 Task: Find connections with filter location Sanming with filter topic #Brandwith filter profile language Potuguese with filter current company HealthKart with filter school Banasthali Vidyapith with filter industry Paper and Forest Product Manufacturing with filter service category HR Consulting with filter keywords title Sales Manager
Action: Mouse moved to (149, 227)
Screenshot: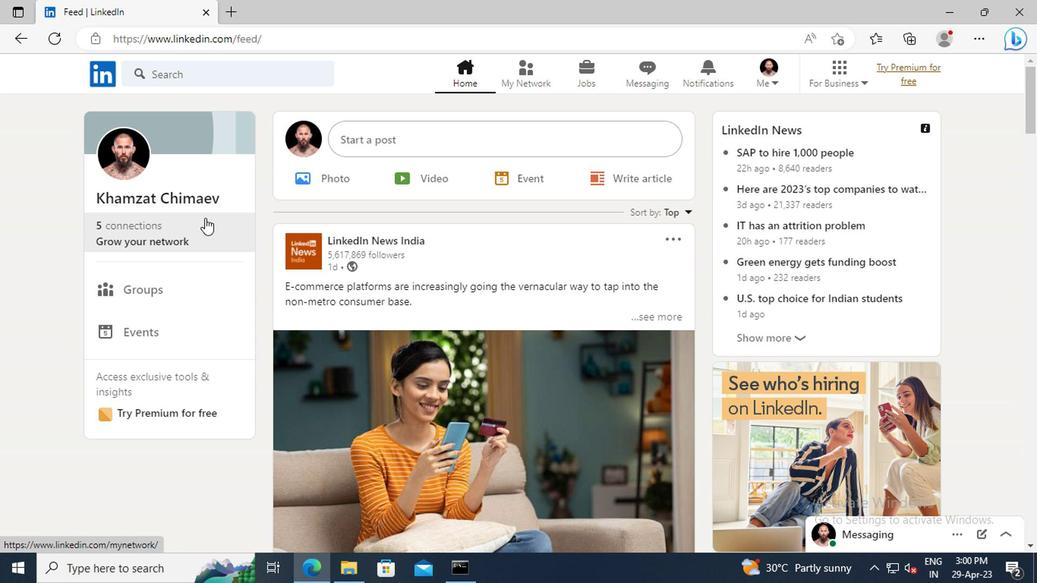 
Action: Mouse pressed left at (149, 227)
Screenshot: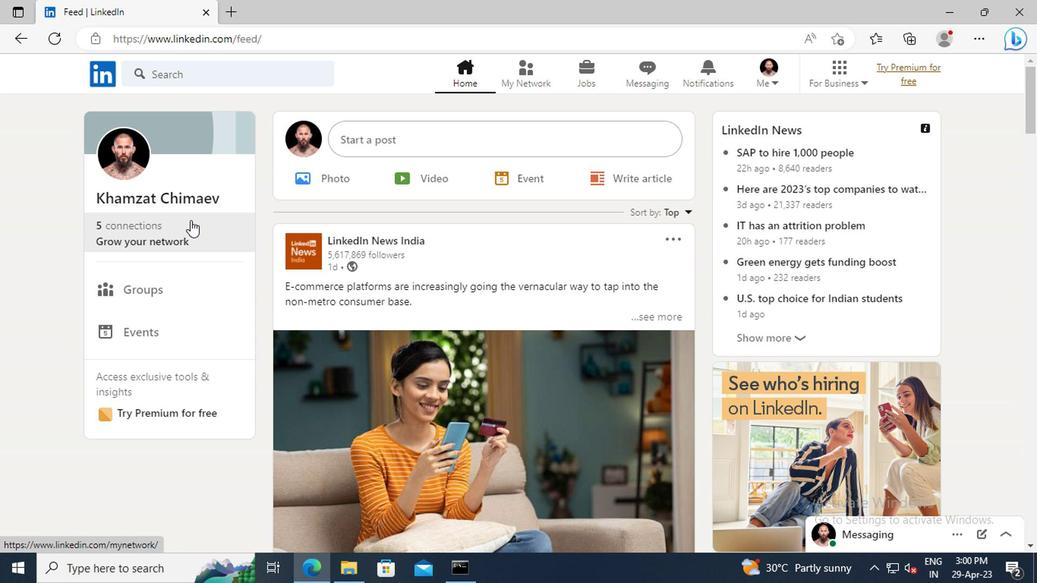 
Action: Mouse moved to (152, 161)
Screenshot: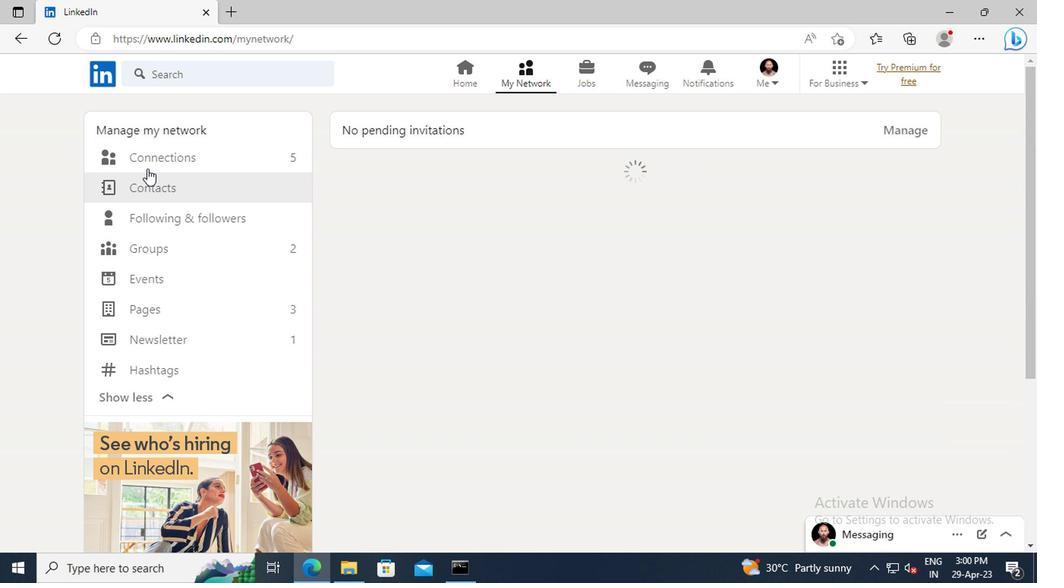 
Action: Mouse pressed left at (152, 161)
Screenshot: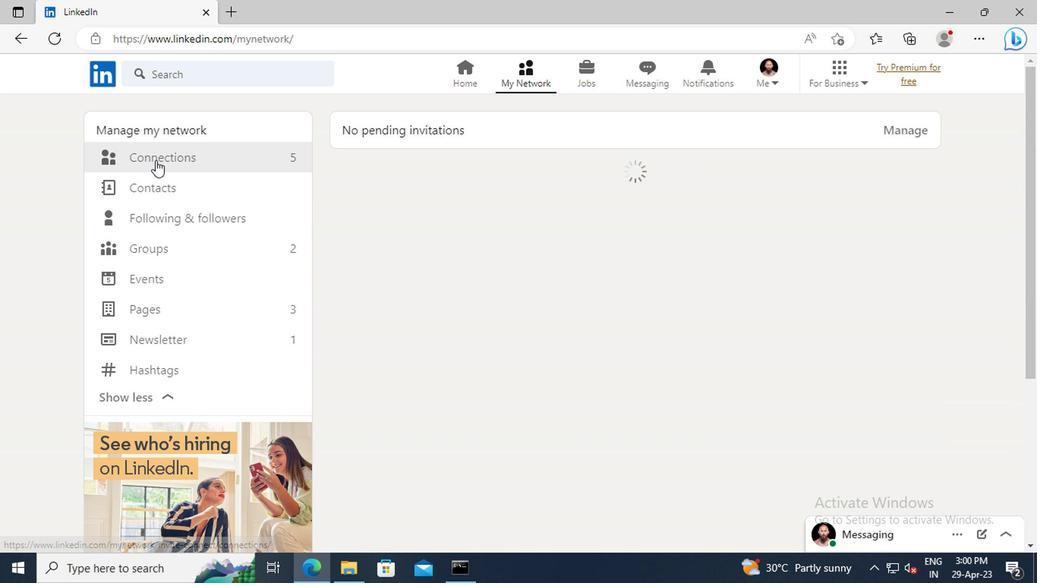 
Action: Mouse moved to (610, 164)
Screenshot: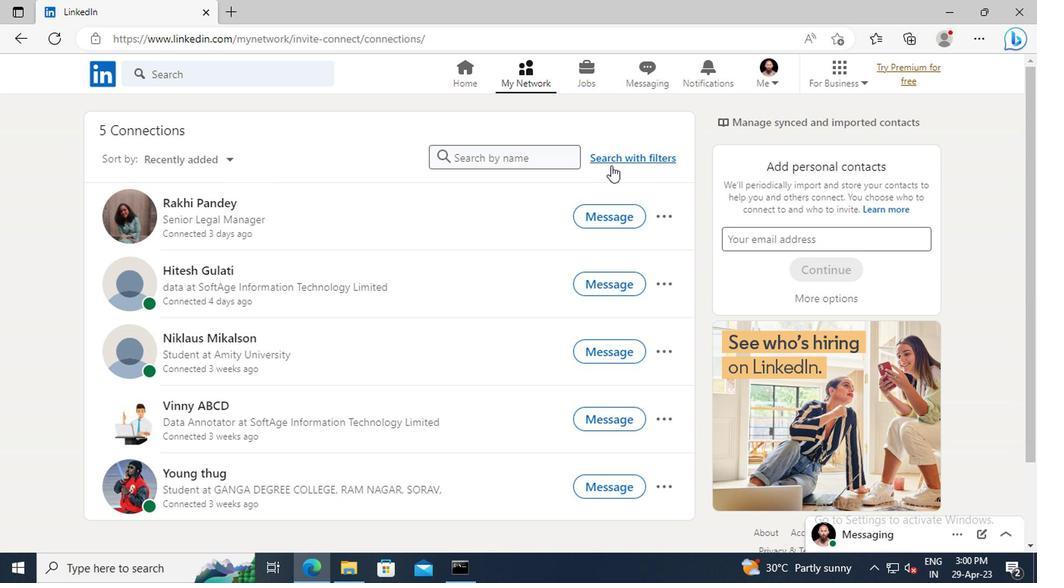 
Action: Mouse pressed left at (610, 164)
Screenshot: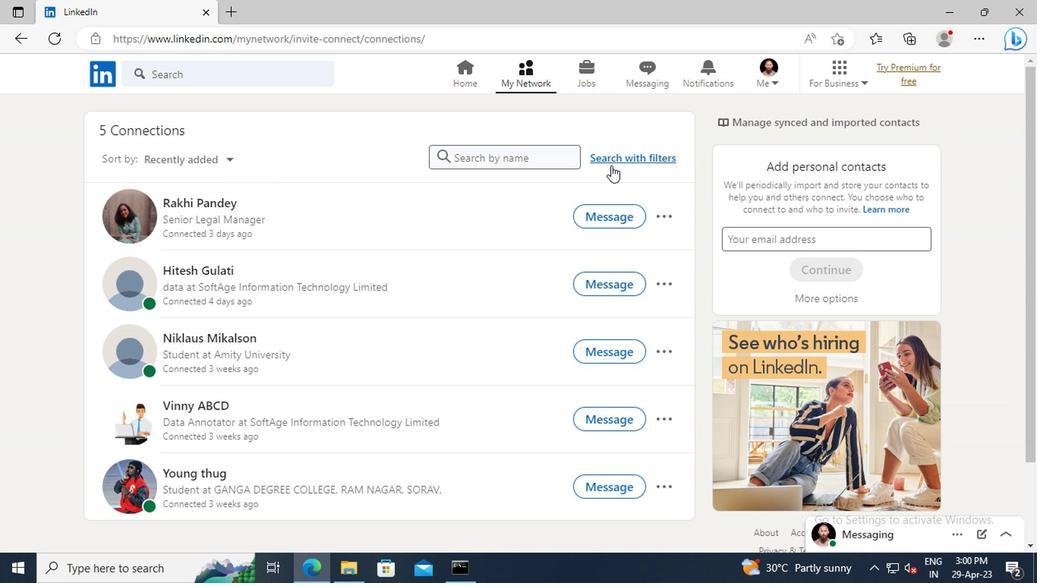 
Action: Mouse moved to (575, 119)
Screenshot: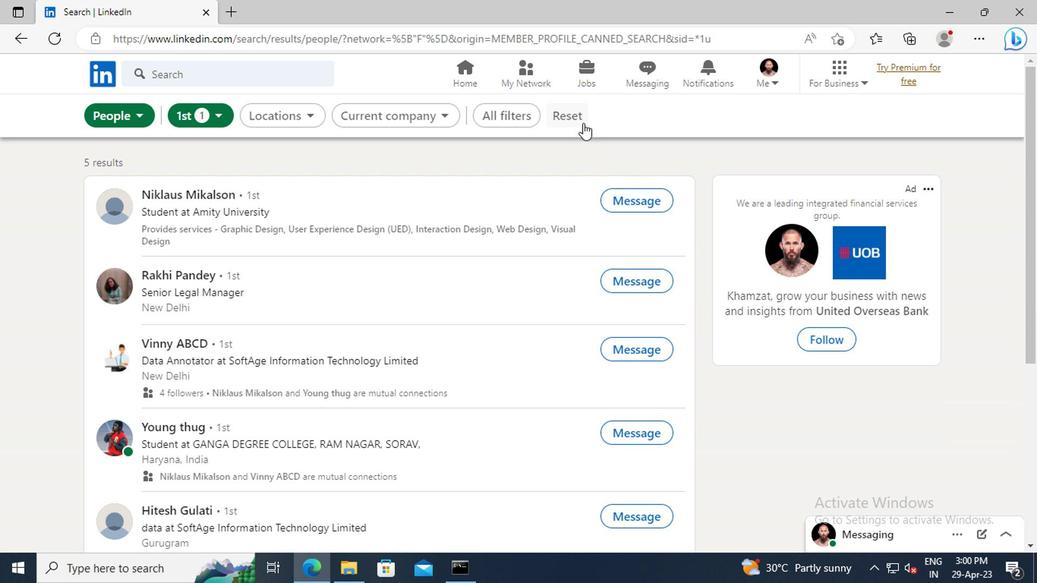 
Action: Mouse pressed left at (575, 119)
Screenshot: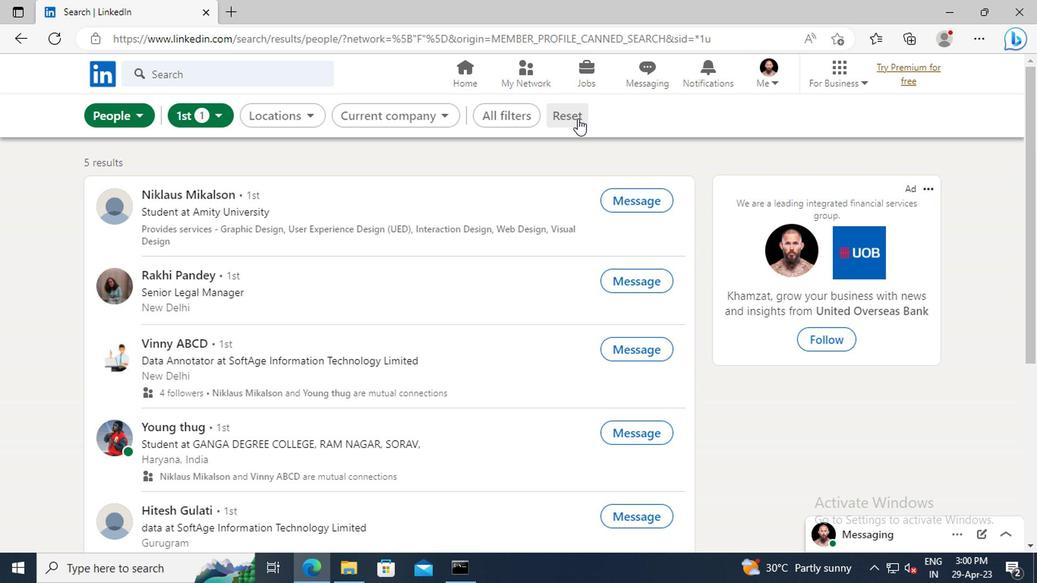 
Action: Mouse moved to (549, 119)
Screenshot: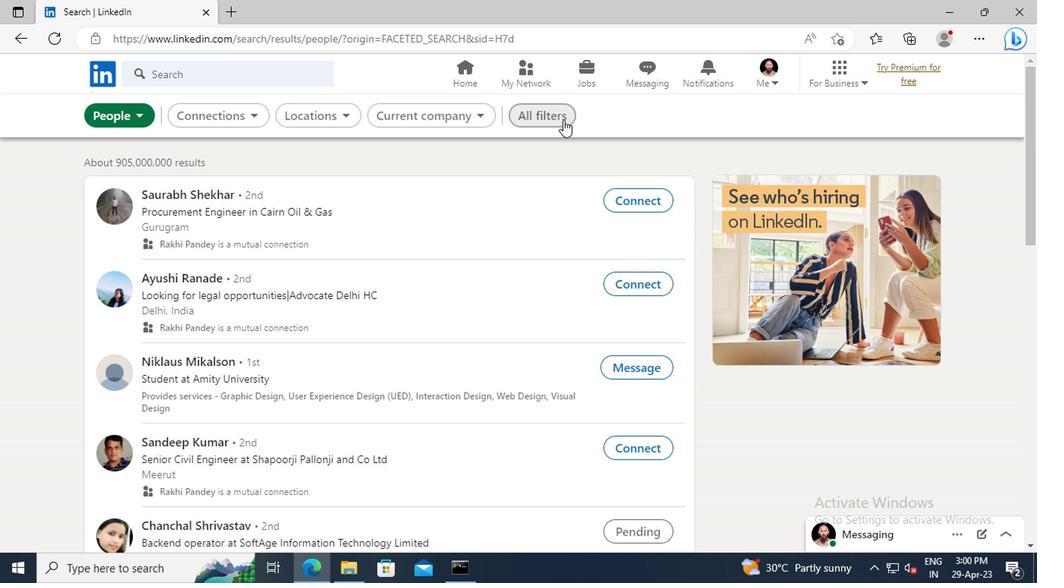 
Action: Mouse pressed left at (549, 119)
Screenshot: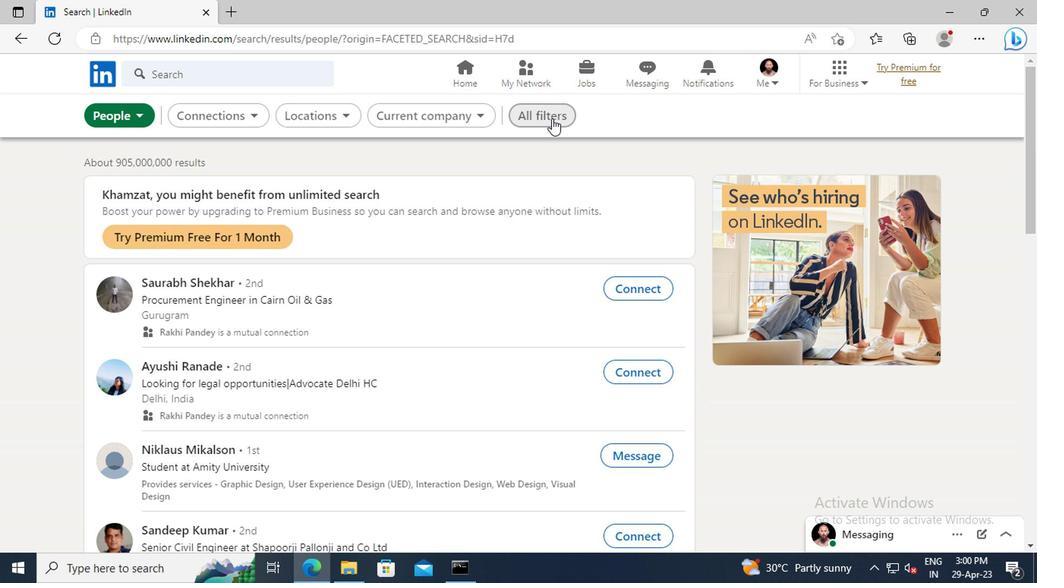 
Action: Mouse moved to (859, 264)
Screenshot: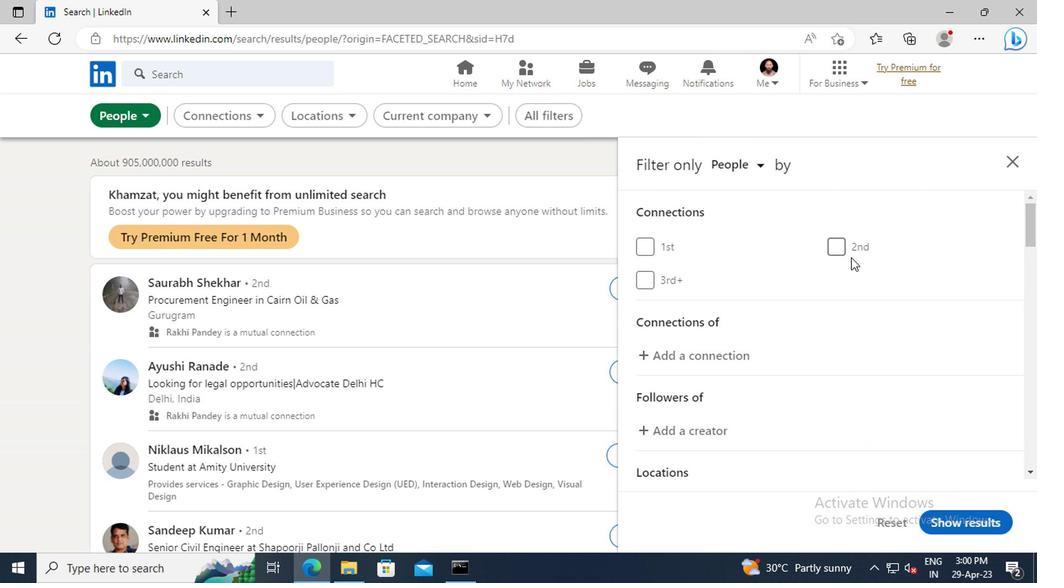 
Action: Mouse scrolled (859, 264) with delta (0, 0)
Screenshot: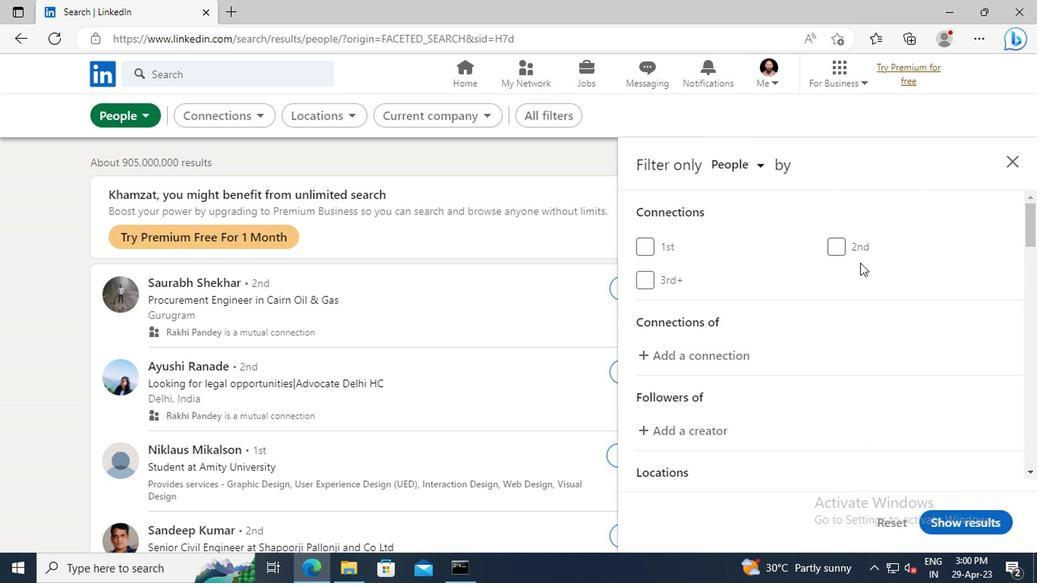 
Action: Mouse scrolled (859, 264) with delta (0, 0)
Screenshot: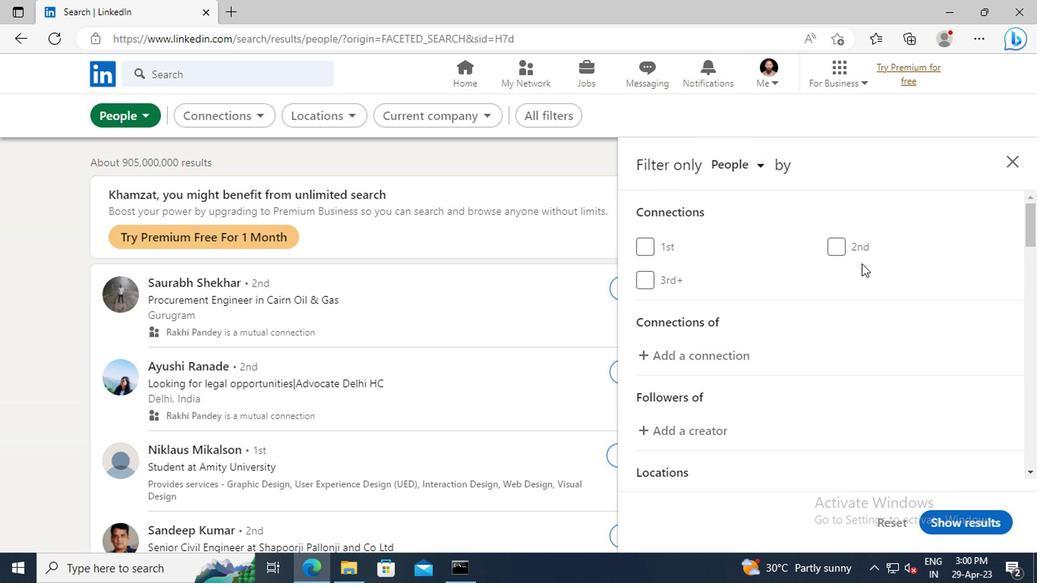 
Action: Mouse scrolled (859, 264) with delta (0, 0)
Screenshot: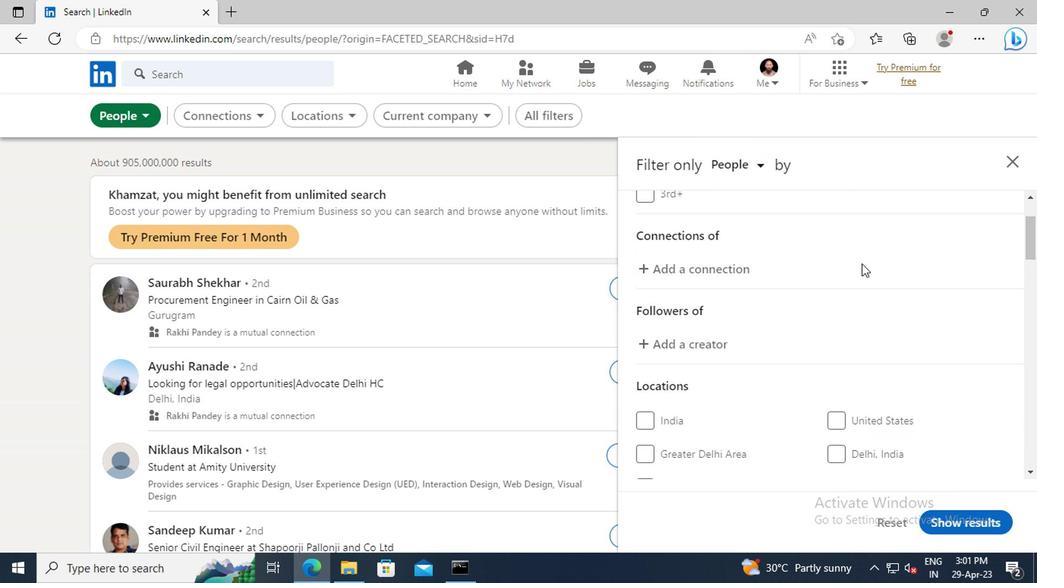
Action: Mouse scrolled (859, 264) with delta (0, 0)
Screenshot: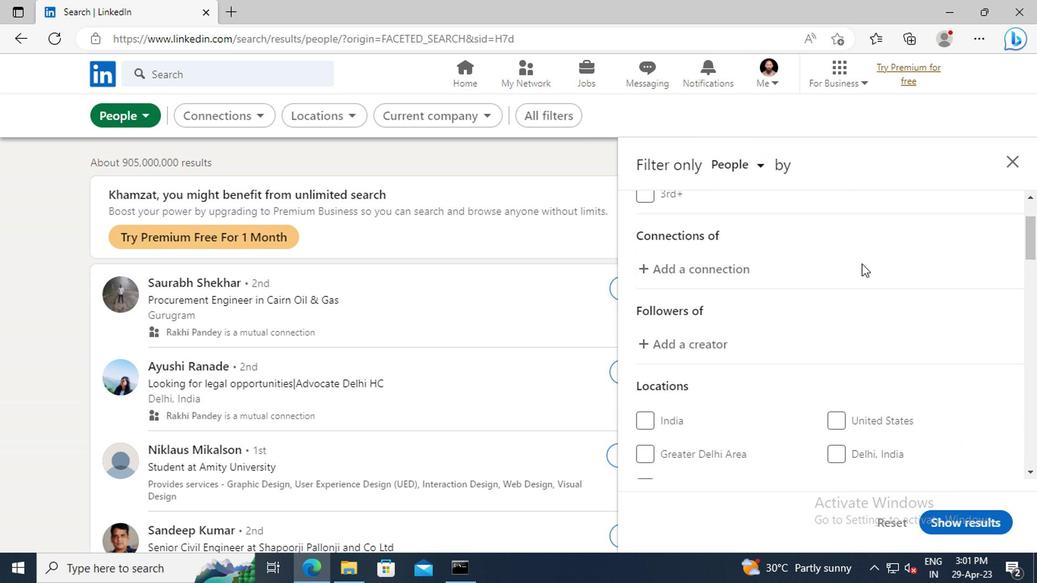 
Action: Mouse scrolled (859, 264) with delta (0, 0)
Screenshot: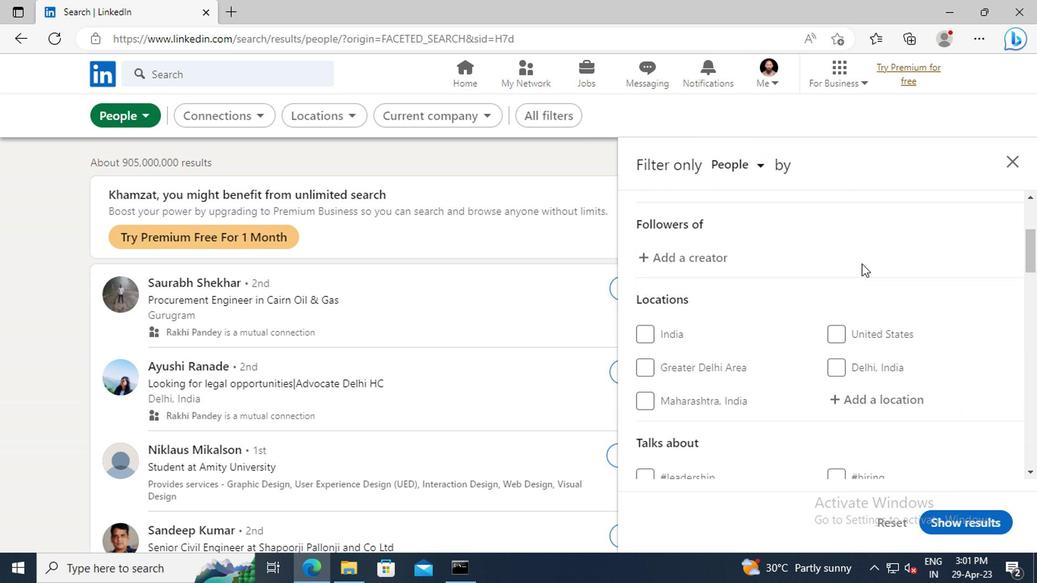 
Action: Mouse scrolled (859, 264) with delta (0, 0)
Screenshot: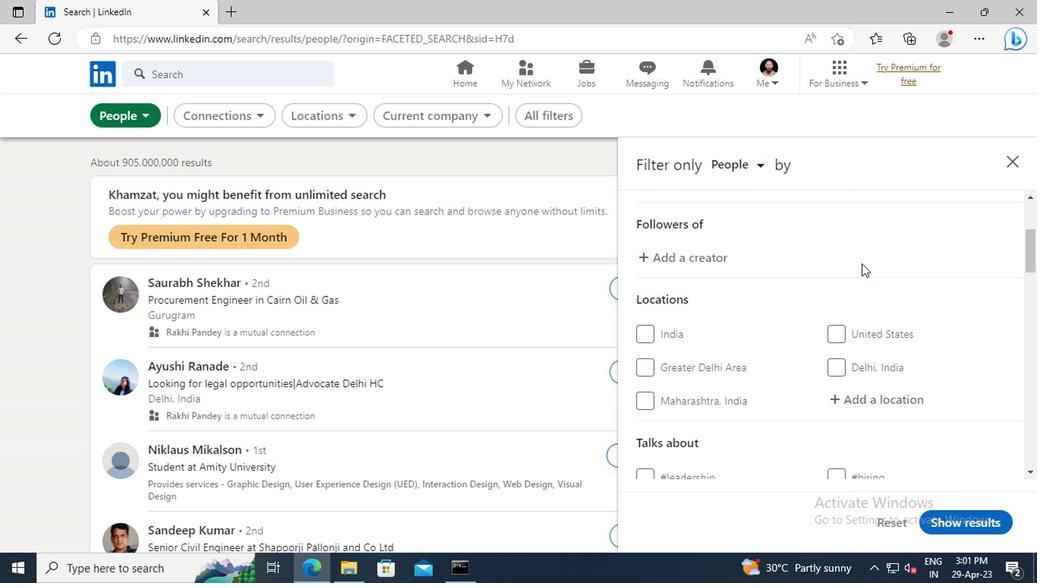 
Action: Mouse moved to (856, 309)
Screenshot: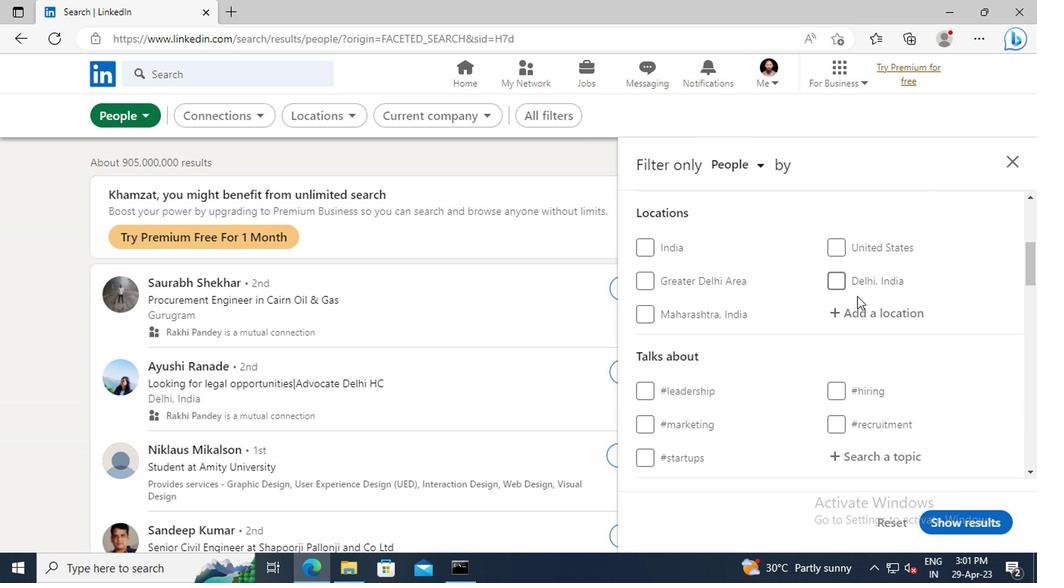 
Action: Mouse pressed left at (856, 309)
Screenshot: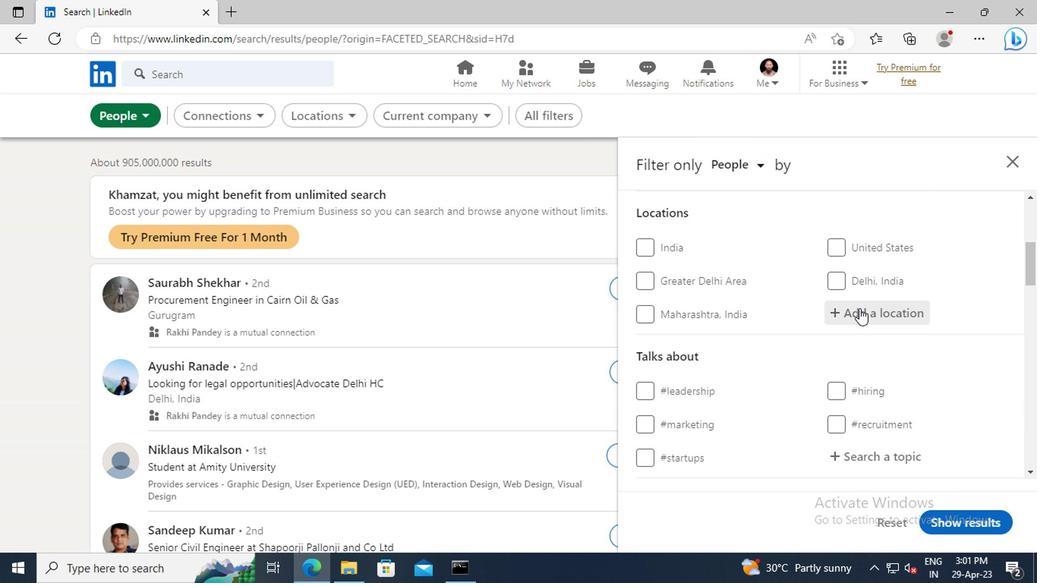 
Action: Mouse moved to (857, 310)
Screenshot: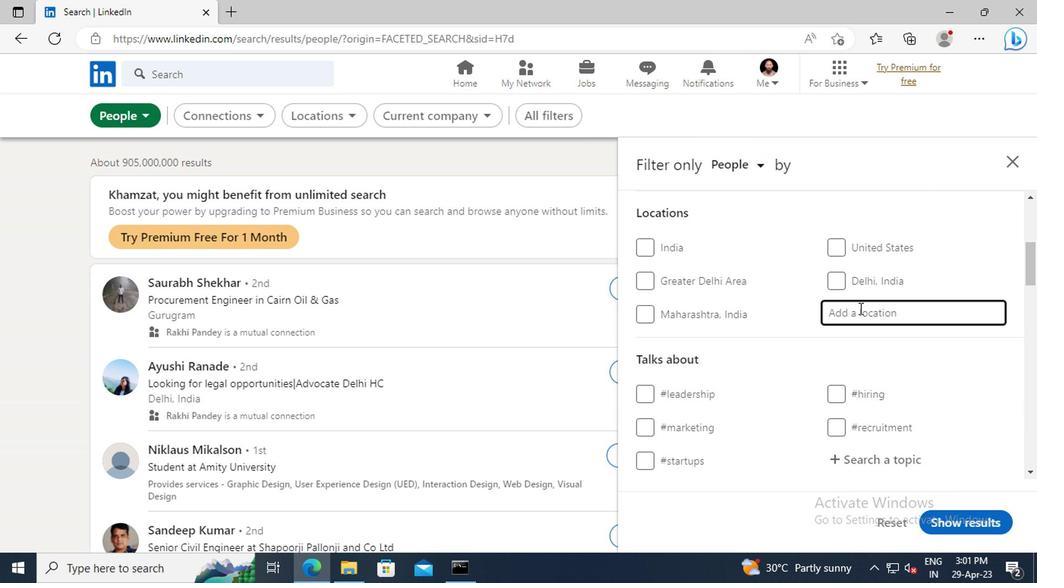 
Action: Key pressed <Key.shift>SANMING
Screenshot: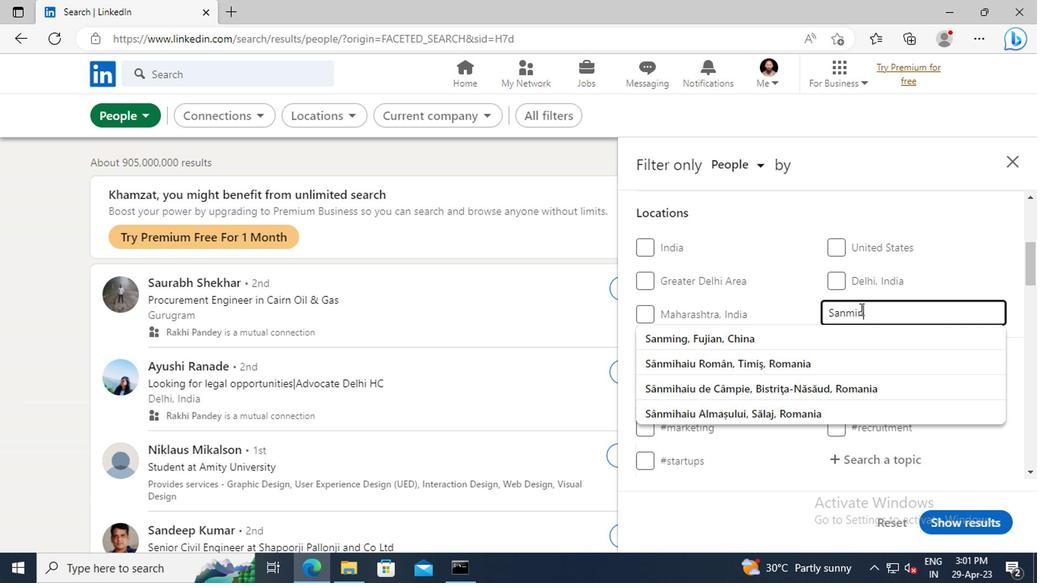 
Action: Mouse moved to (844, 334)
Screenshot: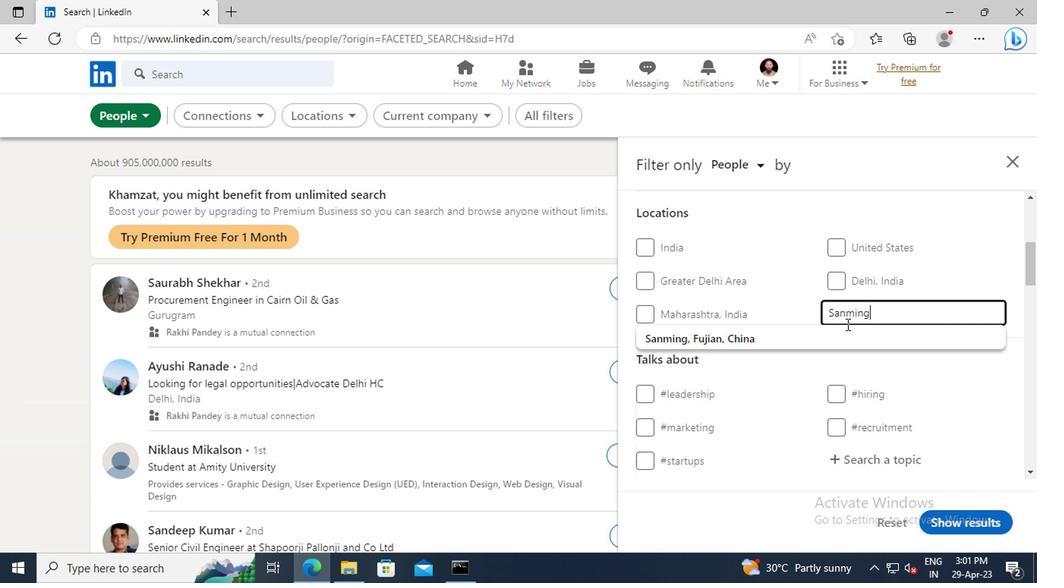 
Action: Mouse pressed left at (844, 334)
Screenshot: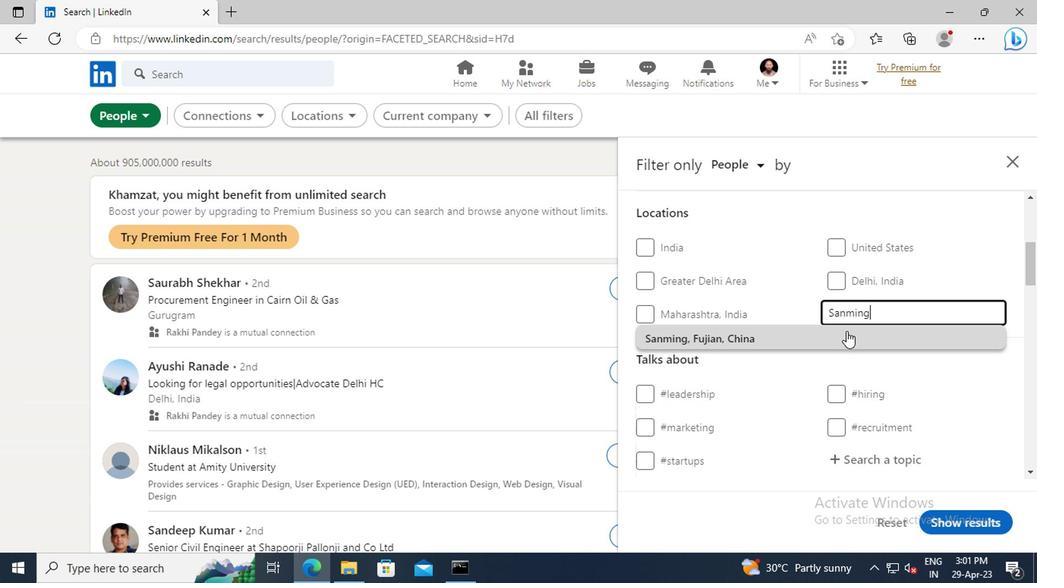 
Action: Mouse scrolled (844, 332) with delta (0, -1)
Screenshot: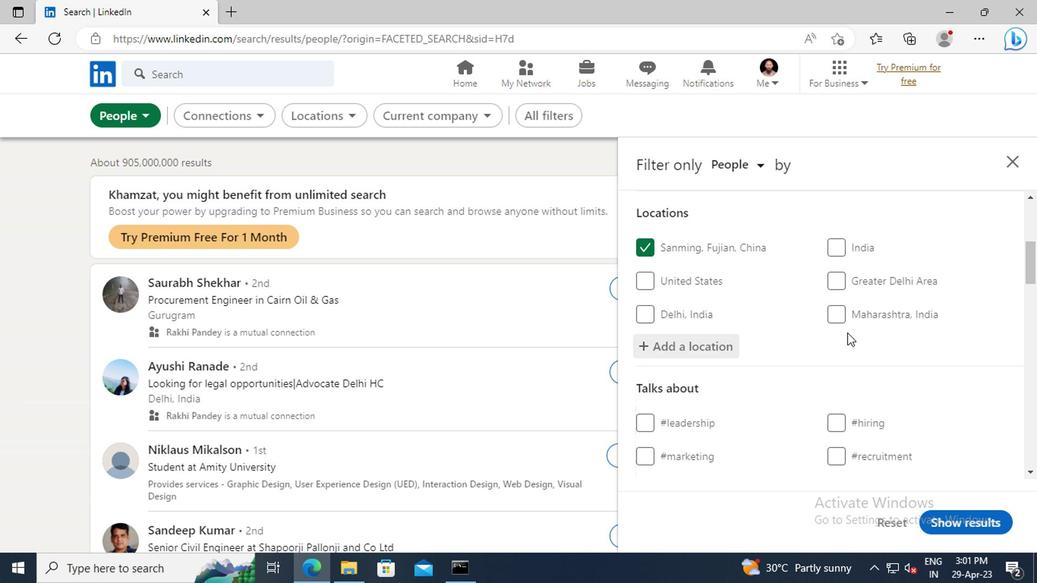 
Action: Mouse scrolled (844, 332) with delta (0, -1)
Screenshot: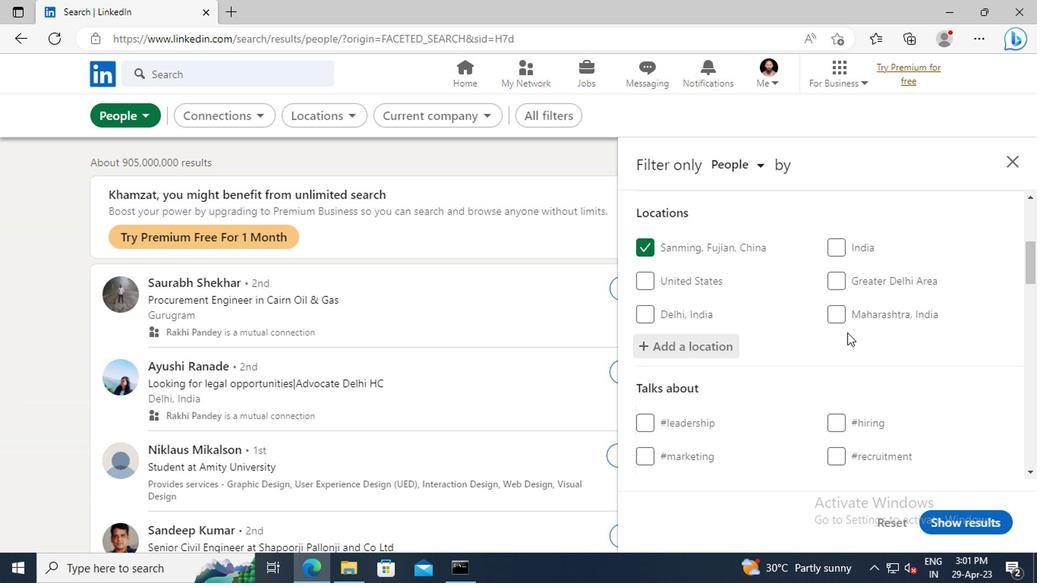 
Action: Mouse scrolled (844, 332) with delta (0, -1)
Screenshot: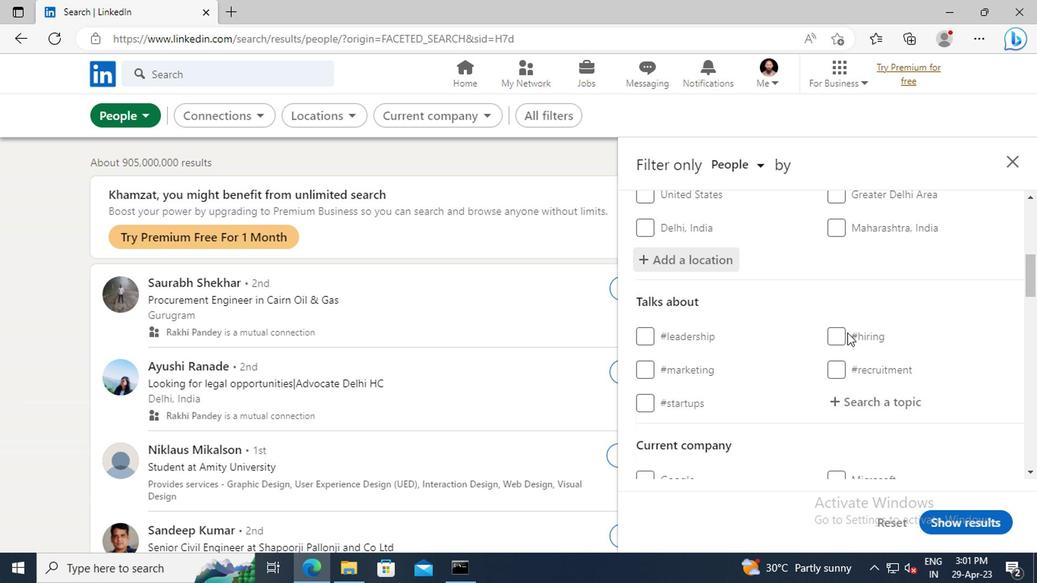 
Action: Mouse moved to (844, 355)
Screenshot: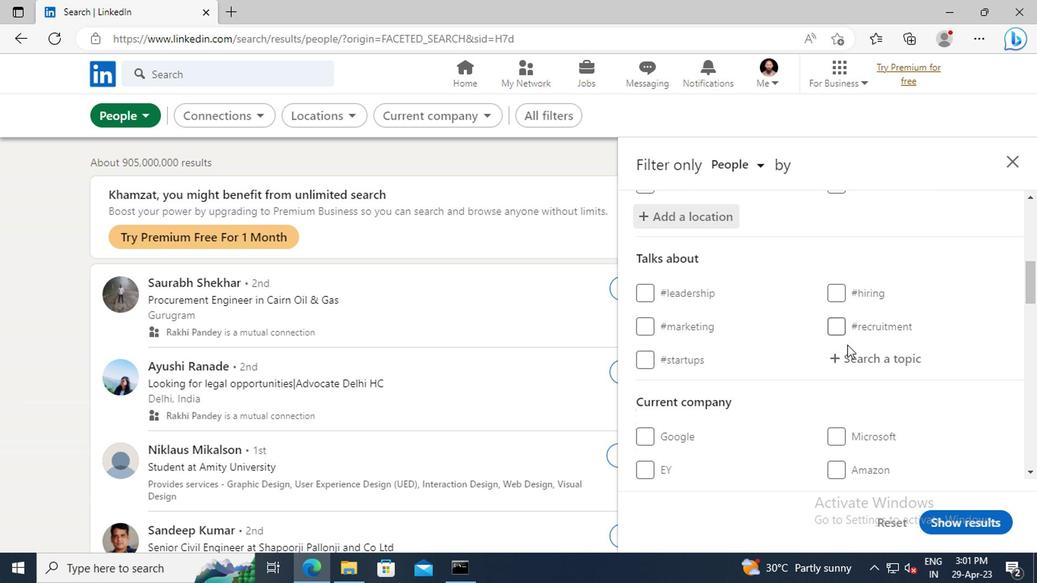 
Action: Mouse pressed left at (844, 355)
Screenshot: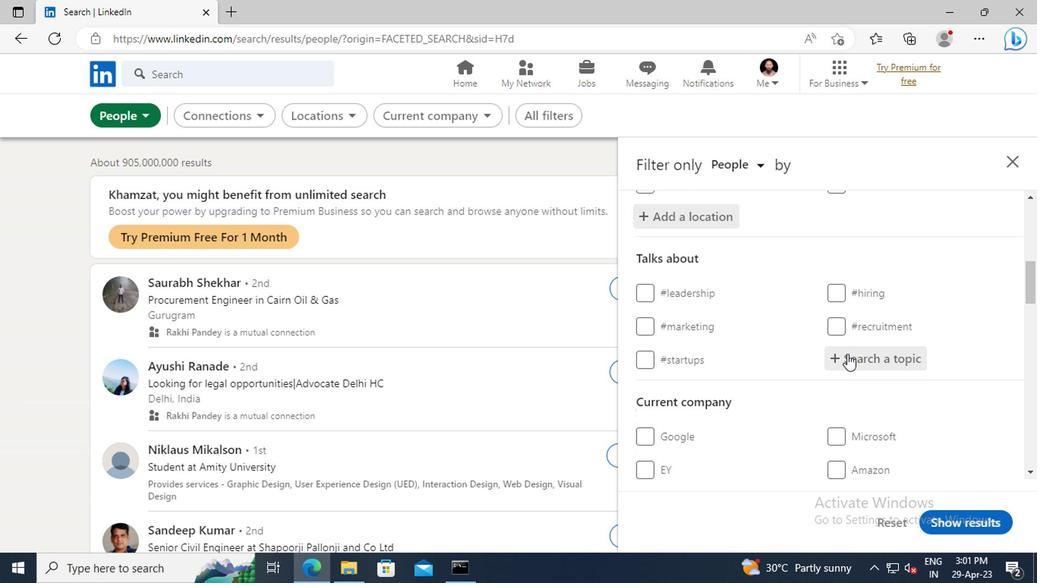 
Action: Key pressed <Key.shift>BRAND
Screenshot: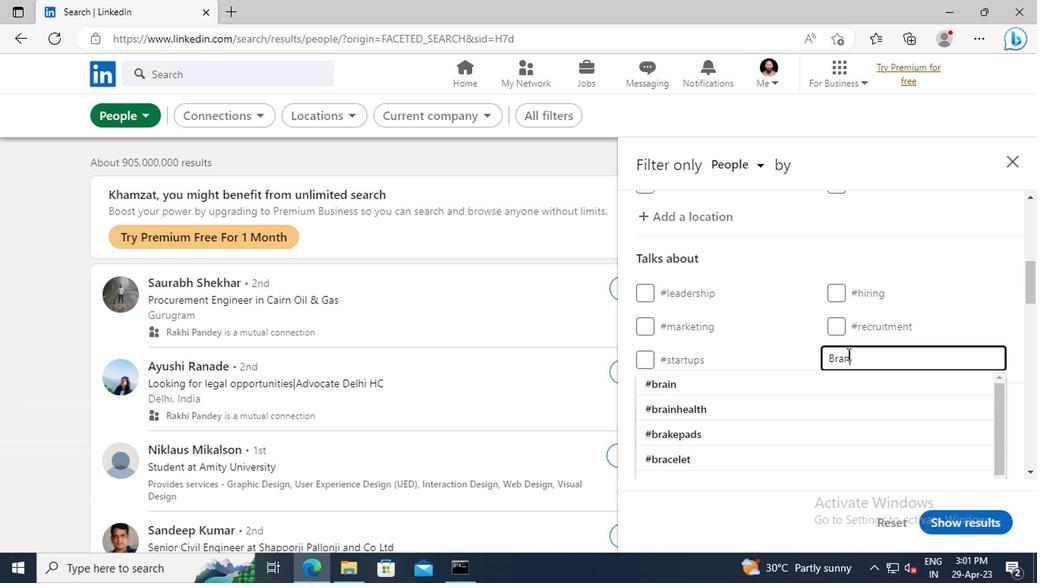 
Action: Mouse moved to (838, 401)
Screenshot: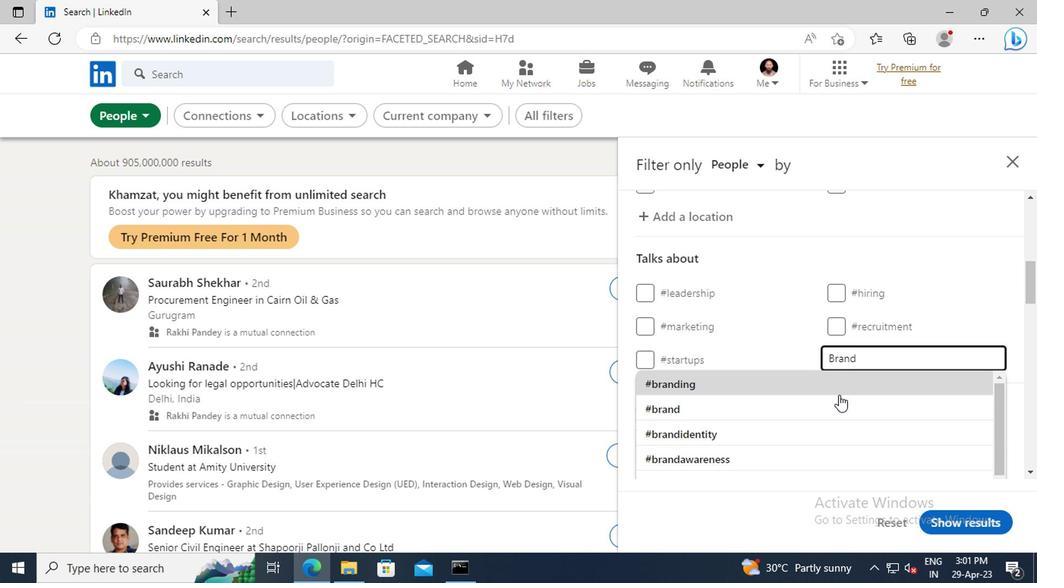 
Action: Mouse pressed left at (838, 401)
Screenshot: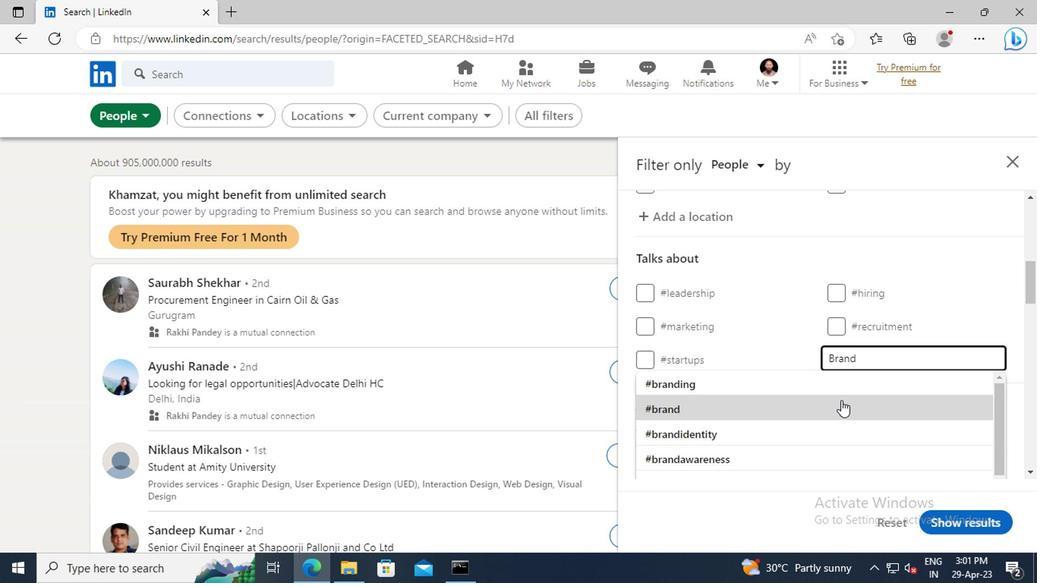 
Action: Mouse scrolled (838, 400) with delta (0, 0)
Screenshot: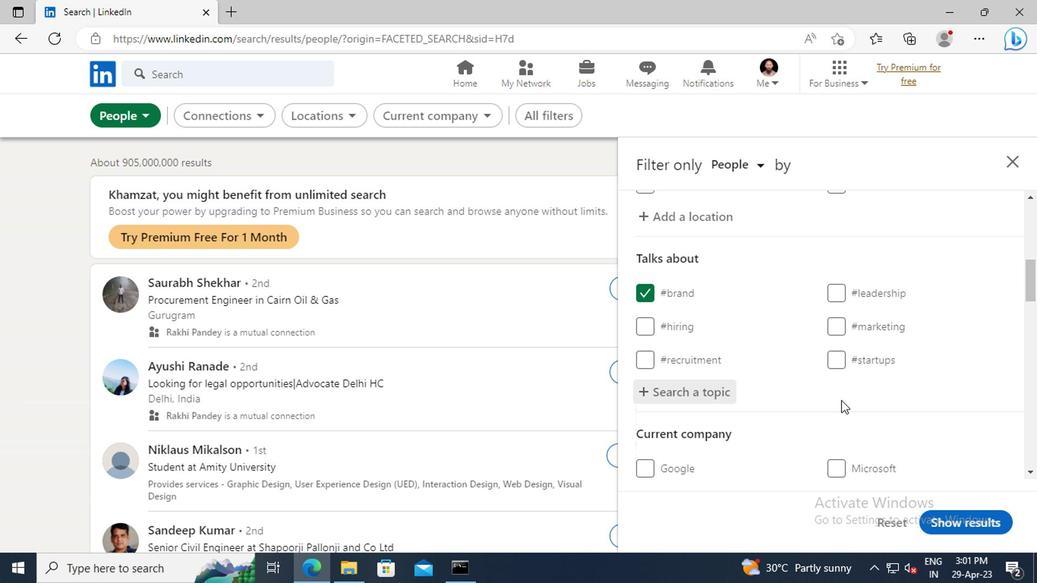 
Action: Mouse scrolled (838, 400) with delta (0, 0)
Screenshot: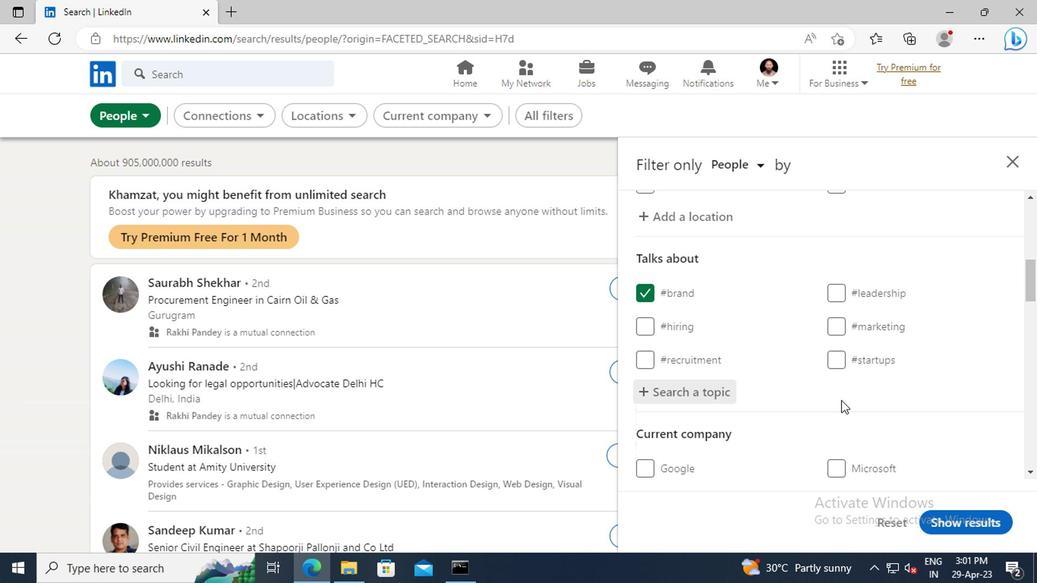 
Action: Mouse moved to (839, 389)
Screenshot: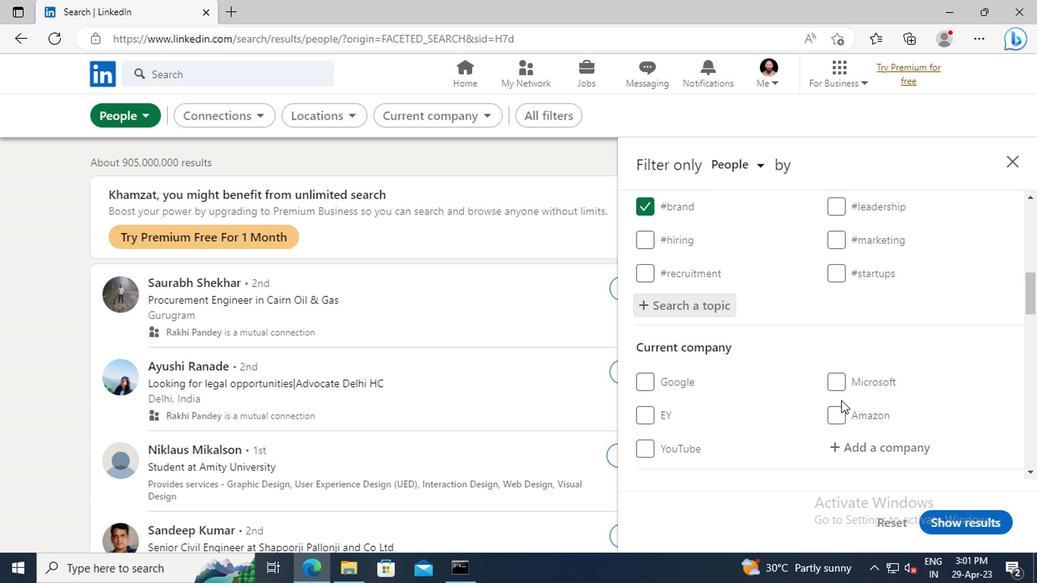 
Action: Mouse scrolled (839, 388) with delta (0, 0)
Screenshot: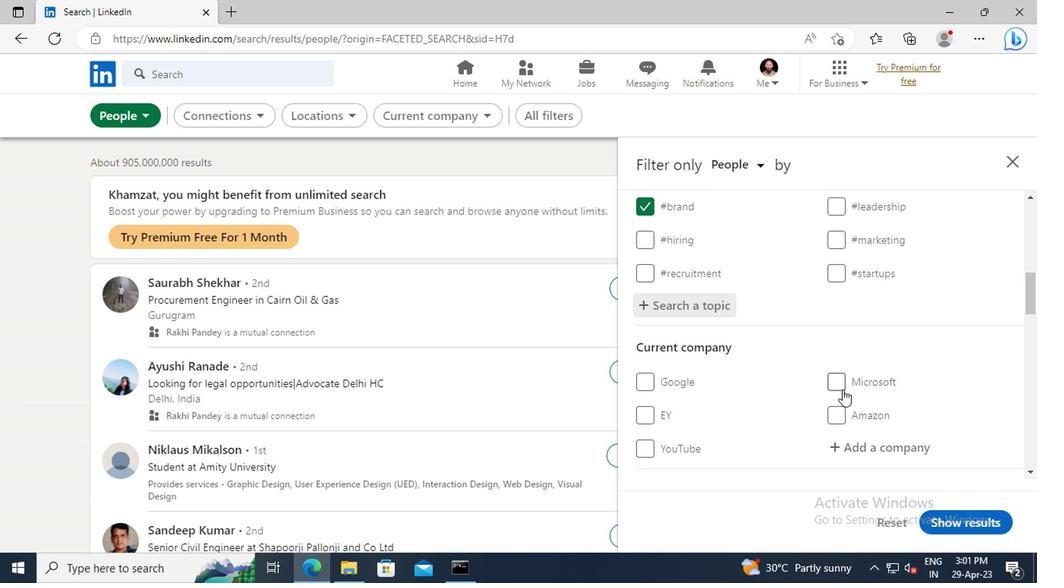 
Action: Mouse scrolled (839, 388) with delta (0, 0)
Screenshot: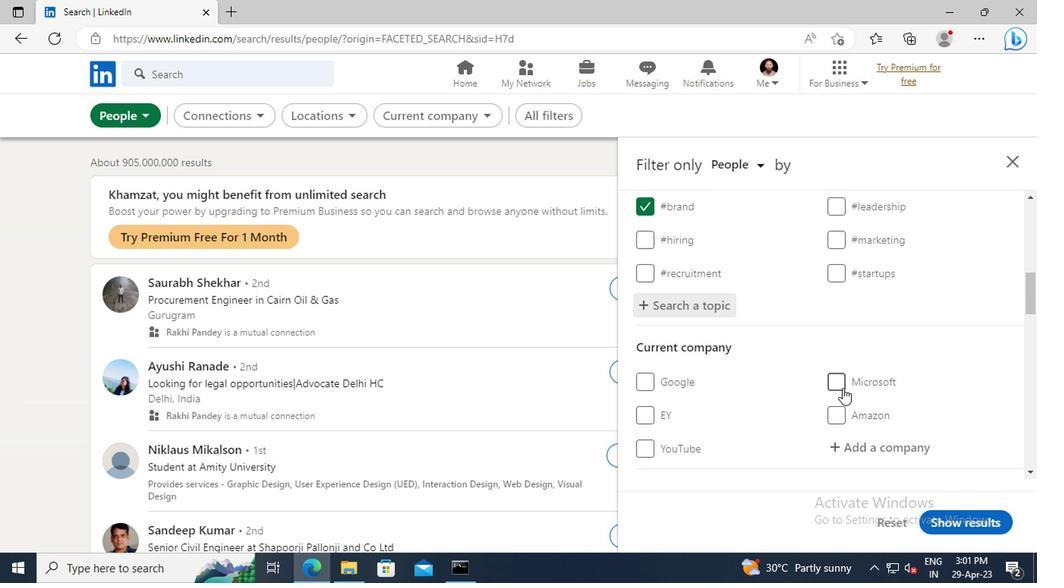 
Action: Mouse scrolled (839, 388) with delta (0, 0)
Screenshot: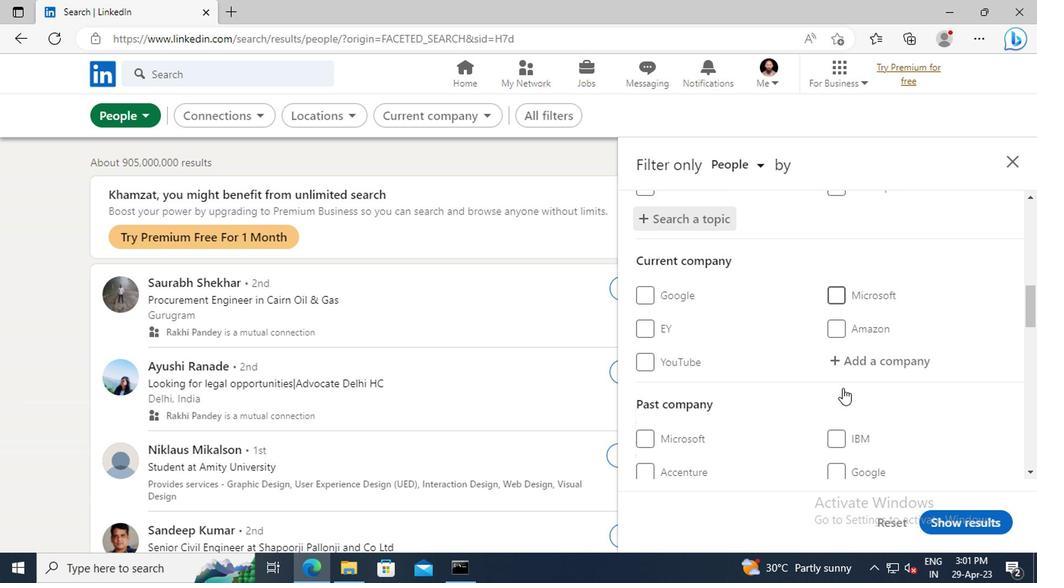 
Action: Mouse scrolled (839, 388) with delta (0, 0)
Screenshot: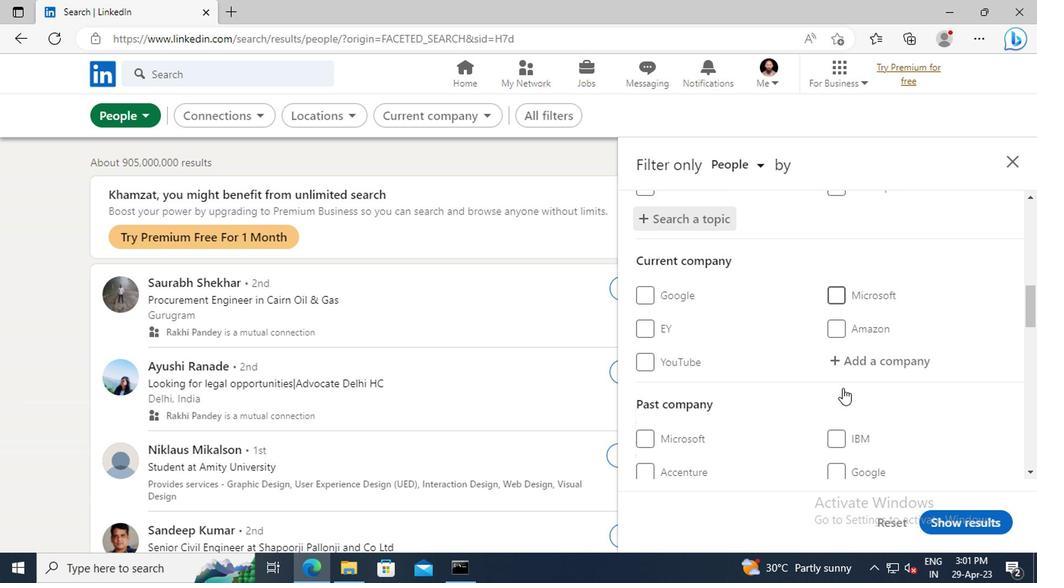 
Action: Mouse scrolled (839, 388) with delta (0, 0)
Screenshot: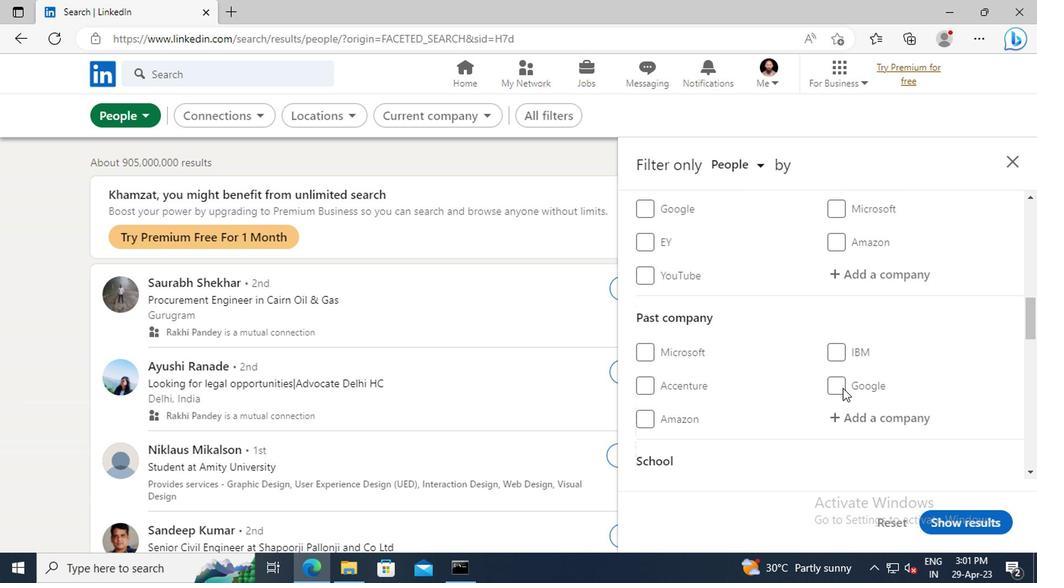 
Action: Mouse scrolled (839, 388) with delta (0, 0)
Screenshot: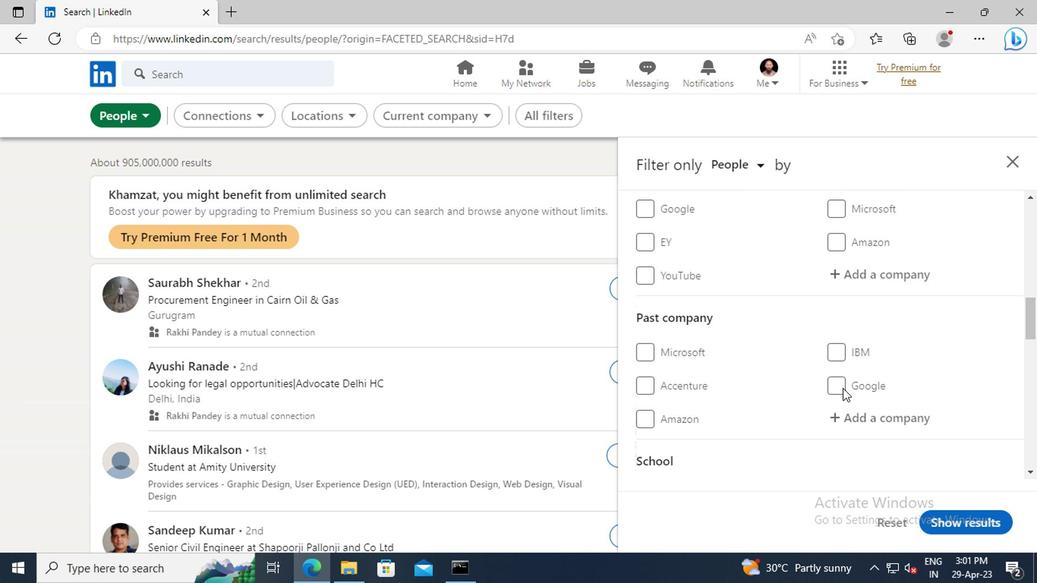 
Action: Mouse scrolled (839, 388) with delta (0, 0)
Screenshot: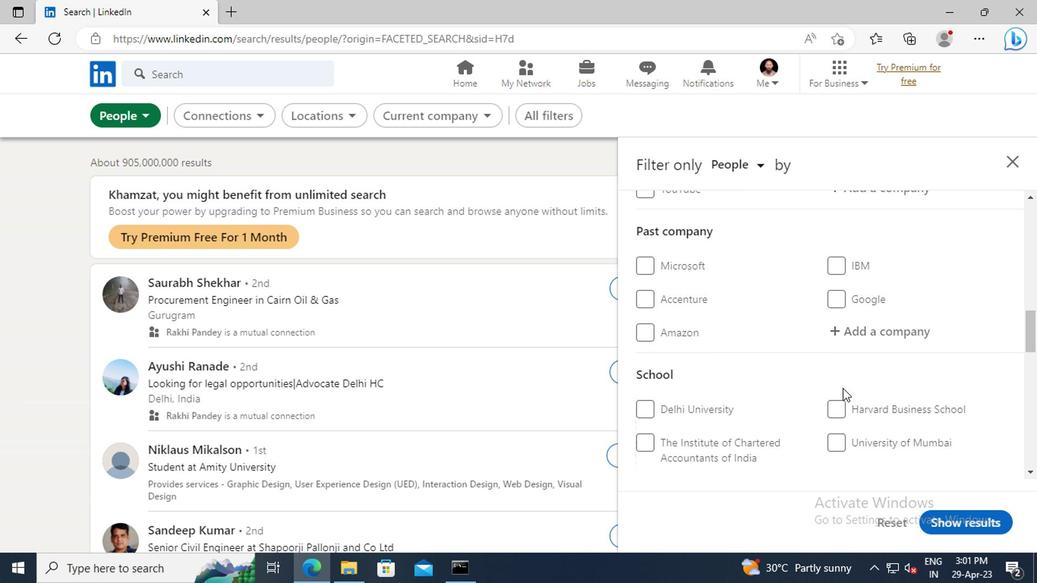 
Action: Mouse scrolled (839, 388) with delta (0, 0)
Screenshot: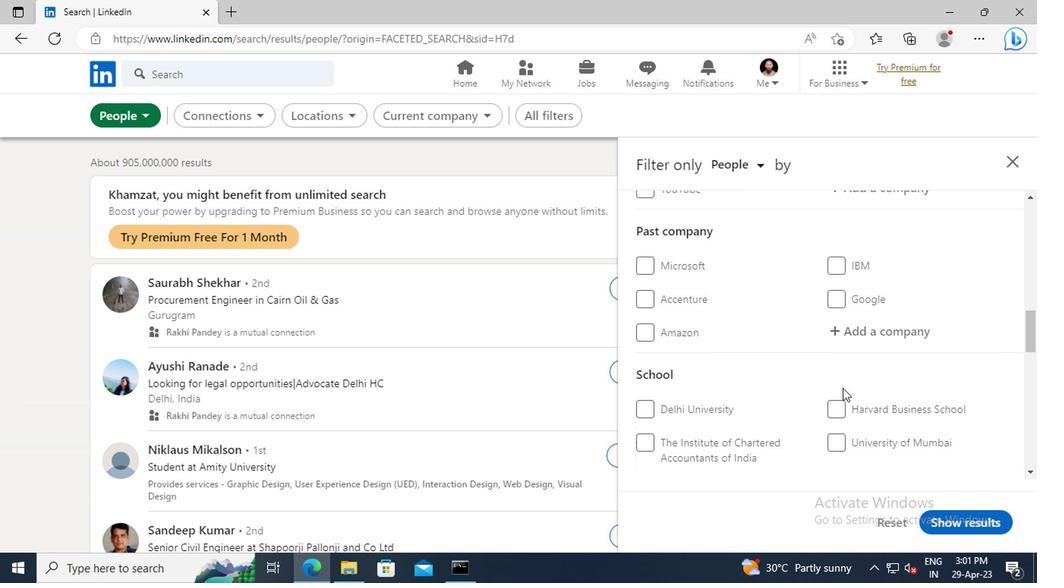 
Action: Mouse scrolled (839, 388) with delta (0, 0)
Screenshot: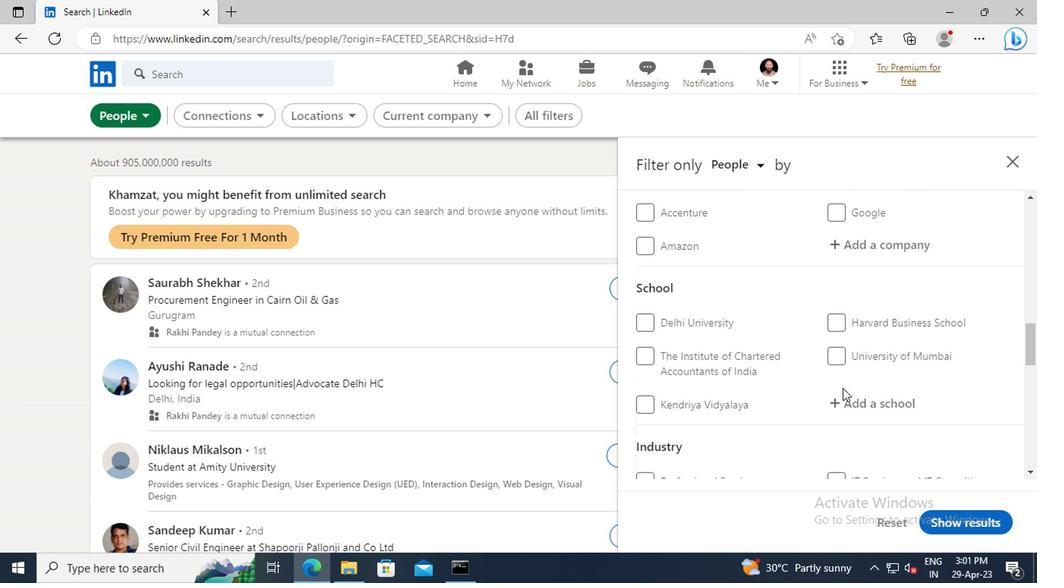 
Action: Mouse scrolled (839, 388) with delta (0, 0)
Screenshot: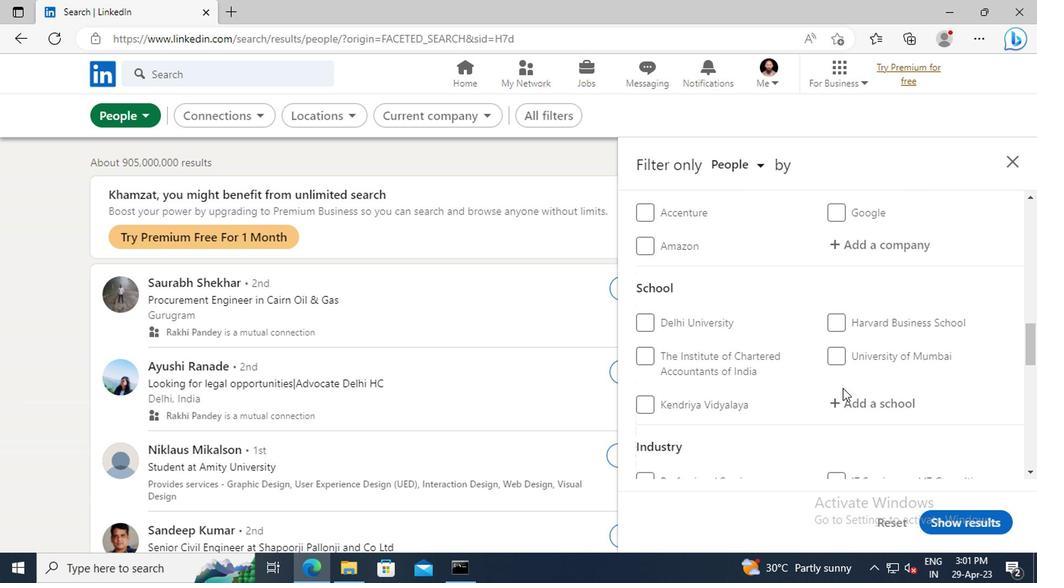 
Action: Mouse scrolled (839, 388) with delta (0, 0)
Screenshot: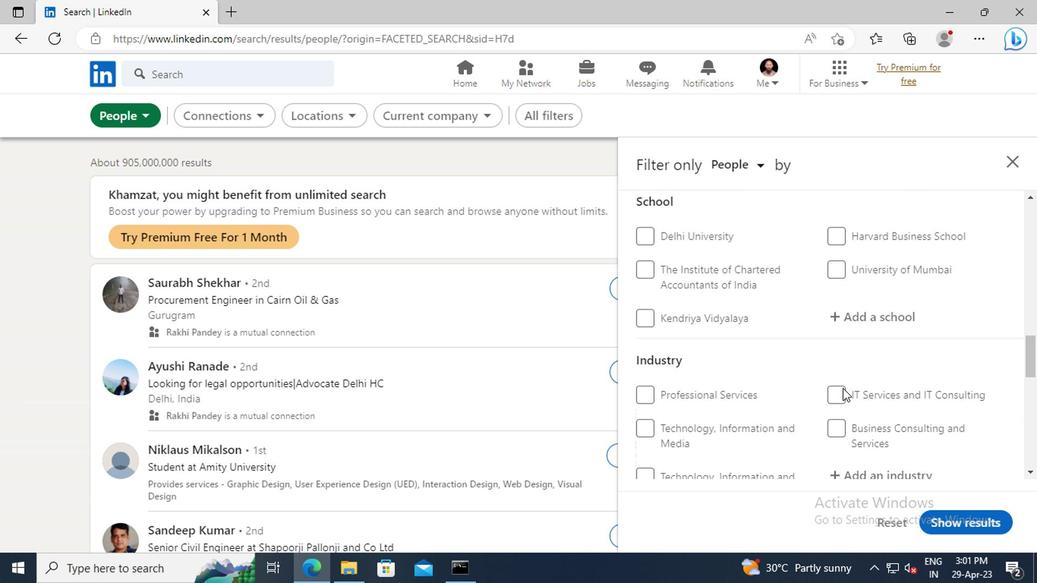 
Action: Mouse scrolled (839, 388) with delta (0, 0)
Screenshot: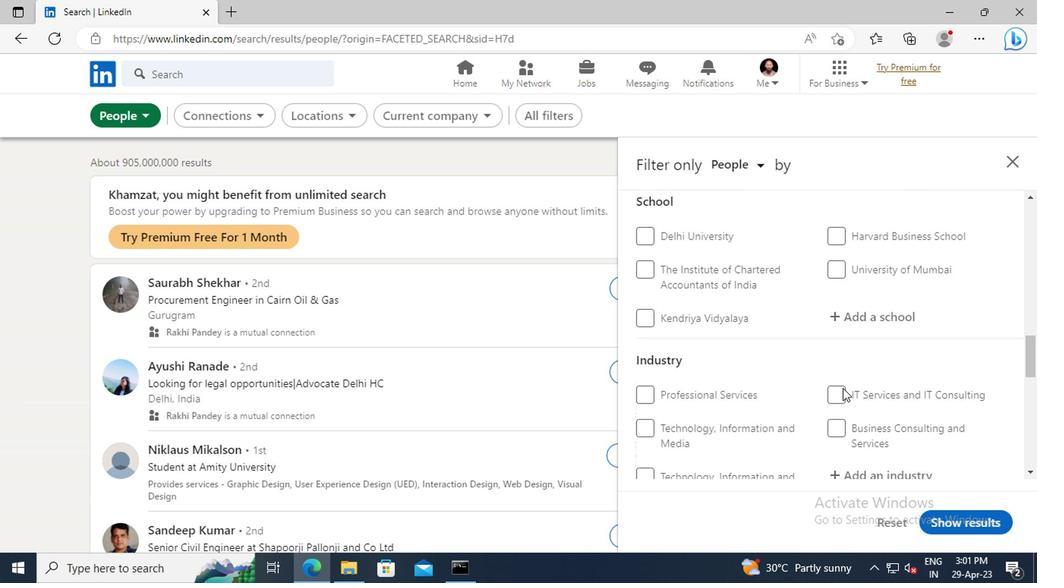 
Action: Mouse scrolled (839, 388) with delta (0, 0)
Screenshot: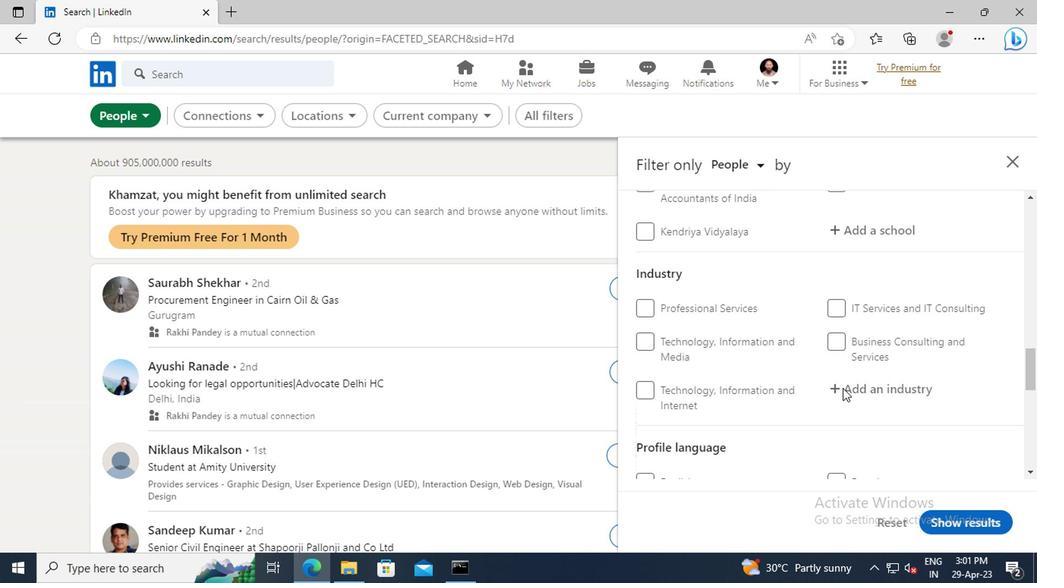 
Action: Mouse scrolled (839, 388) with delta (0, 0)
Screenshot: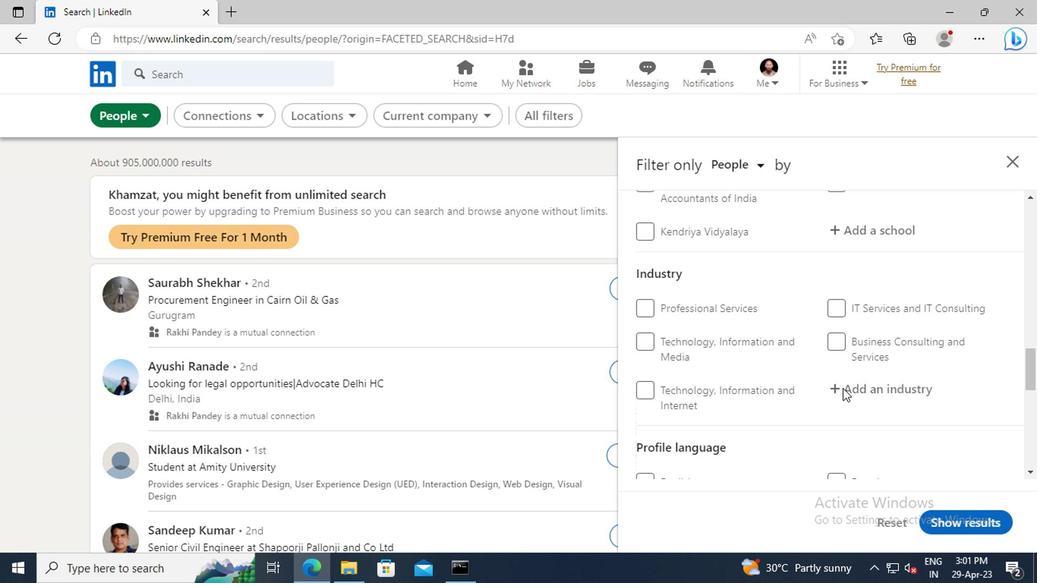 
Action: Mouse moved to (835, 432)
Screenshot: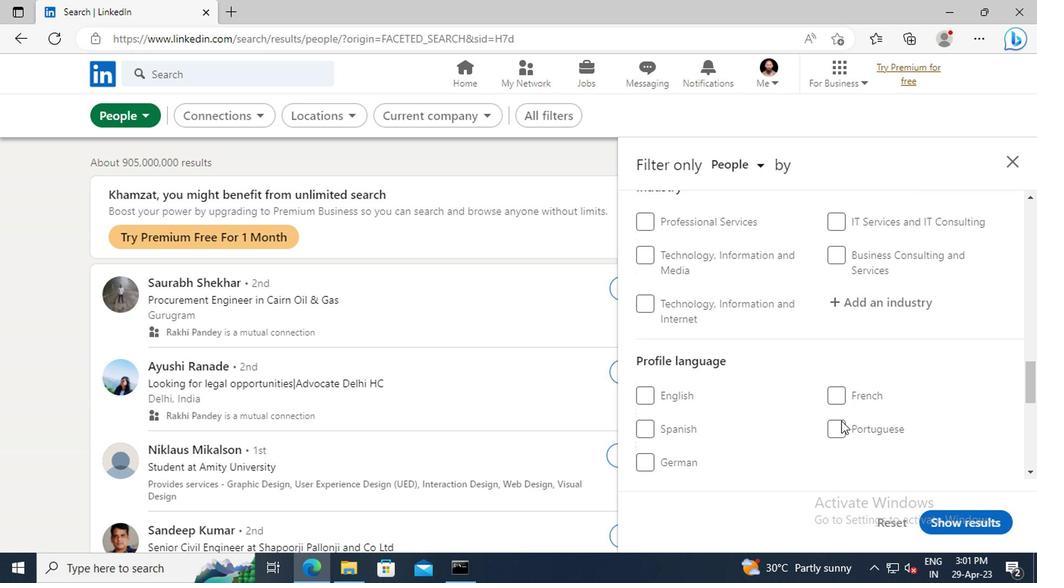 
Action: Mouse pressed left at (835, 432)
Screenshot: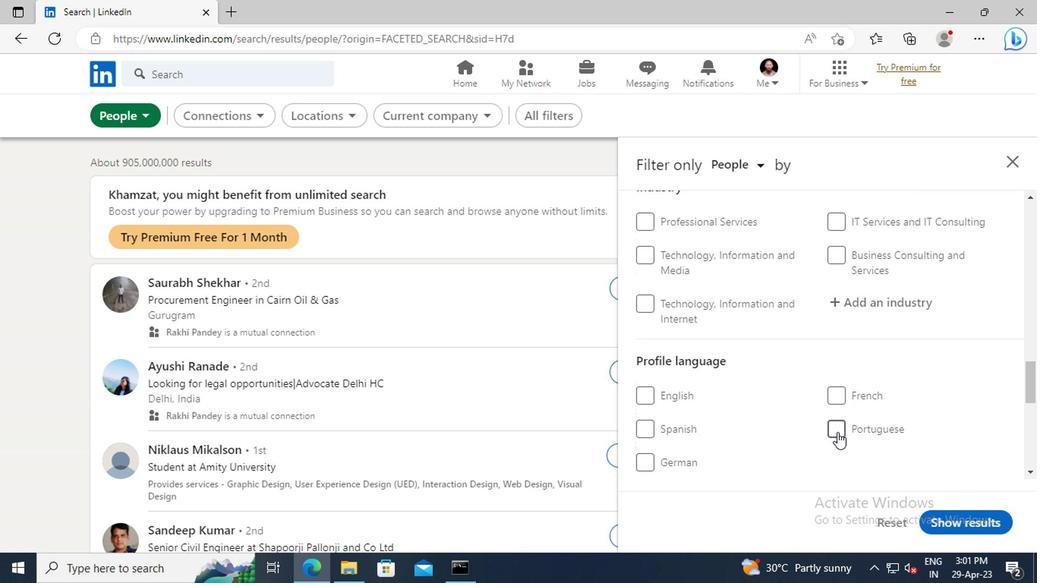 
Action: Mouse moved to (849, 387)
Screenshot: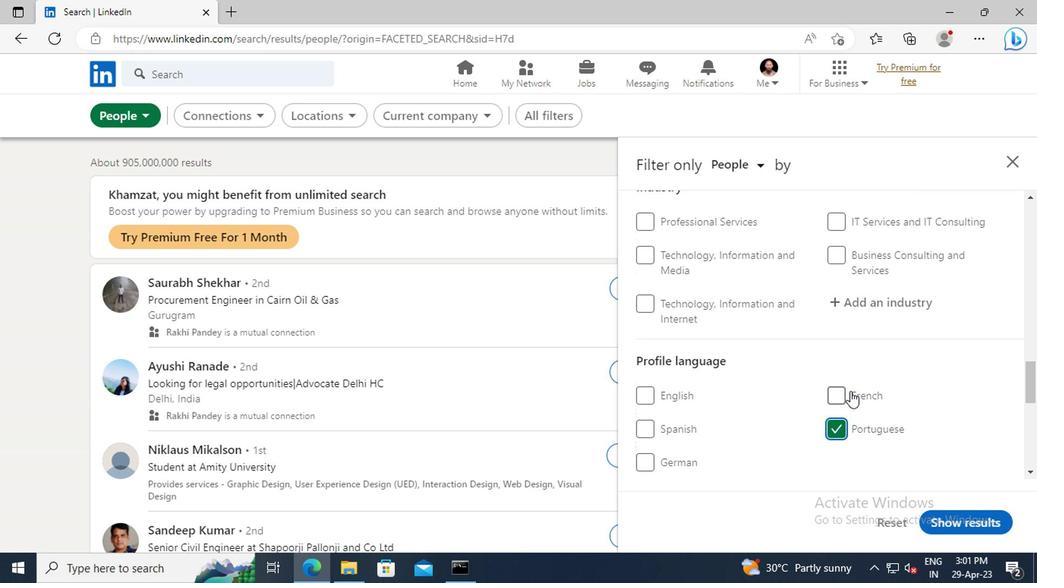 
Action: Mouse scrolled (849, 388) with delta (0, 1)
Screenshot: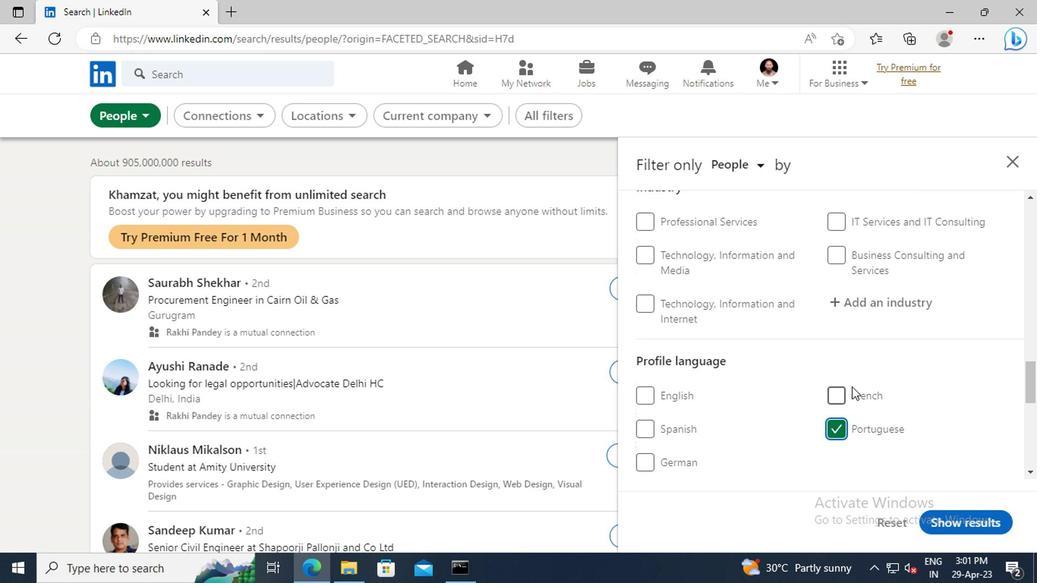 
Action: Mouse scrolled (849, 388) with delta (0, 1)
Screenshot: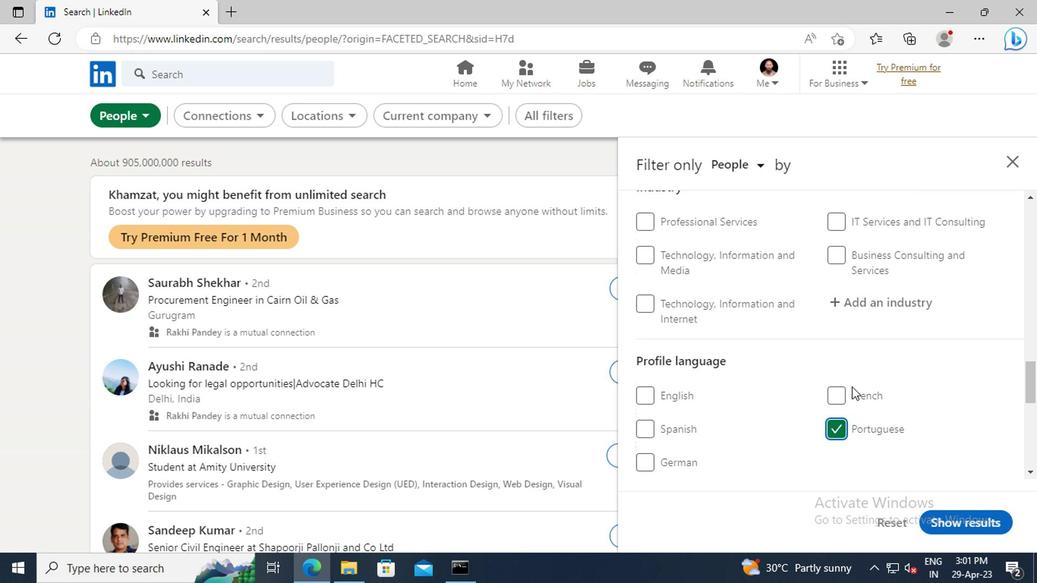 
Action: Mouse scrolled (849, 388) with delta (0, 1)
Screenshot: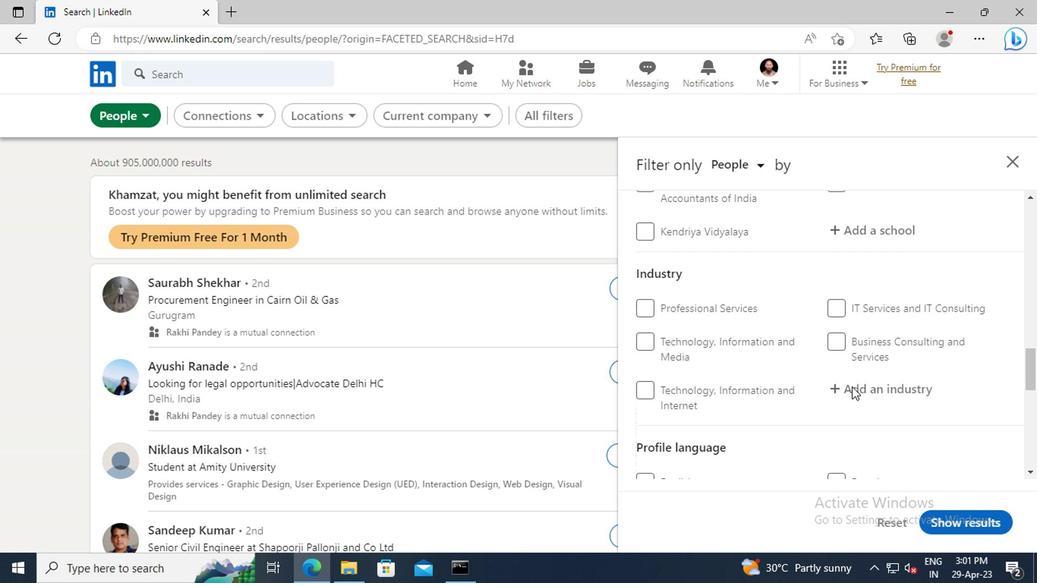 
Action: Mouse scrolled (849, 388) with delta (0, 1)
Screenshot: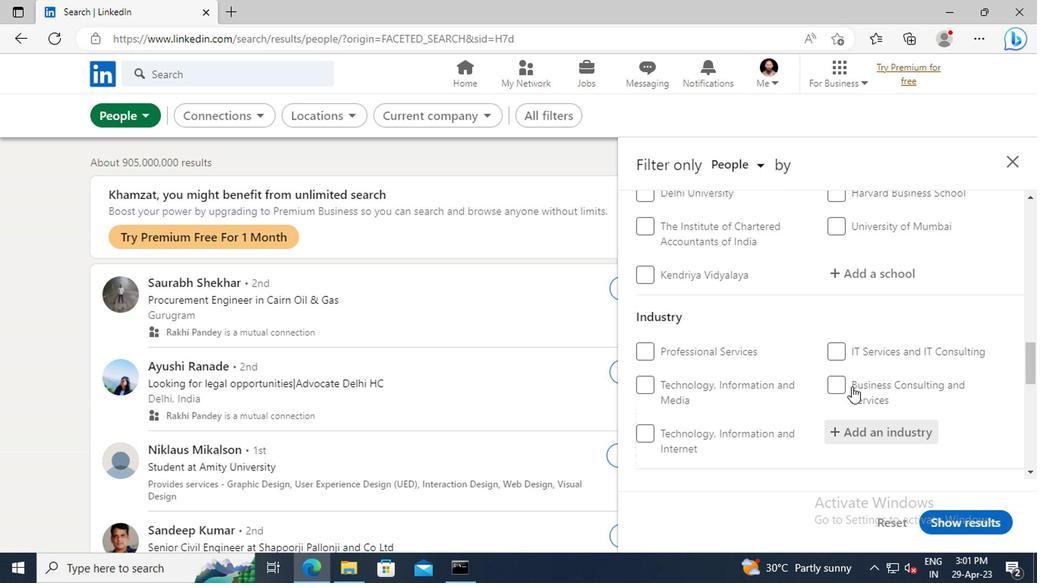 
Action: Mouse scrolled (849, 388) with delta (0, 1)
Screenshot: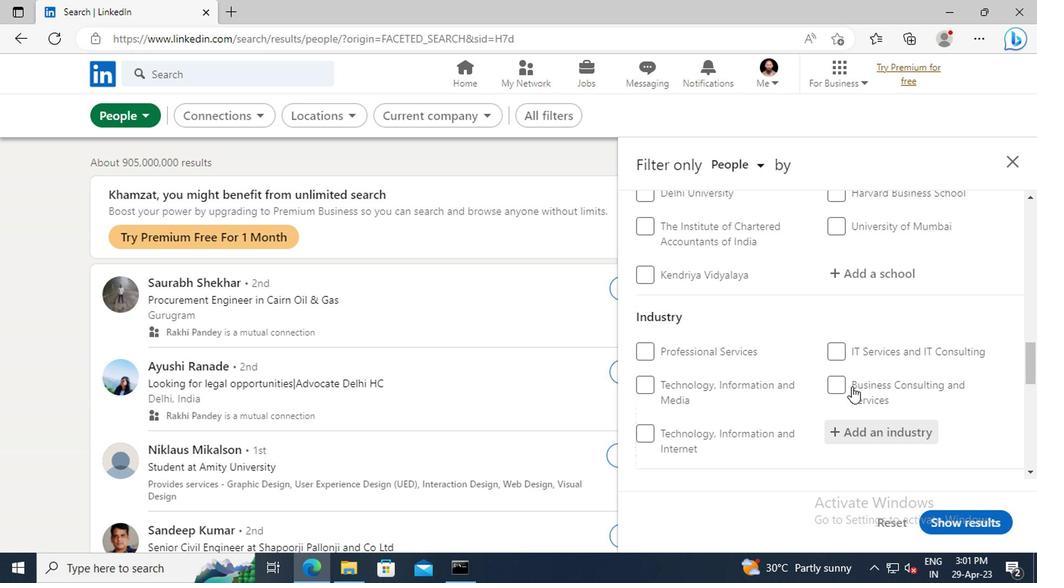
Action: Mouse scrolled (849, 388) with delta (0, 1)
Screenshot: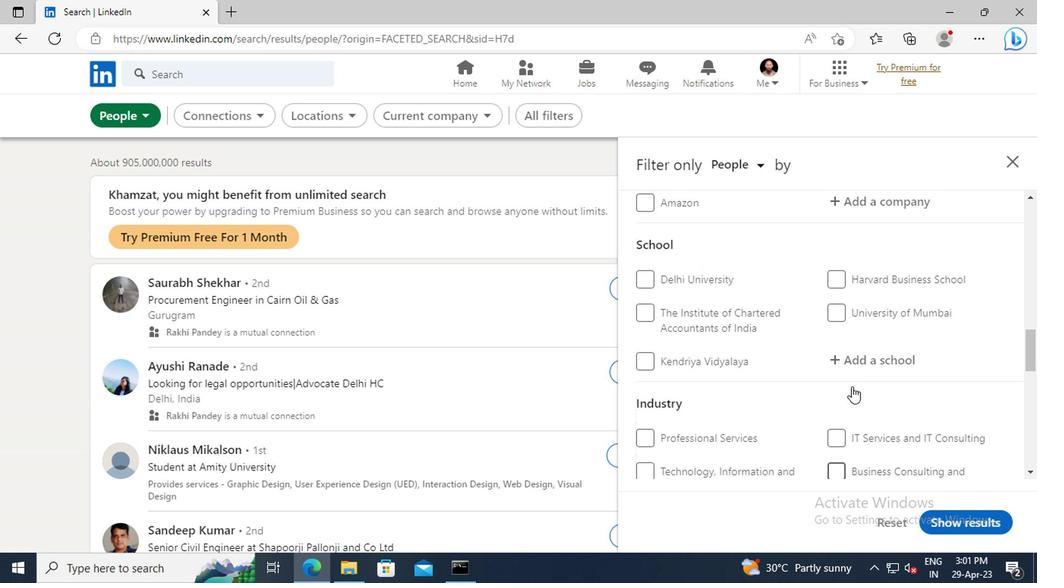 
Action: Mouse scrolled (849, 388) with delta (0, 1)
Screenshot: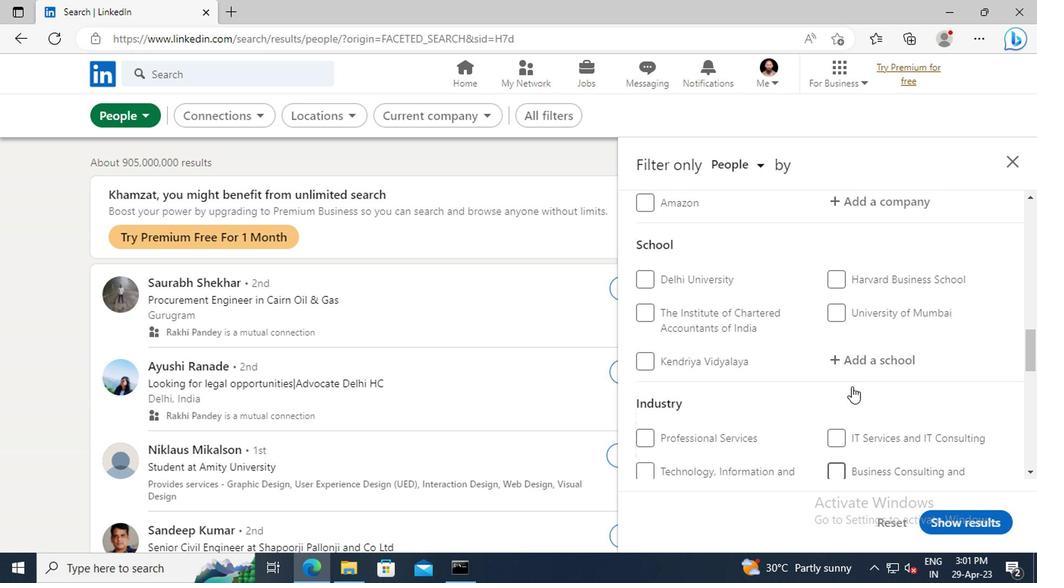 
Action: Mouse scrolled (849, 388) with delta (0, 1)
Screenshot: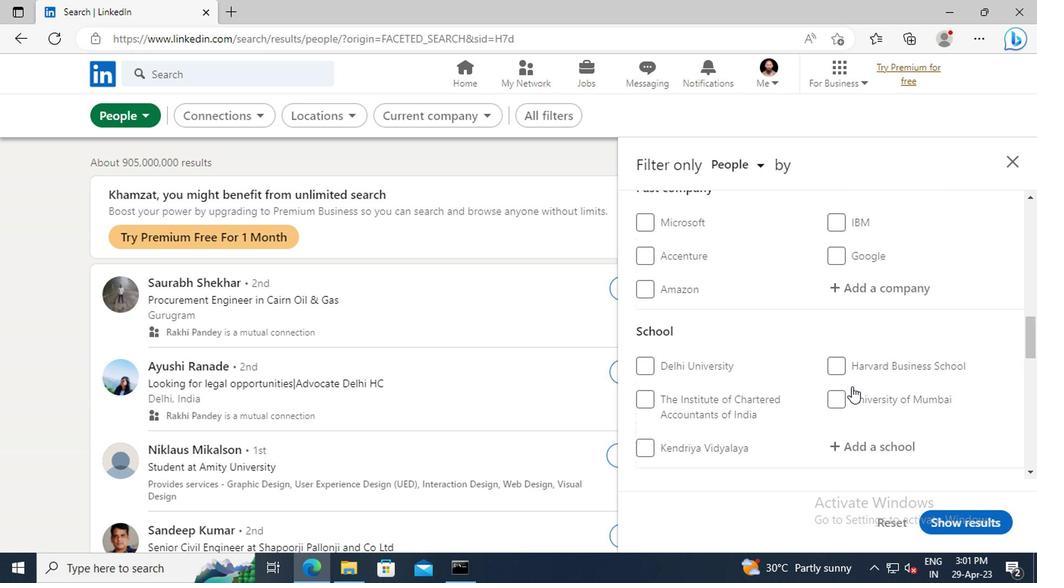 
Action: Mouse scrolled (849, 388) with delta (0, 1)
Screenshot: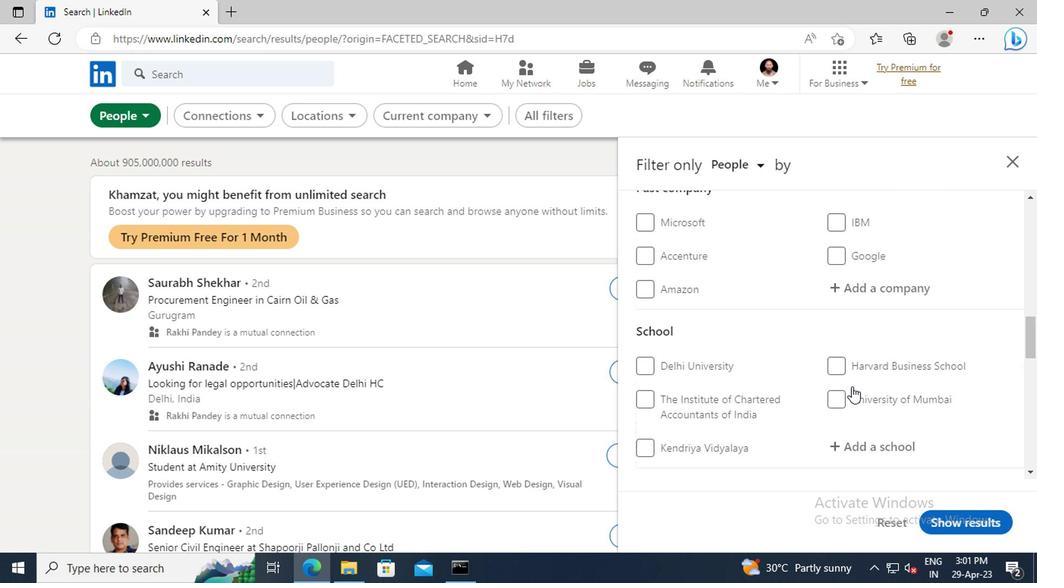 
Action: Mouse scrolled (849, 388) with delta (0, 1)
Screenshot: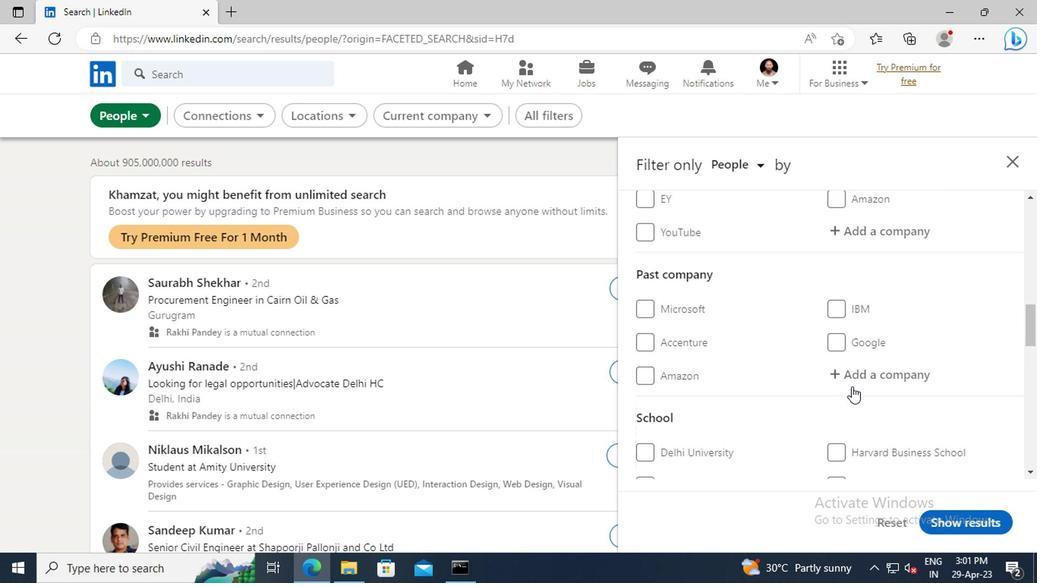 
Action: Mouse scrolled (849, 388) with delta (0, 1)
Screenshot: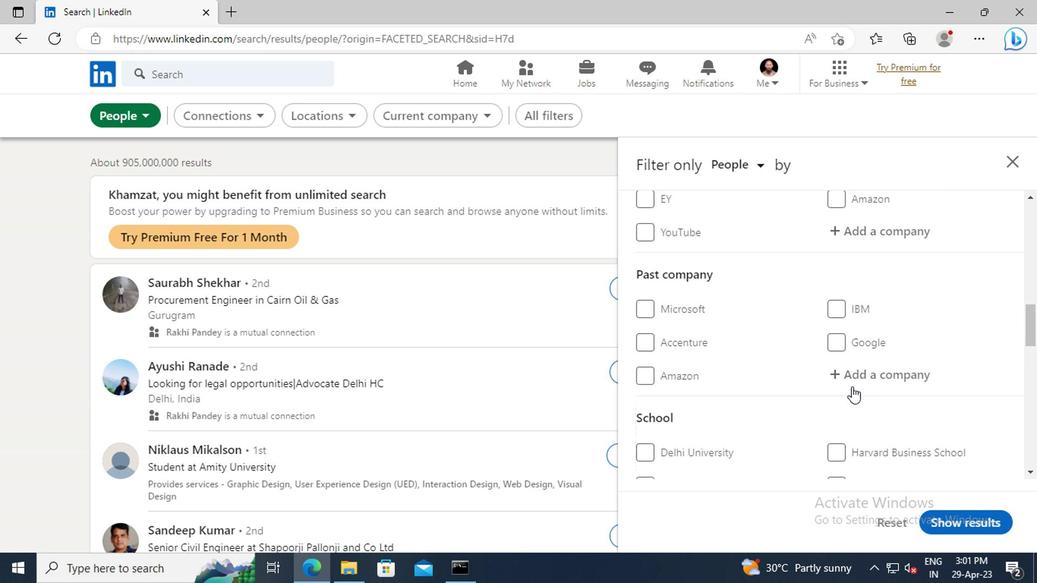 
Action: Mouse moved to (847, 323)
Screenshot: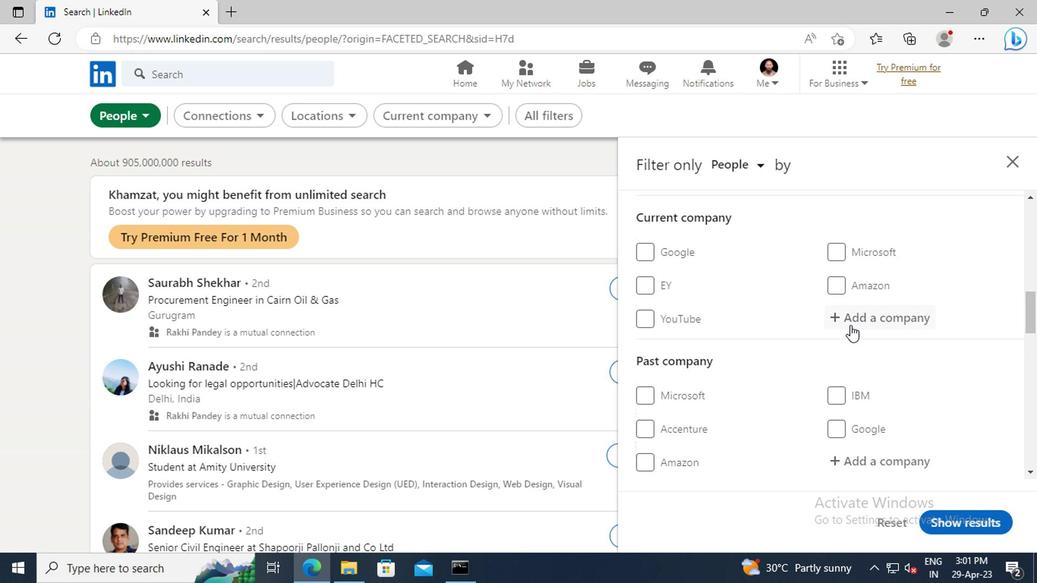 
Action: Mouse pressed left at (847, 323)
Screenshot: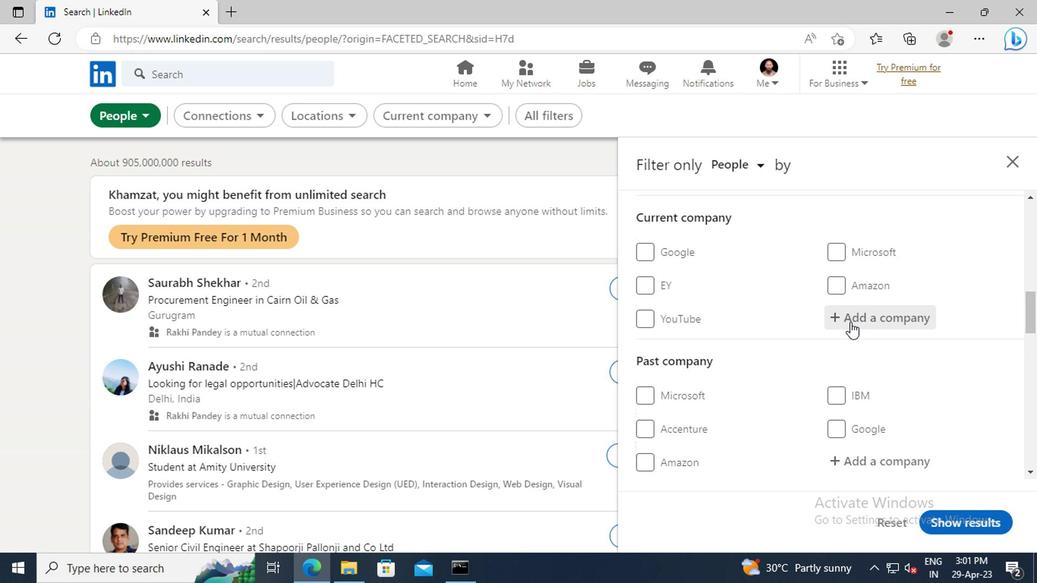 
Action: Key pressed <Key.shift>HEALTH<Key.shift>KART
Screenshot: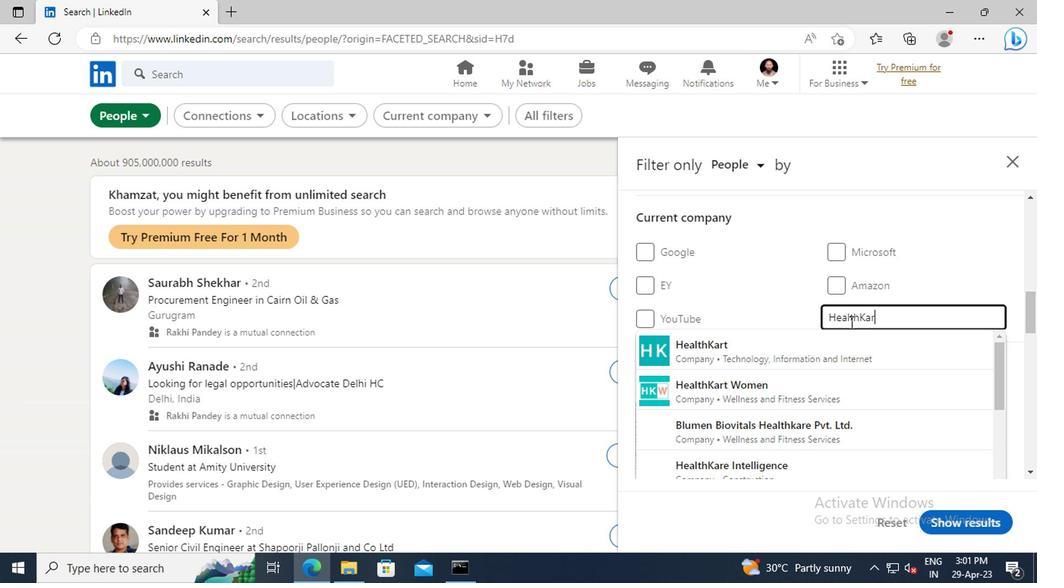 
Action: Mouse moved to (823, 338)
Screenshot: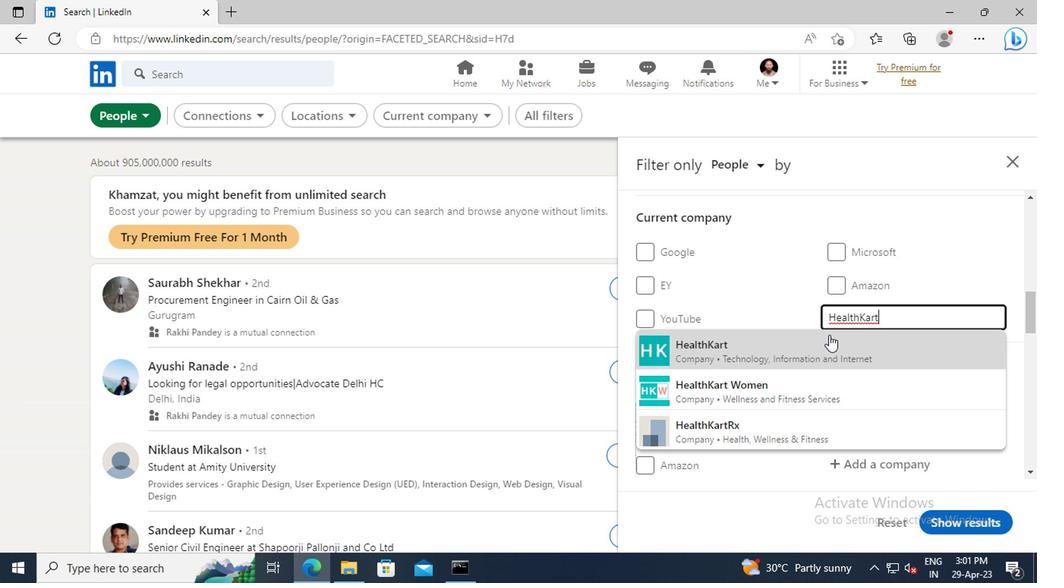 
Action: Mouse pressed left at (823, 338)
Screenshot: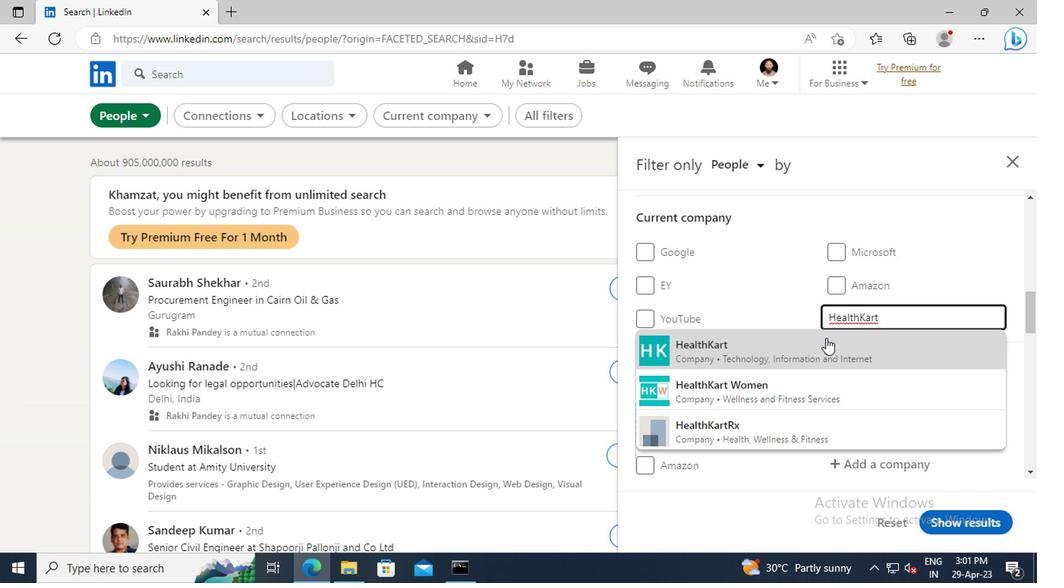 
Action: Mouse scrolled (823, 338) with delta (0, 0)
Screenshot: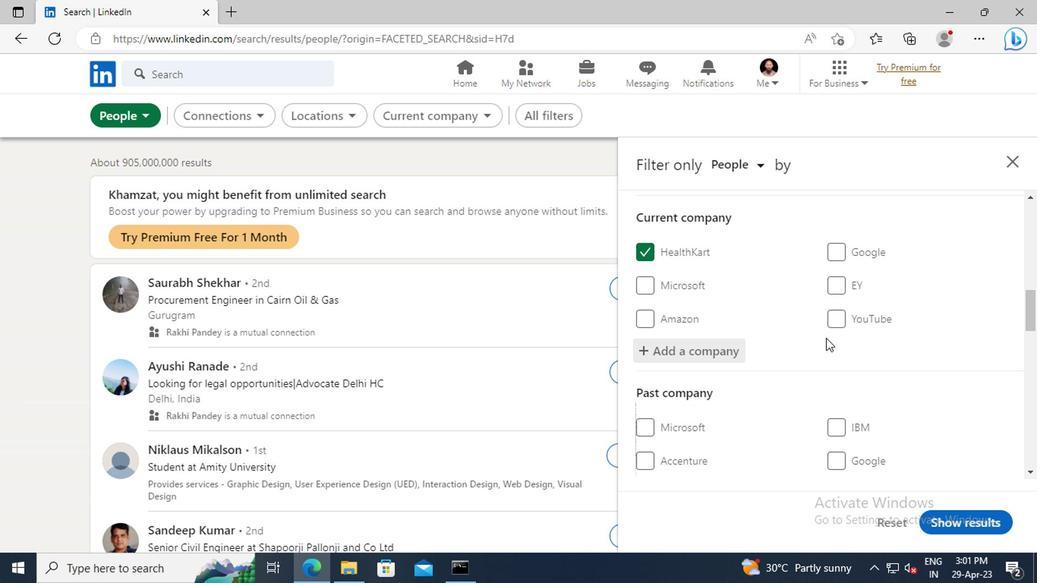 
Action: Mouse scrolled (823, 338) with delta (0, 0)
Screenshot: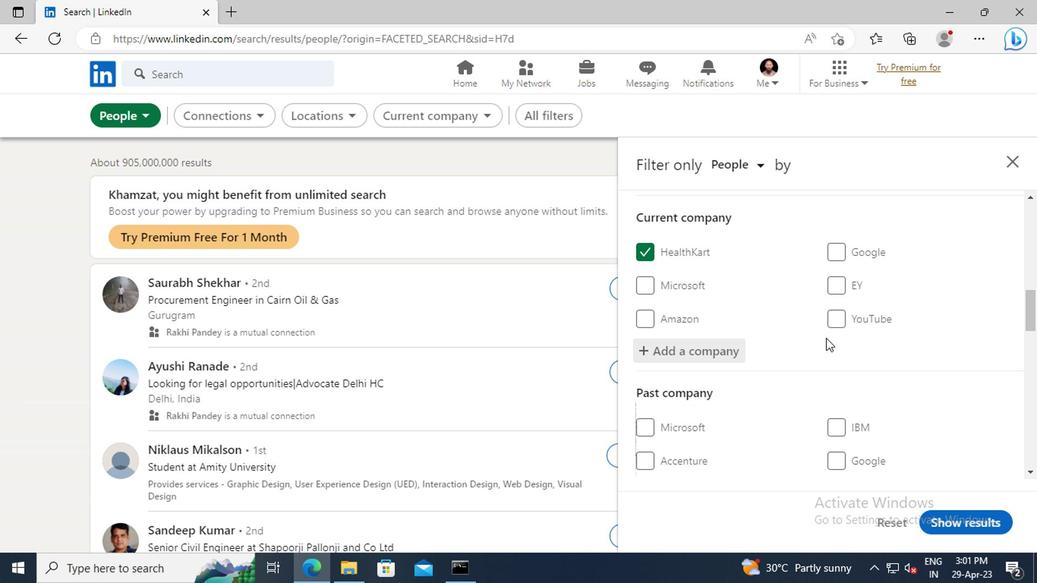 
Action: Mouse scrolled (823, 338) with delta (0, 0)
Screenshot: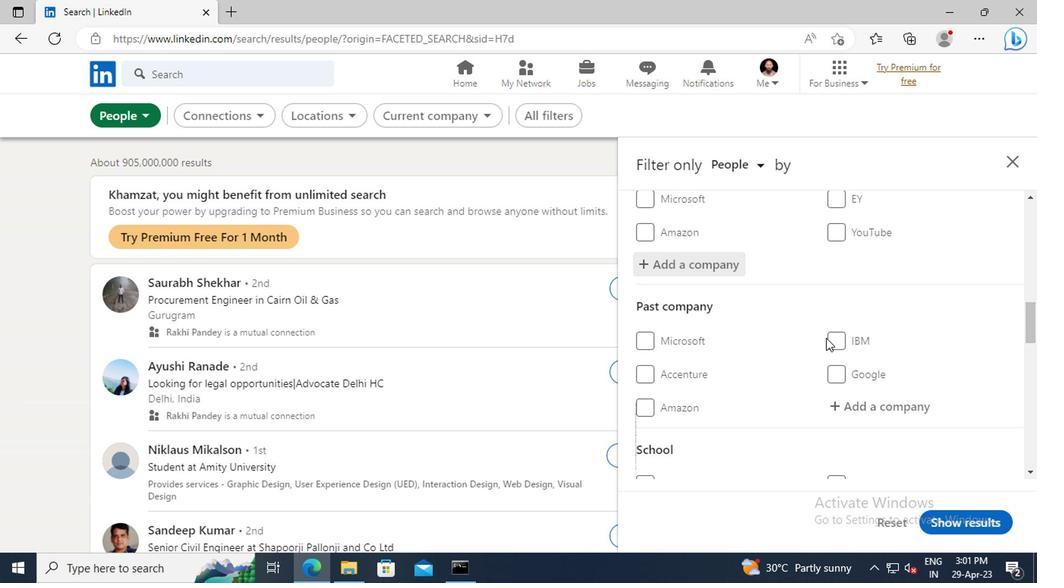
Action: Mouse scrolled (823, 338) with delta (0, 0)
Screenshot: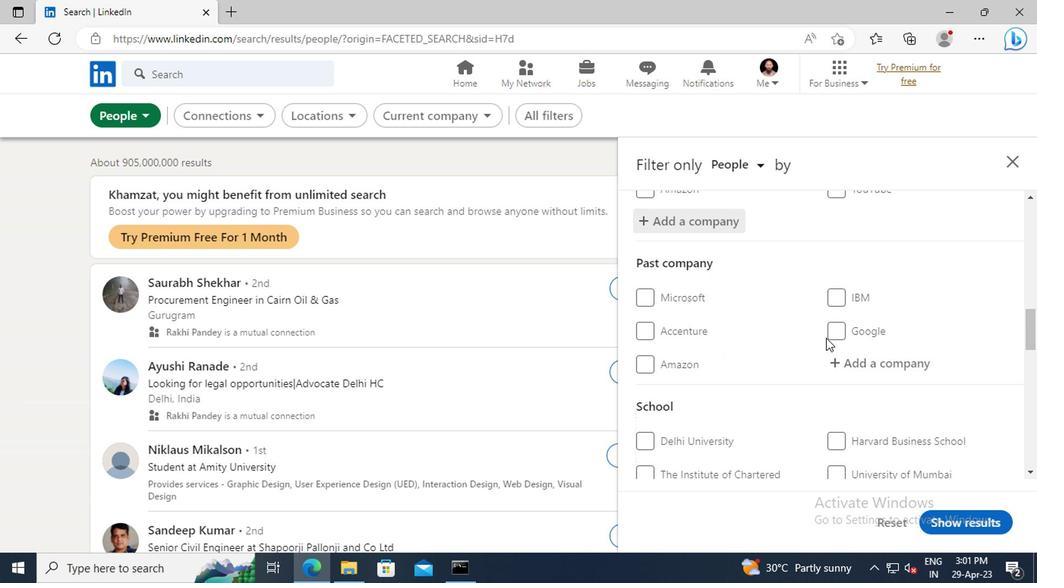 
Action: Mouse scrolled (823, 338) with delta (0, 0)
Screenshot: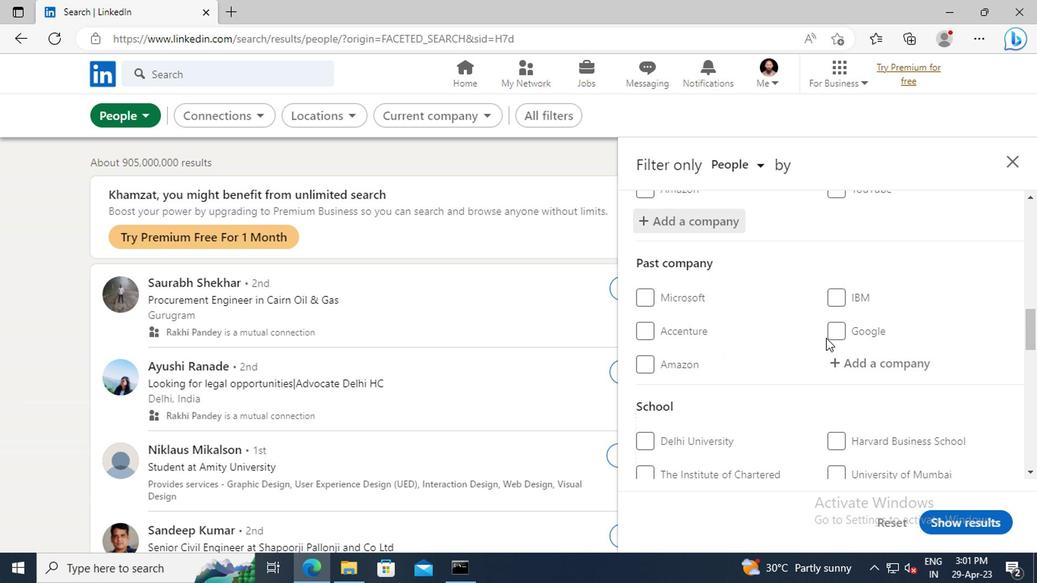 
Action: Mouse scrolled (823, 338) with delta (0, 0)
Screenshot: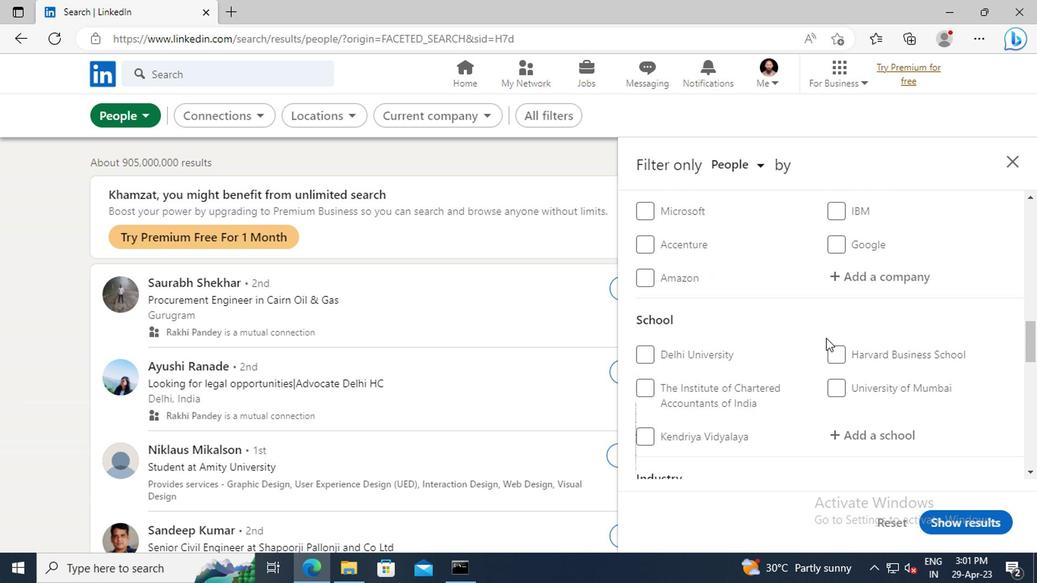 
Action: Mouse scrolled (823, 338) with delta (0, 0)
Screenshot: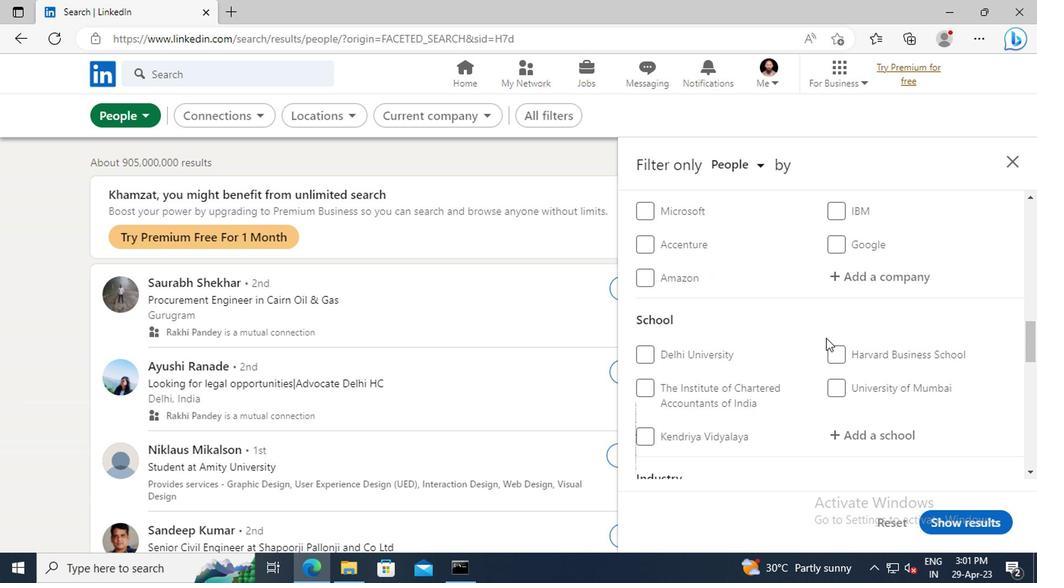
Action: Mouse moved to (835, 348)
Screenshot: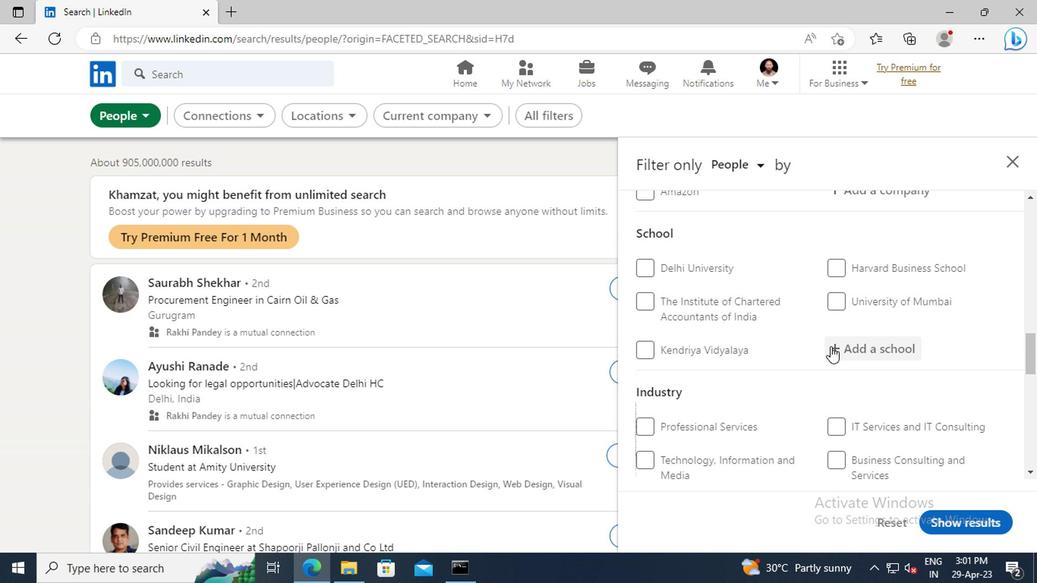 
Action: Mouse pressed left at (835, 348)
Screenshot: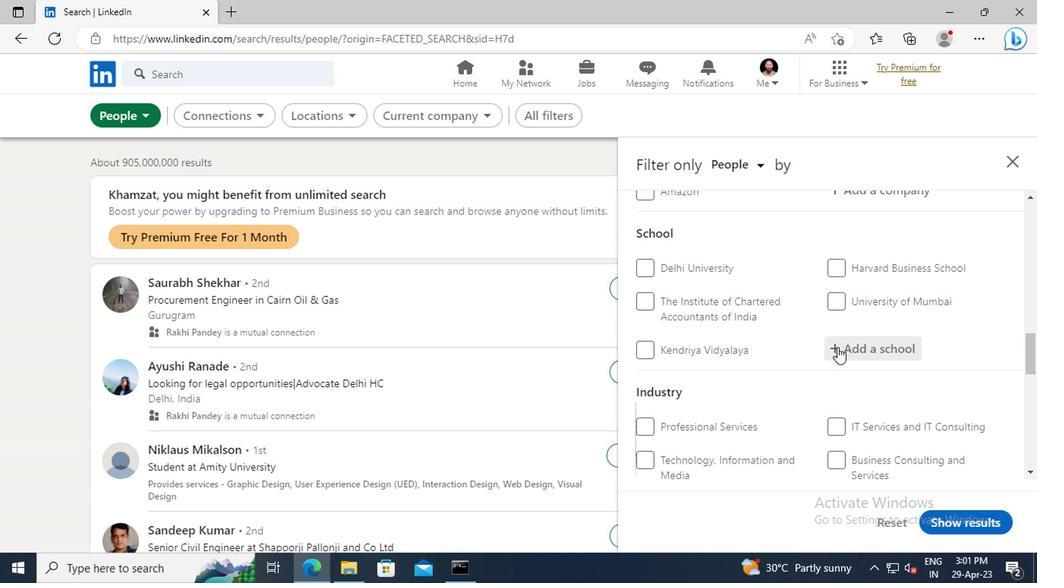 
Action: Key pressed <Key.shift>BANASTHALI<Key.space><Key.shift>V
Screenshot: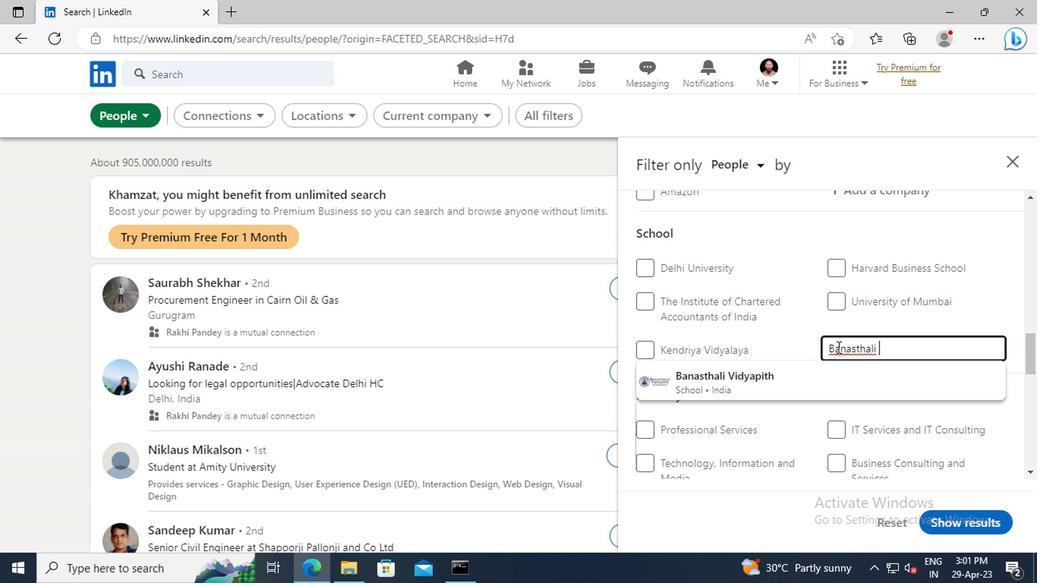 
Action: Mouse moved to (828, 374)
Screenshot: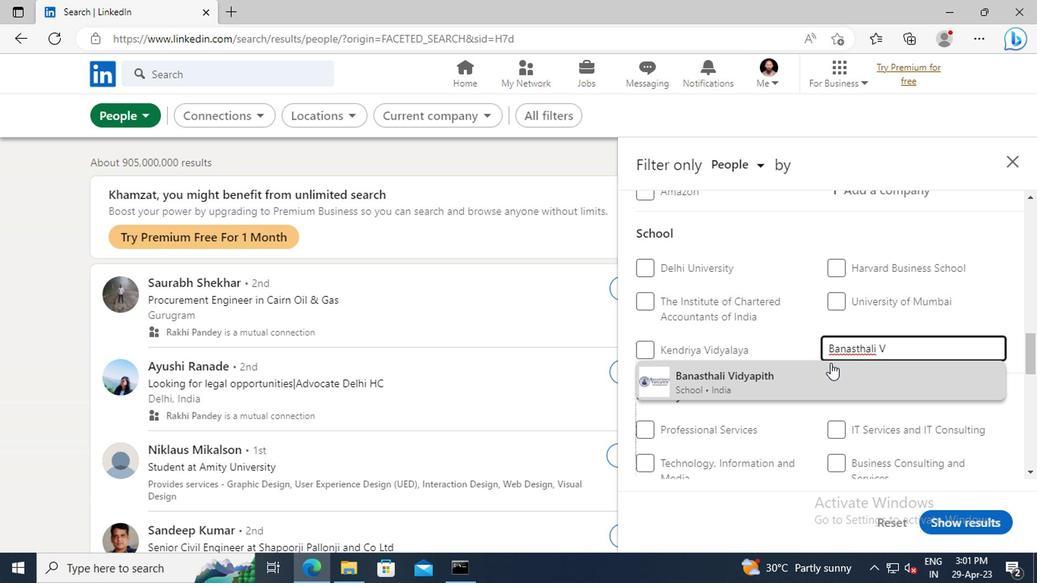 
Action: Mouse pressed left at (828, 374)
Screenshot: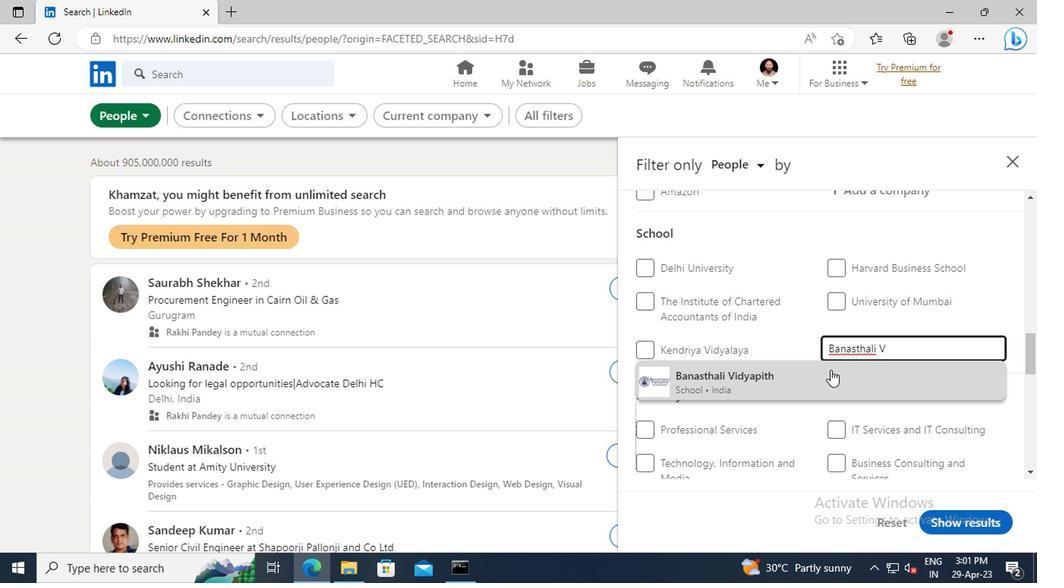 
Action: Mouse scrolled (828, 374) with delta (0, 0)
Screenshot: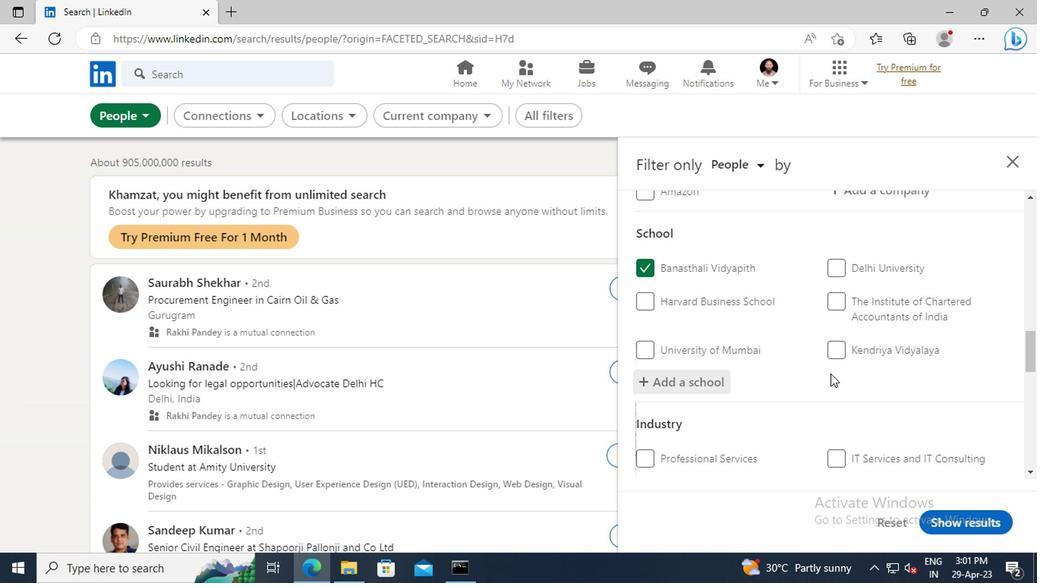 
Action: Mouse scrolled (828, 374) with delta (0, 0)
Screenshot: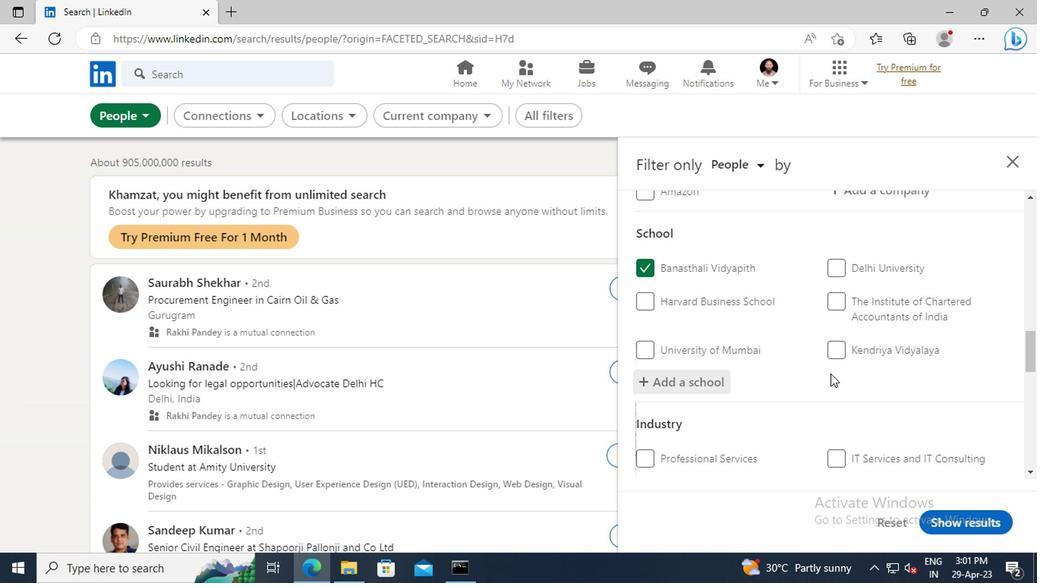 
Action: Mouse scrolled (828, 374) with delta (0, 0)
Screenshot: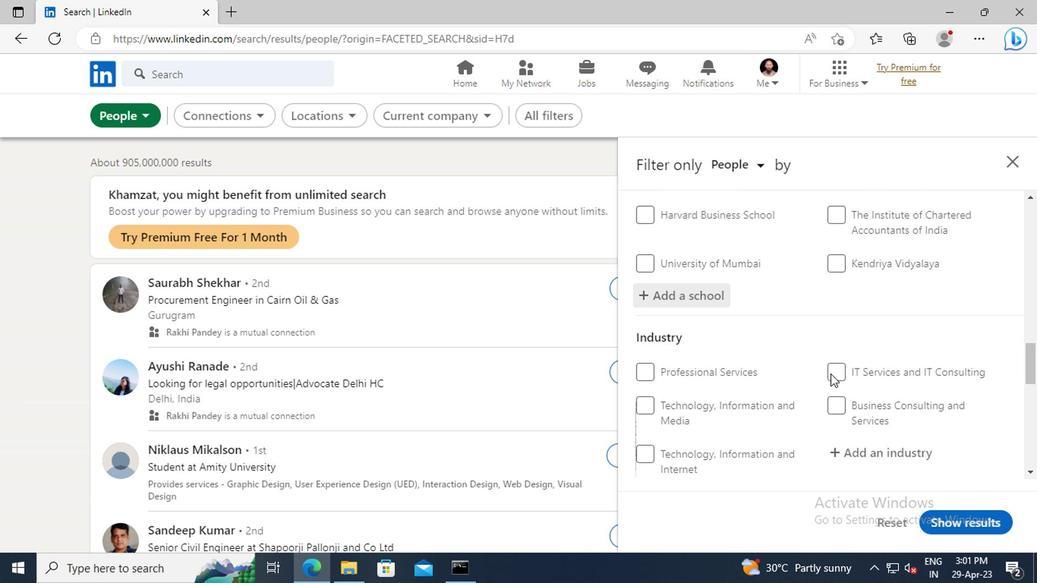 
Action: Mouse moved to (833, 406)
Screenshot: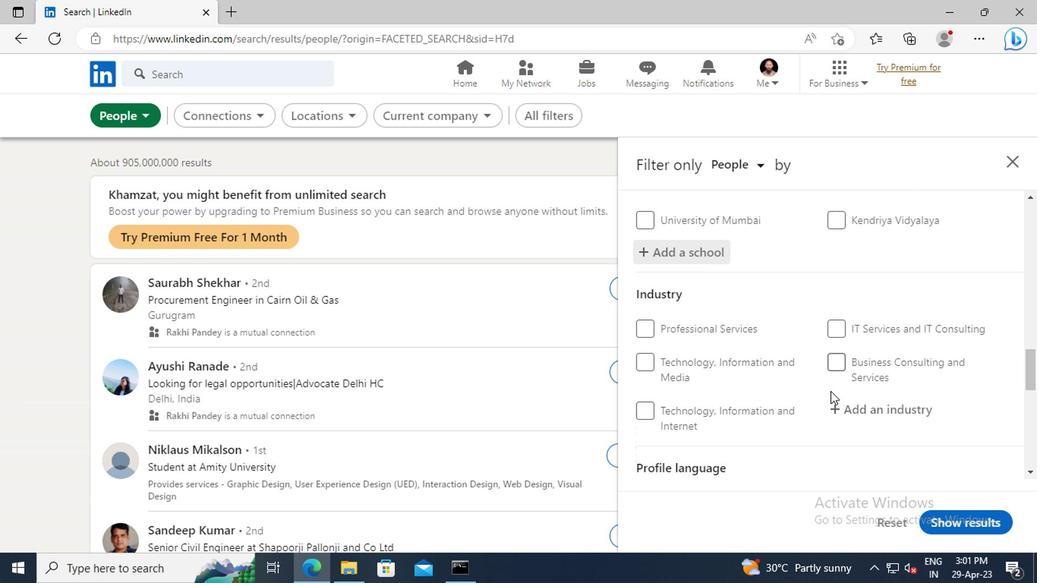 
Action: Mouse pressed left at (833, 406)
Screenshot: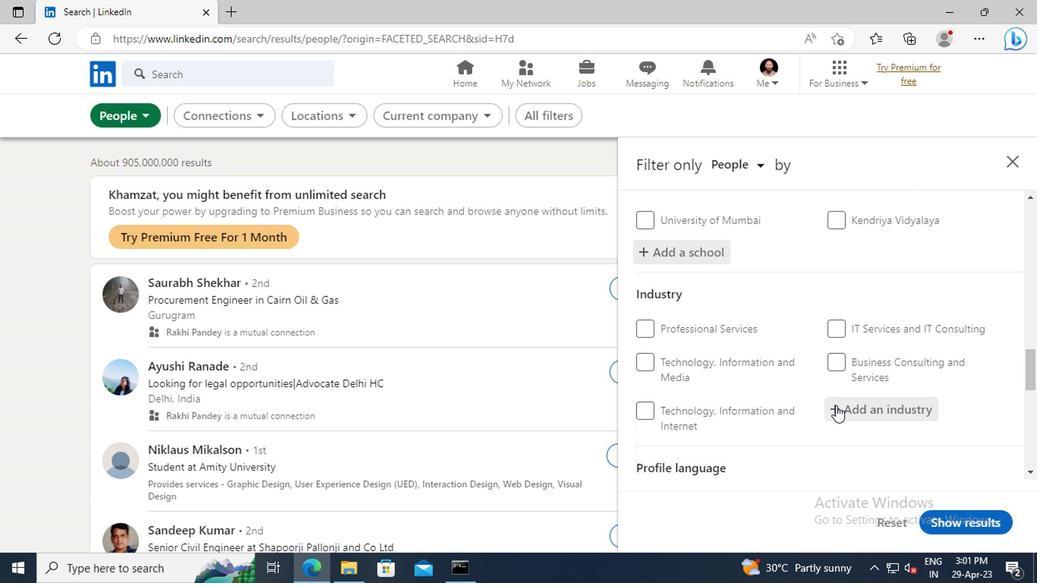 
Action: Key pressed <Key.shift>PAPER<Key.space>AND
Screenshot: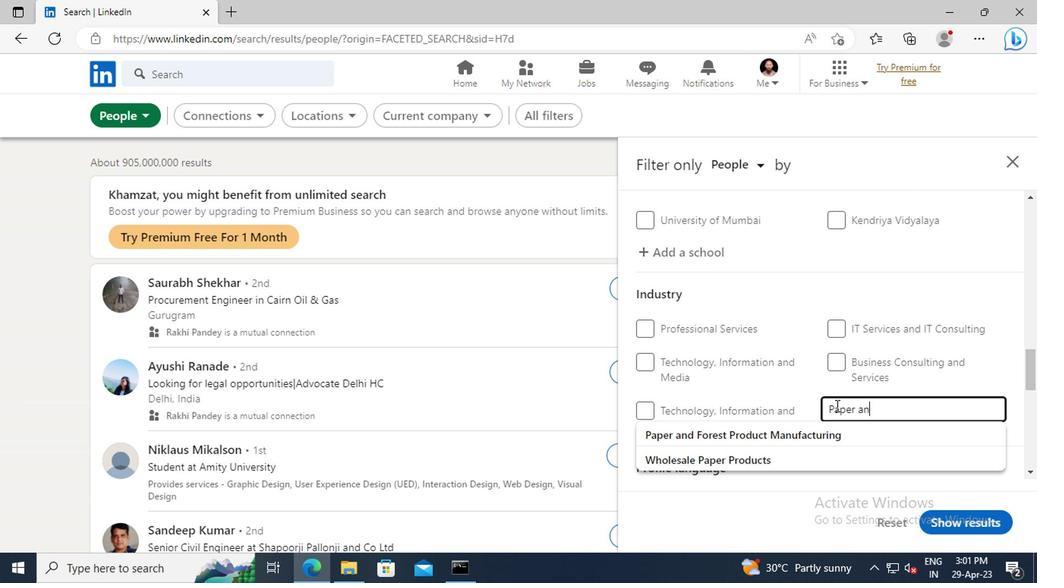 
Action: Mouse moved to (818, 432)
Screenshot: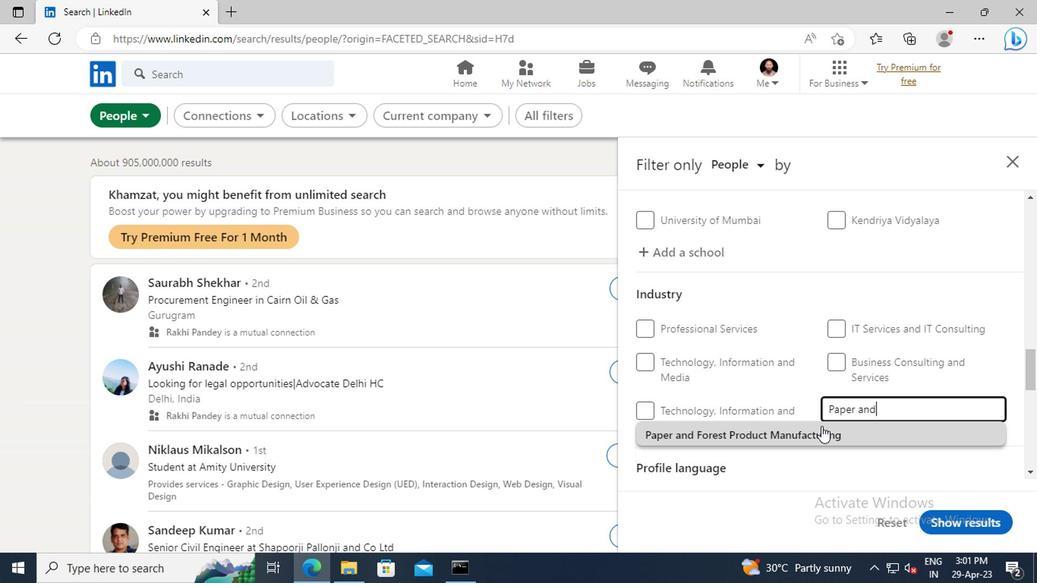 
Action: Mouse pressed left at (818, 432)
Screenshot: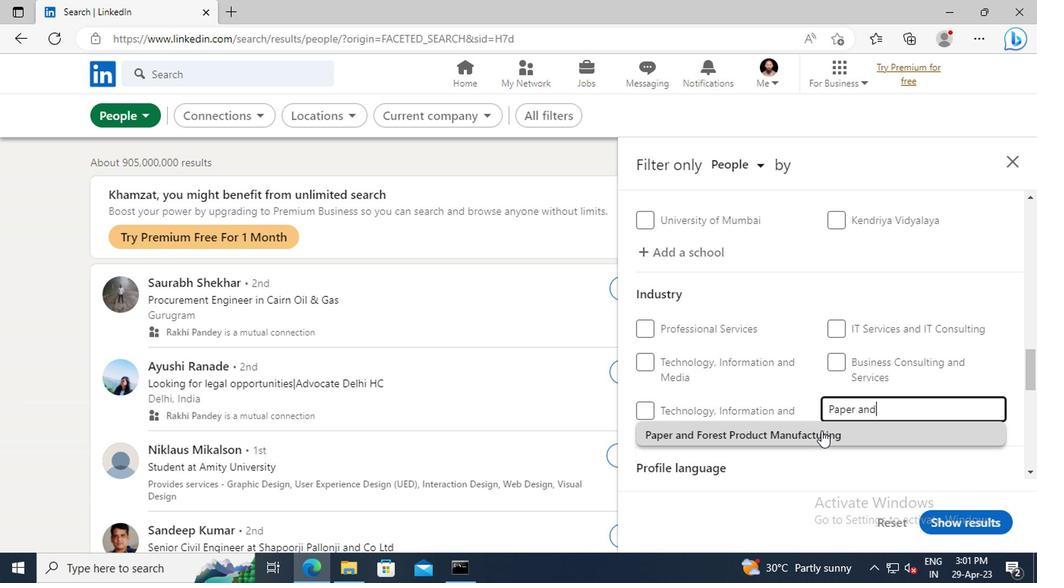 
Action: Mouse scrolled (818, 431) with delta (0, 0)
Screenshot: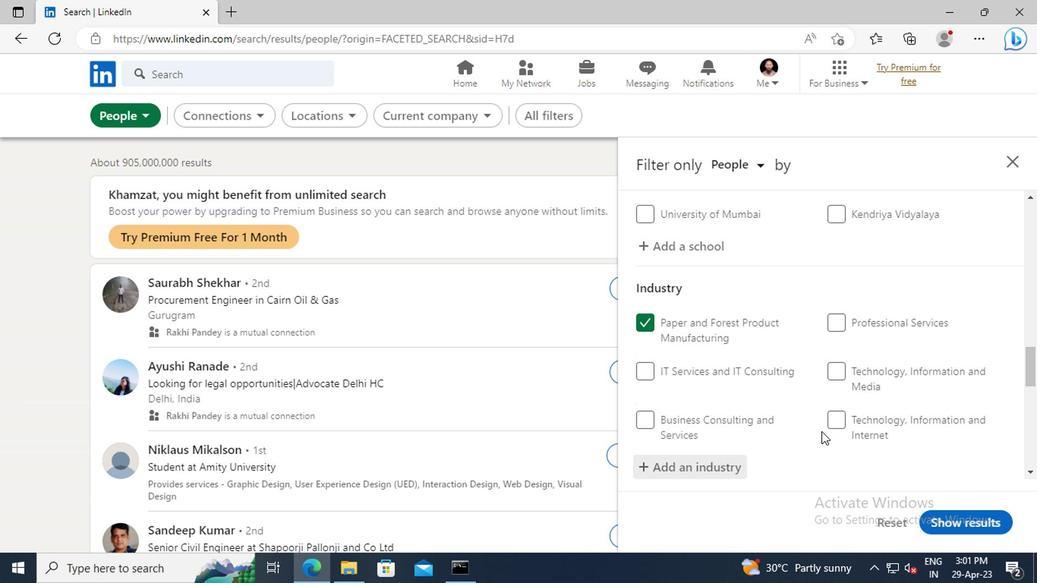 
Action: Mouse scrolled (818, 431) with delta (0, 0)
Screenshot: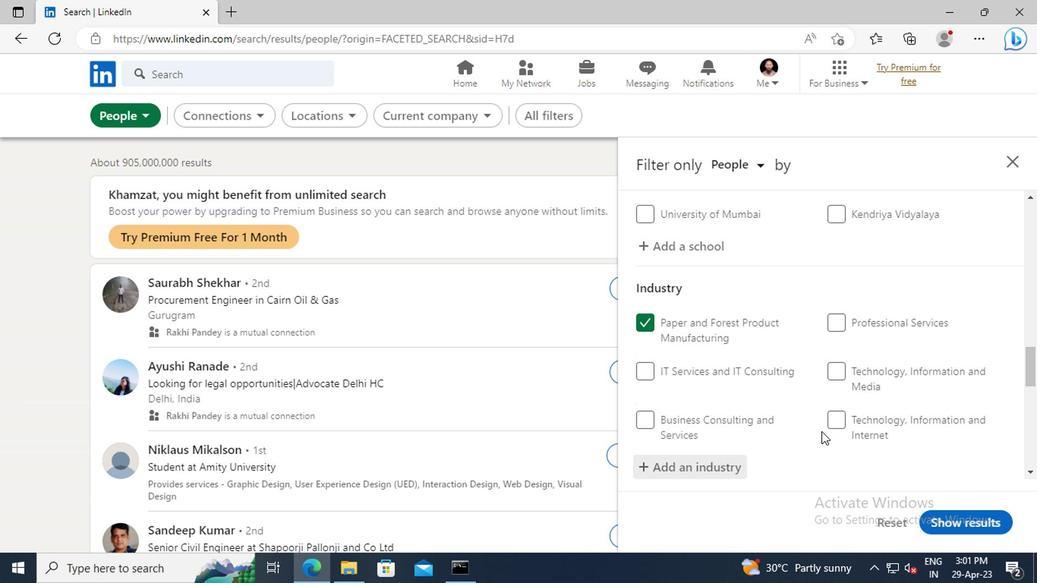 
Action: Mouse scrolled (818, 431) with delta (0, 0)
Screenshot: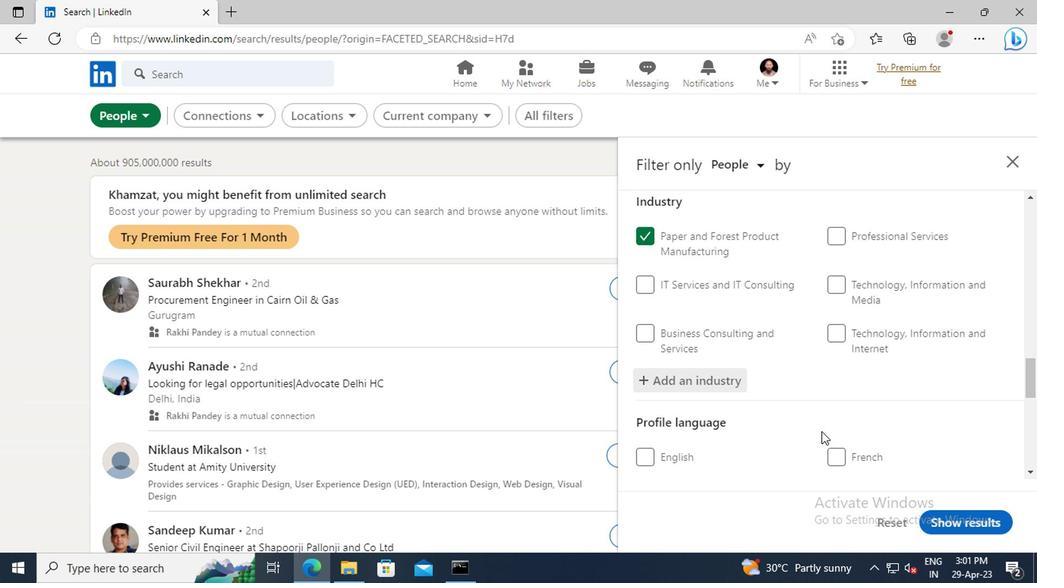 
Action: Mouse scrolled (818, 431) with delta (0, 0)
Screenshot: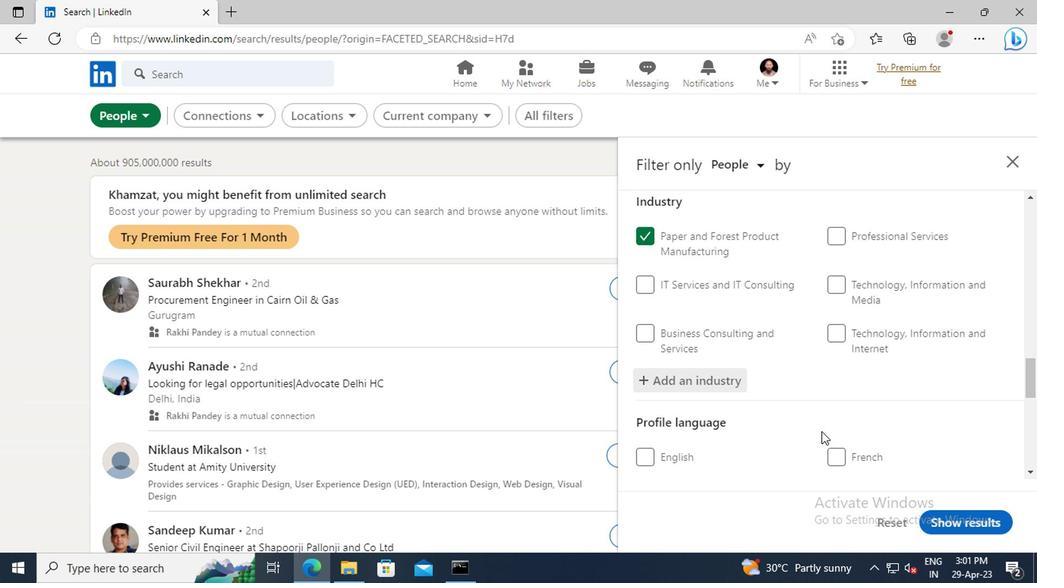 
Action: Mouse moved to (818, 414)
Screenshot: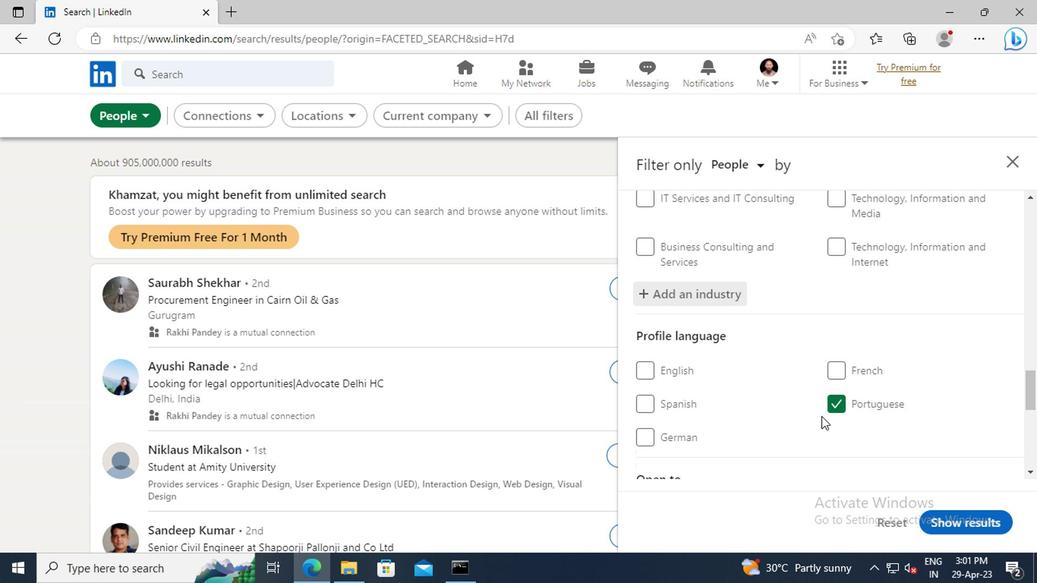 
Action: Mouse scrolled (818, 413) with delta (0, 0)
Screenshot: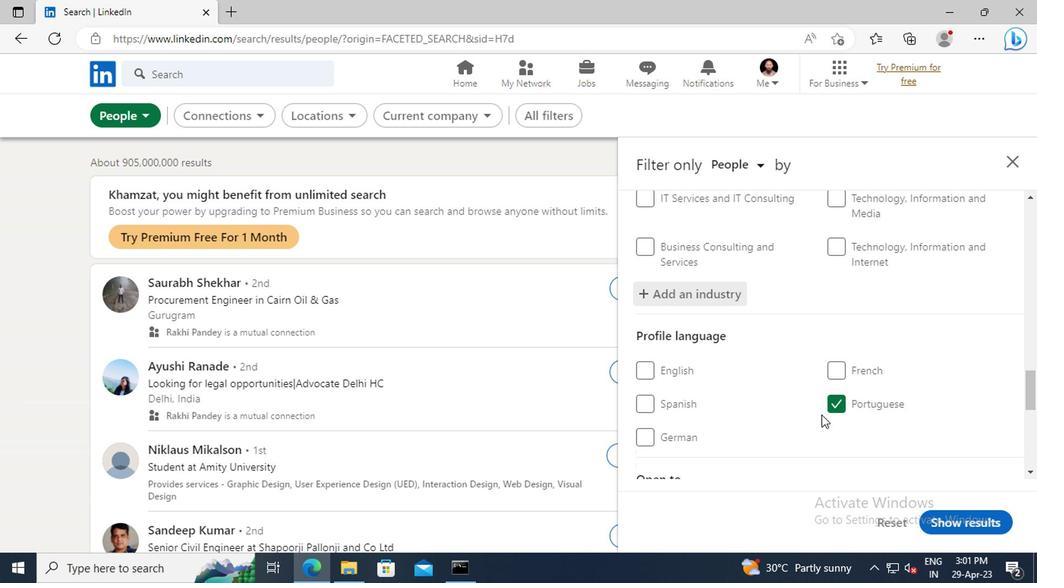 
Action: Mouse scrolled (818, 413) with delta (0, 0)
Screenshot: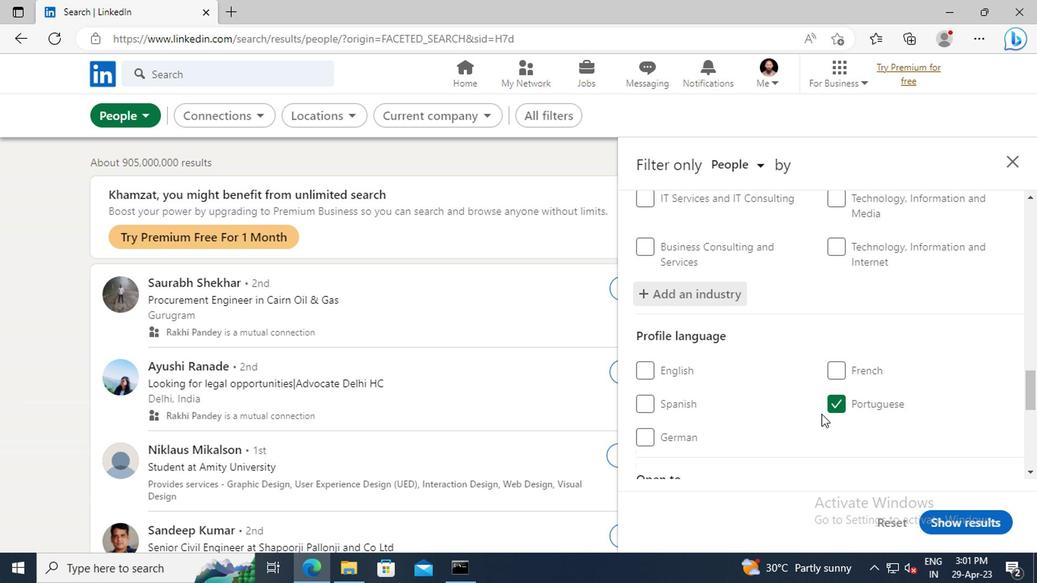 
Action: Mouse moved to (822, 400)
Screenshot: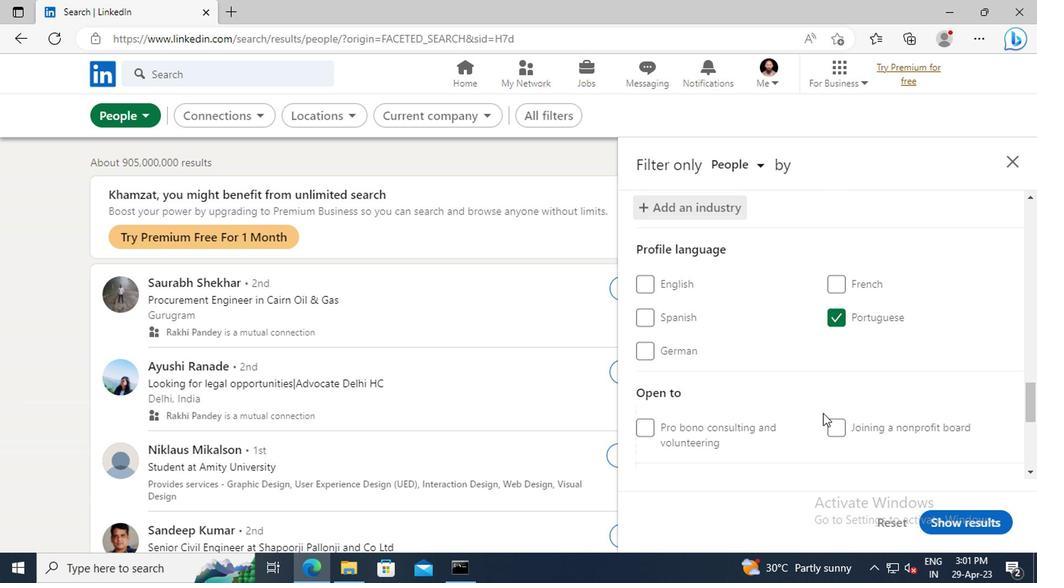 
Action: Mouse scrolled (822, 399) with delta (0, 0)
Screenshot: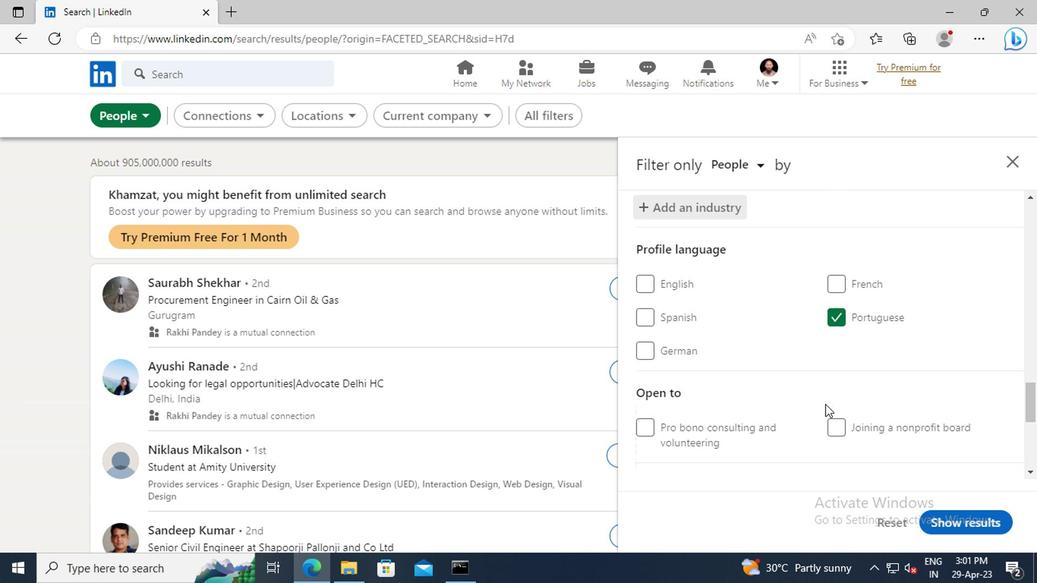 
Action: Mouse scrolled (822, 399) with delta (0, 0)
Screenshot: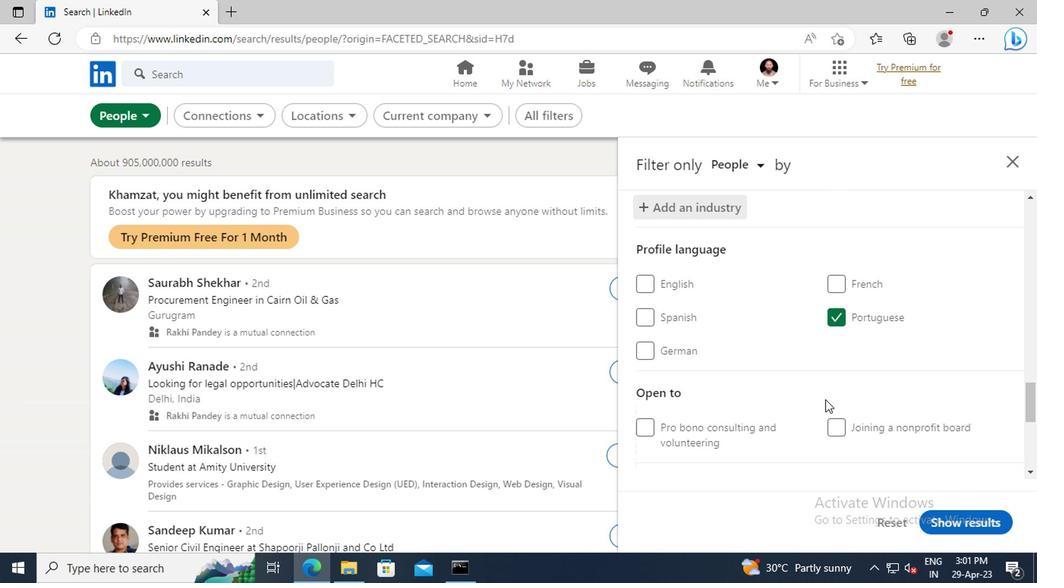 
Action: Mouse moved to (825, 384)
Screenshot: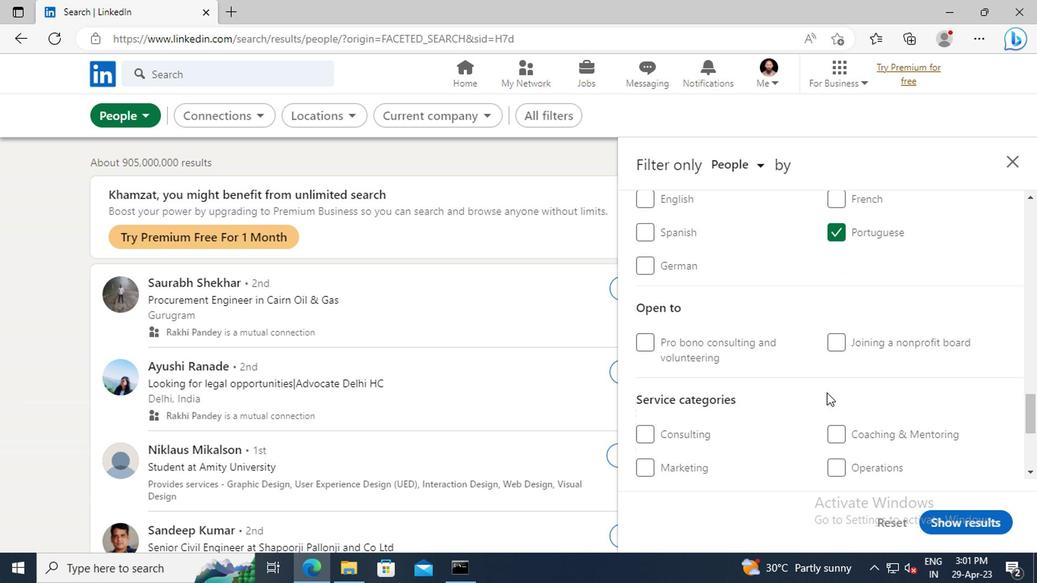 
Action: Mouse scrolled (825, 383) with delta (0, -1)
Screenshot: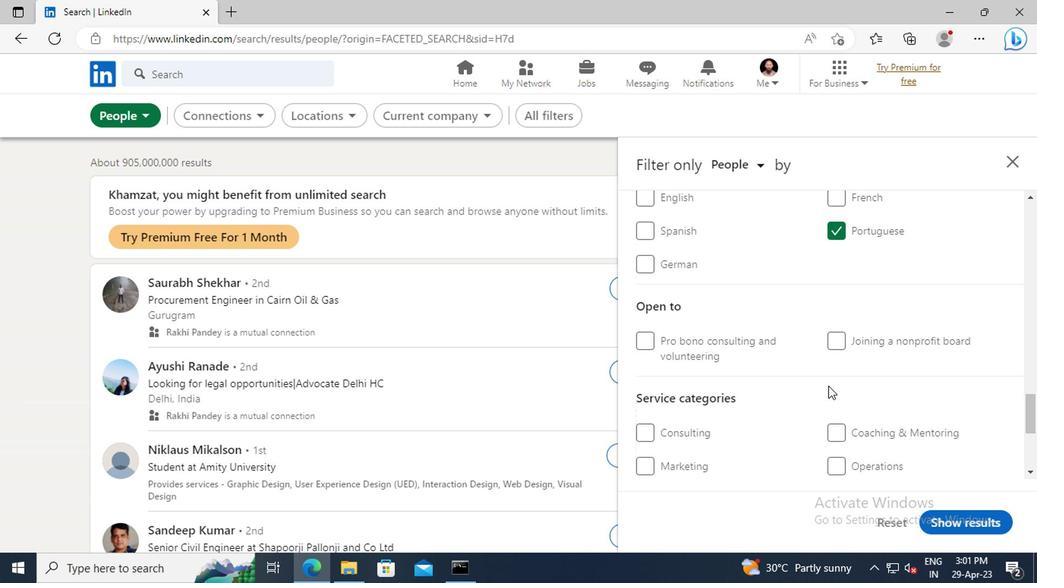 
Action: Mouse scrolled (825, 383) with delta (0, -1)
Screenshot: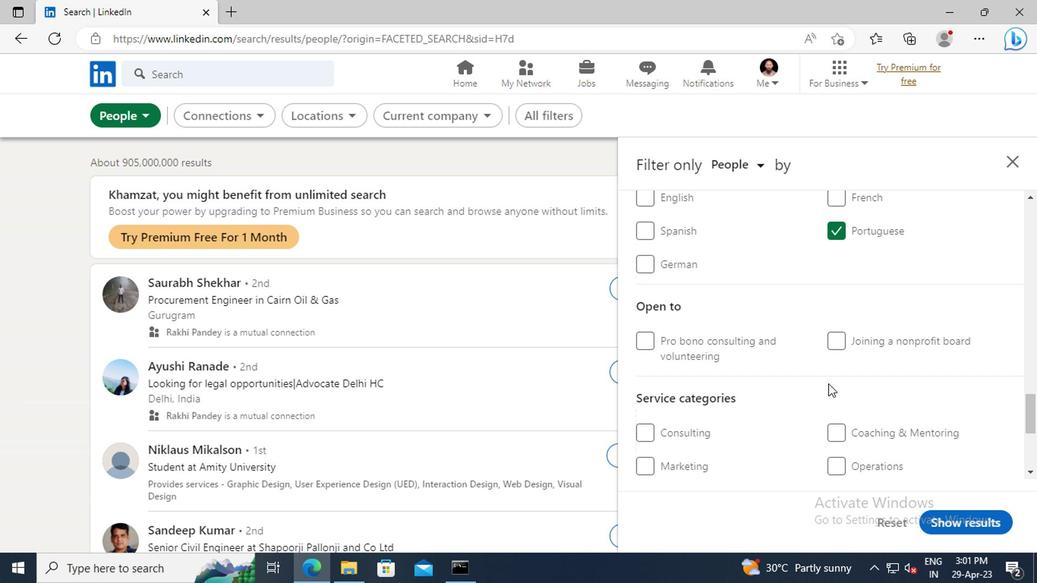 
Action: Mouse moved to (839, 404)
Screenshot: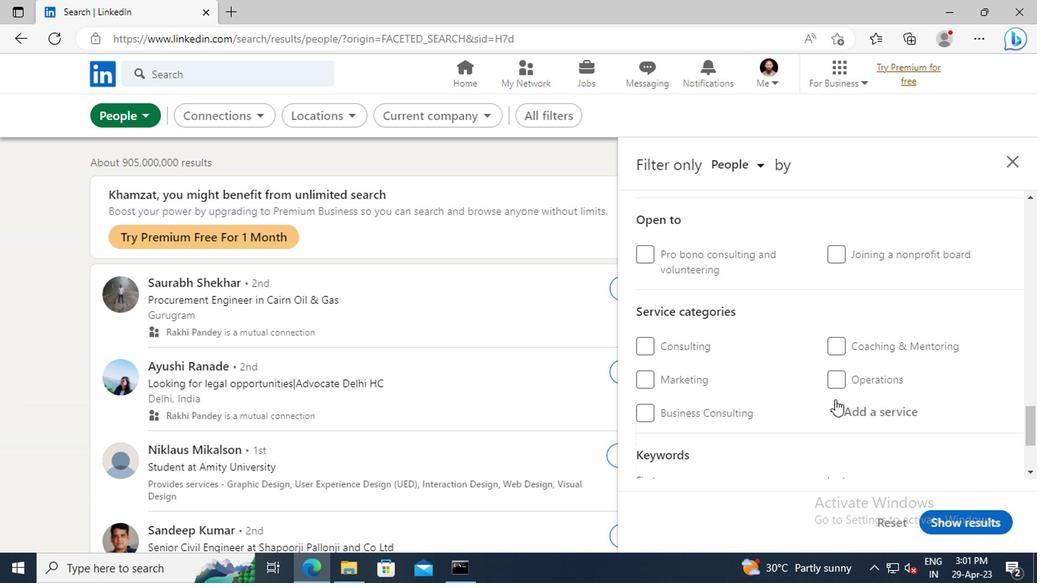 
Action: Mouse pressed left at (839, 404)
Screenshot: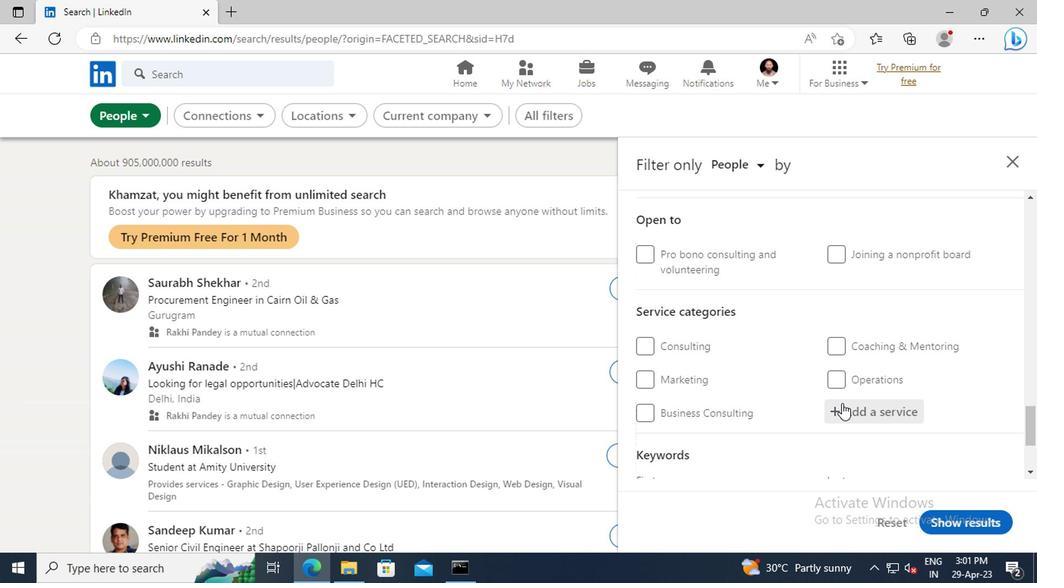 
Action: Key pressed <Key.shift>HR<Key.space><Key.shift>CONS
Screenshot: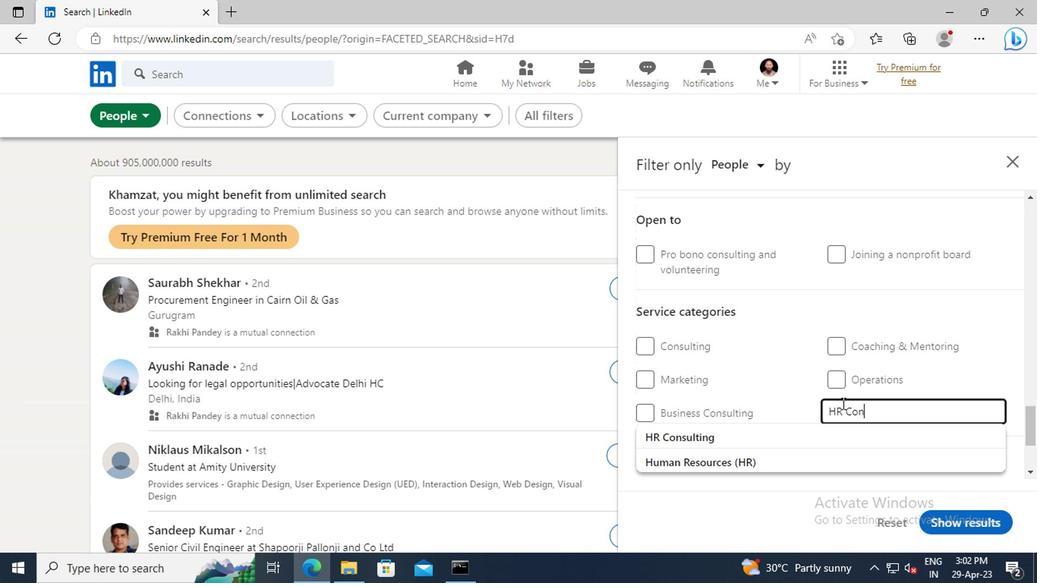 
Action: Mouse moved to (809, 435)
Screenshot: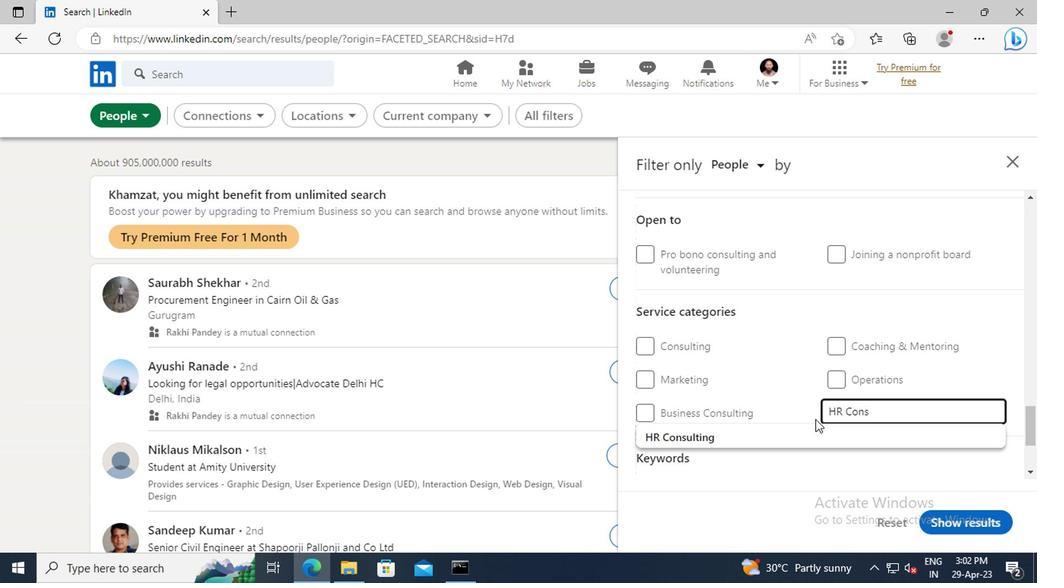 
Action: Mouse pressed left at (809, 435)
Screenshot: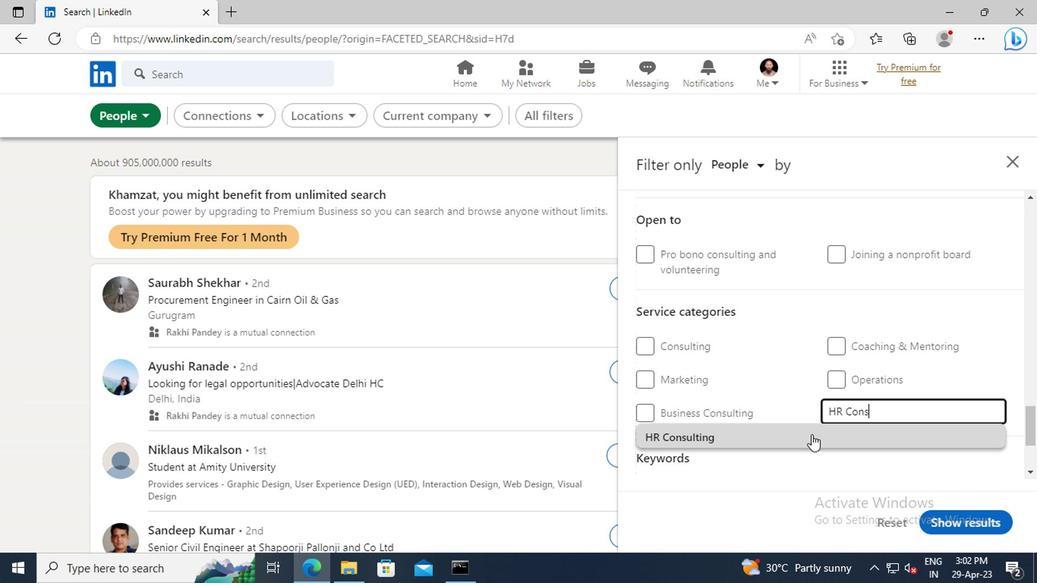 
Action: Mouse scrolled (809, 434) with delta (0, -1)
Screenshot: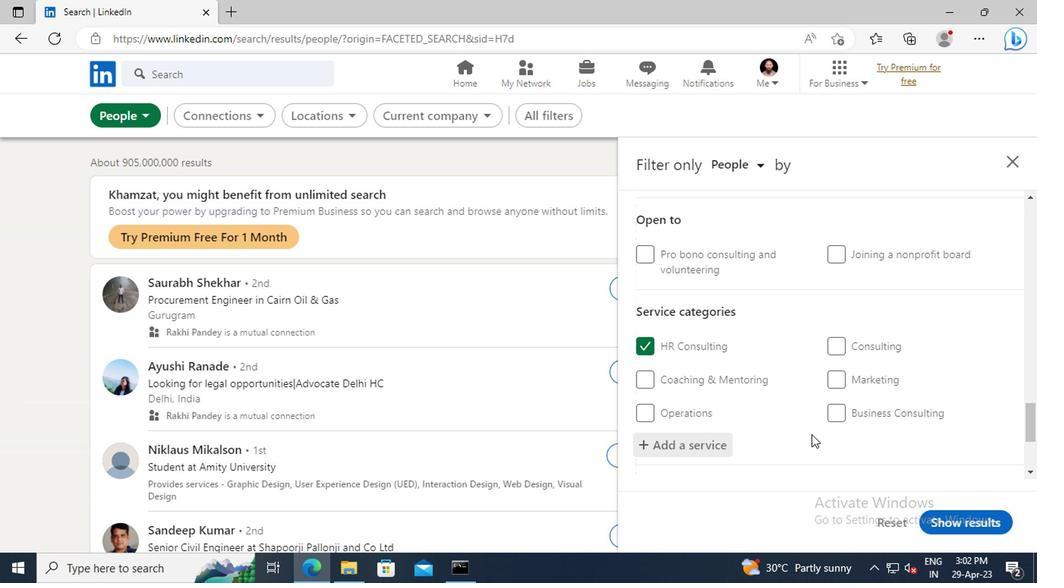 
Action: Mouse scrolled (809, 434) with delta (0, -1)
Screenshot: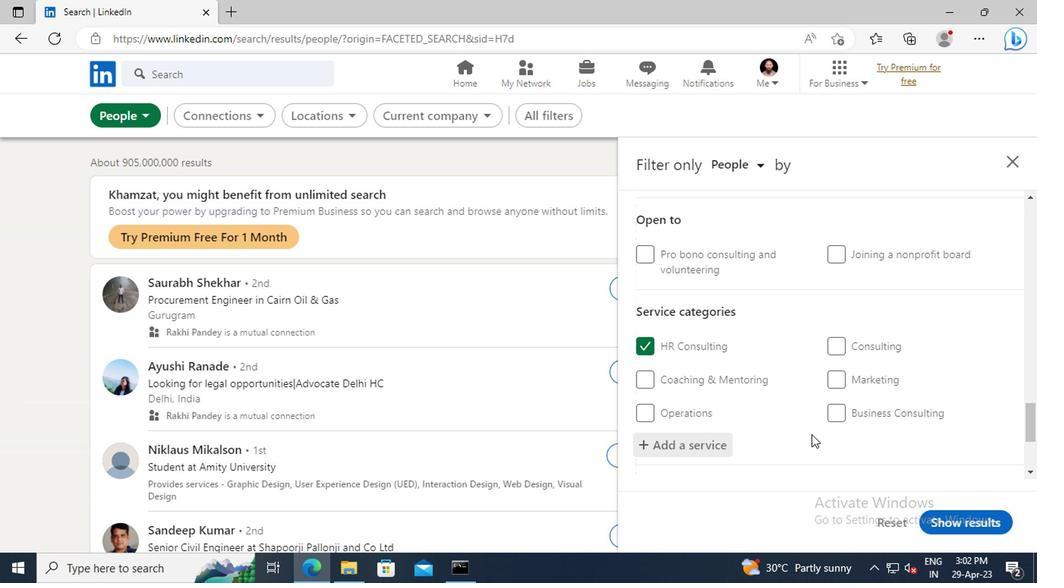 
Action: Mouse scrolled (809, 434) with delta (0, -1)
Screenshot: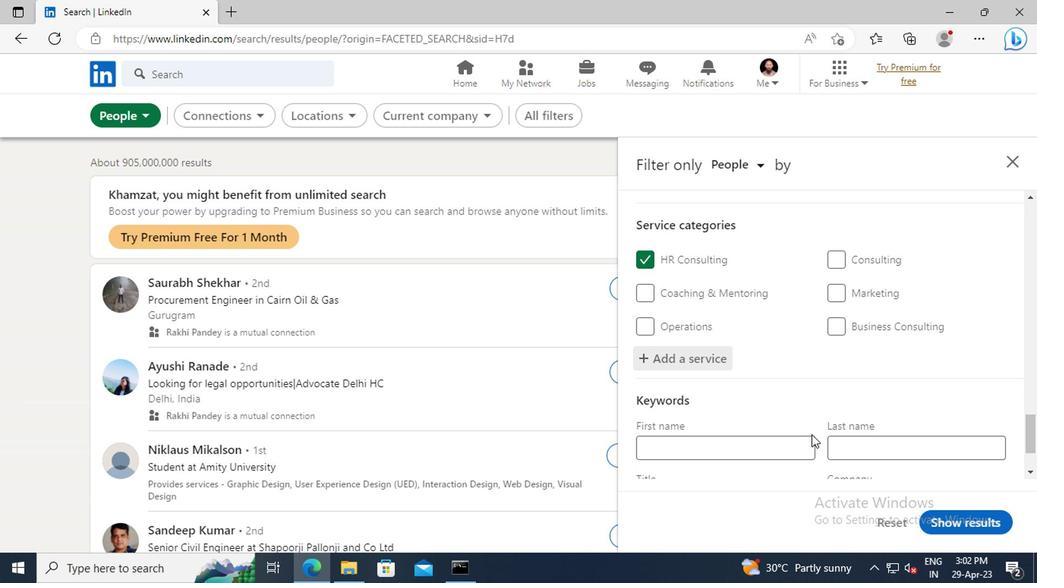 
Action: Mouse scrolled (809, 434) with delta (0, -1)
Screenshot: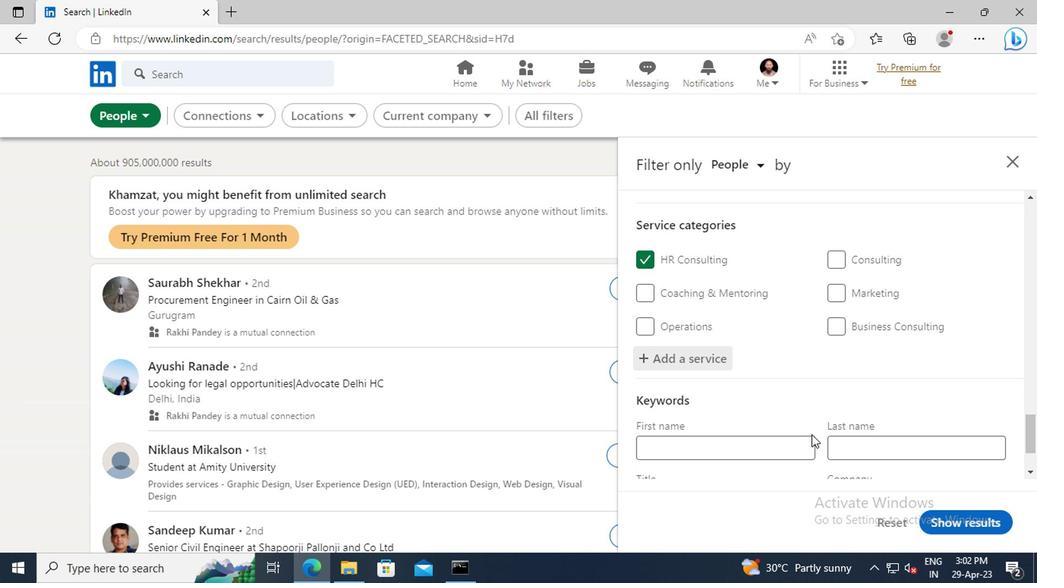 
Action: Mouse scrolled (809, 434) with delta (0, -1)
Screenshot: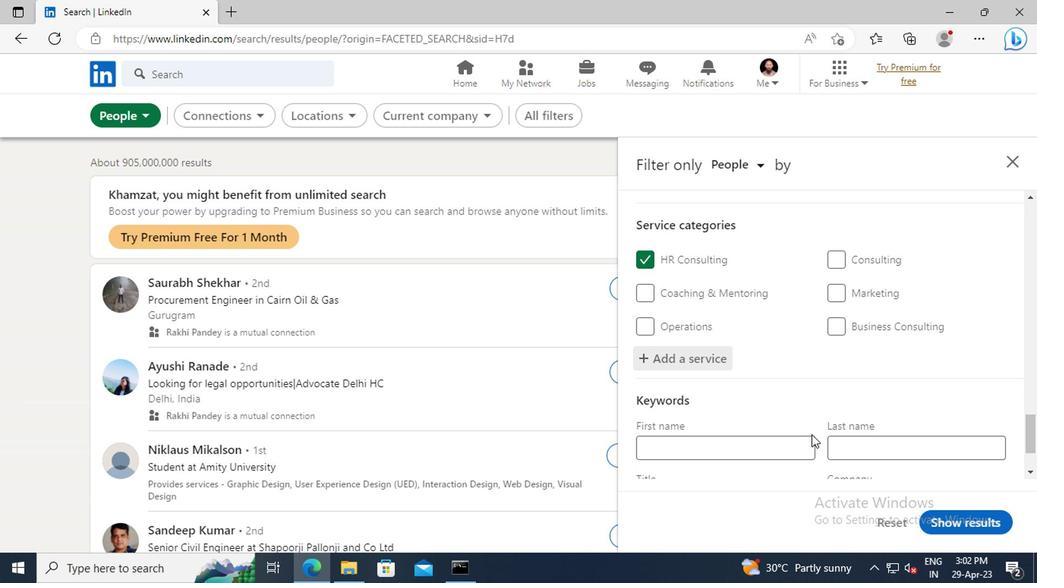 
Action: Mouse moved to (697, 414)
Screenshot: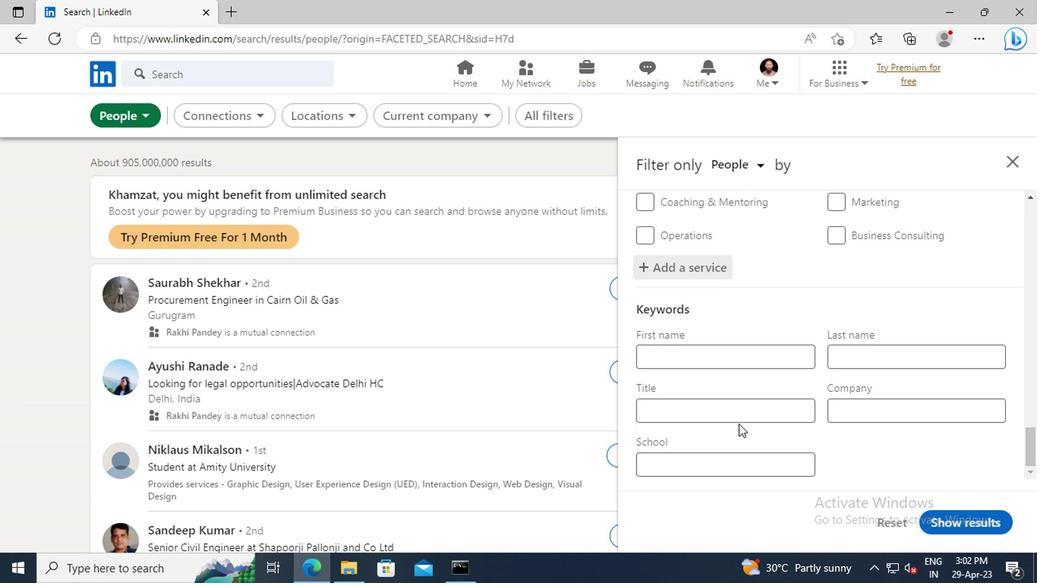 
Action: Mouse pressed left at (697, 414)
Screenshot: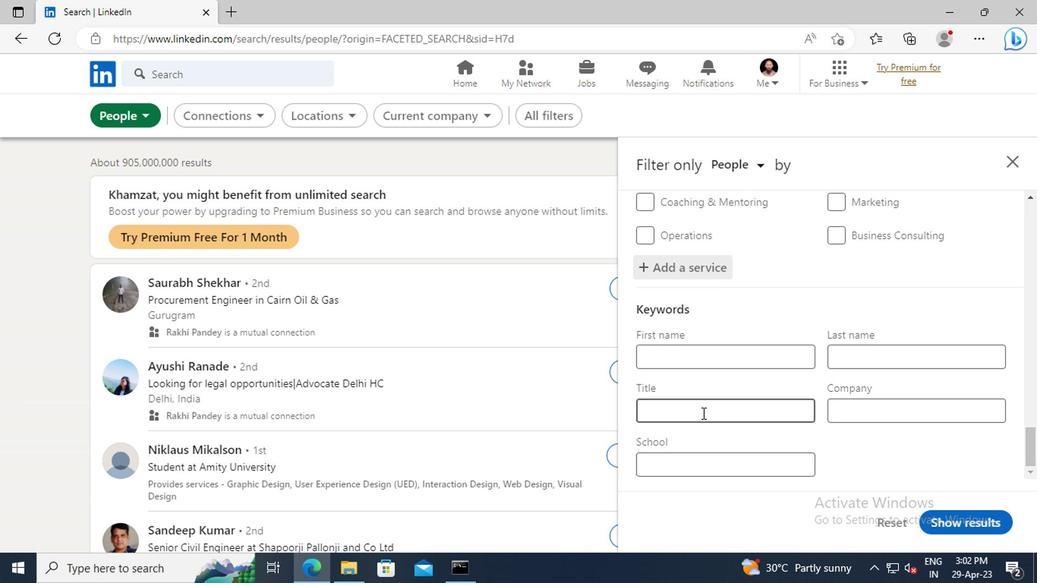 
Action: Key pressed <Key.shift>SALES<Key.space><Key.shift>MANAGER<Key.enter>
Screenshot: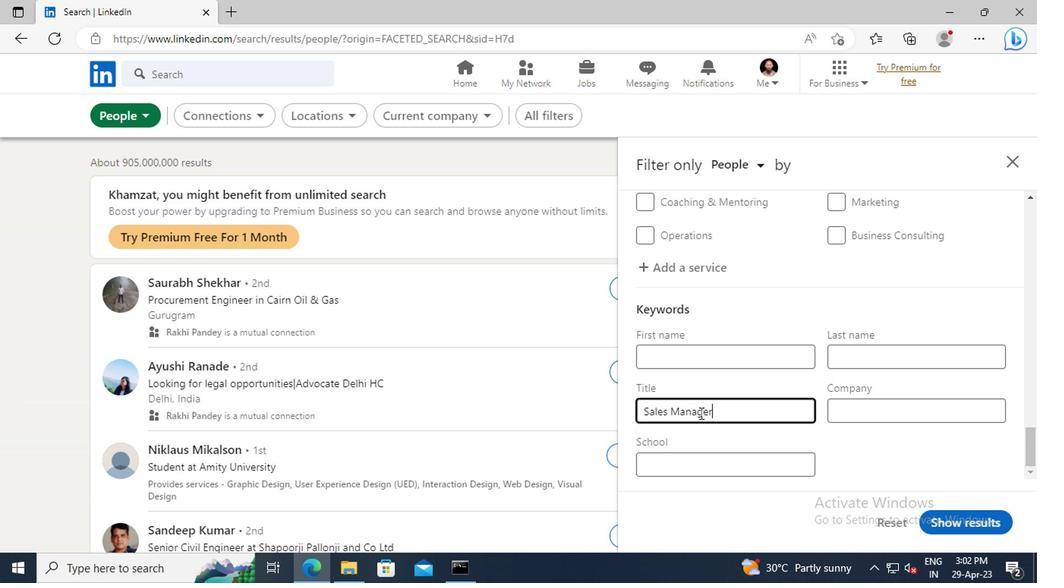 
Action: Mouse moved to (940, 525)
Screenshot: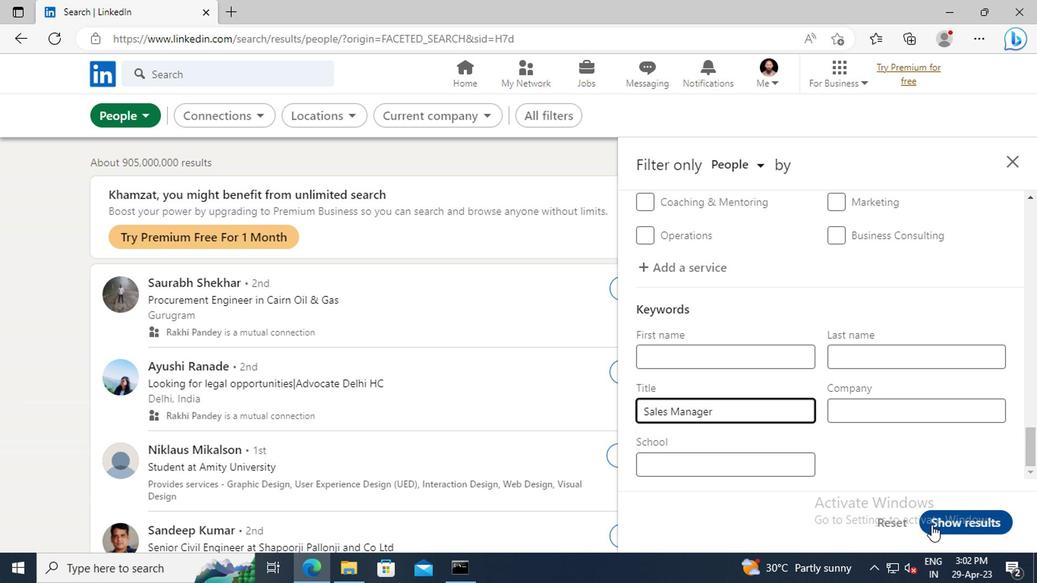 
Action: Mouse pressed left at (940, 525)
Screenshot: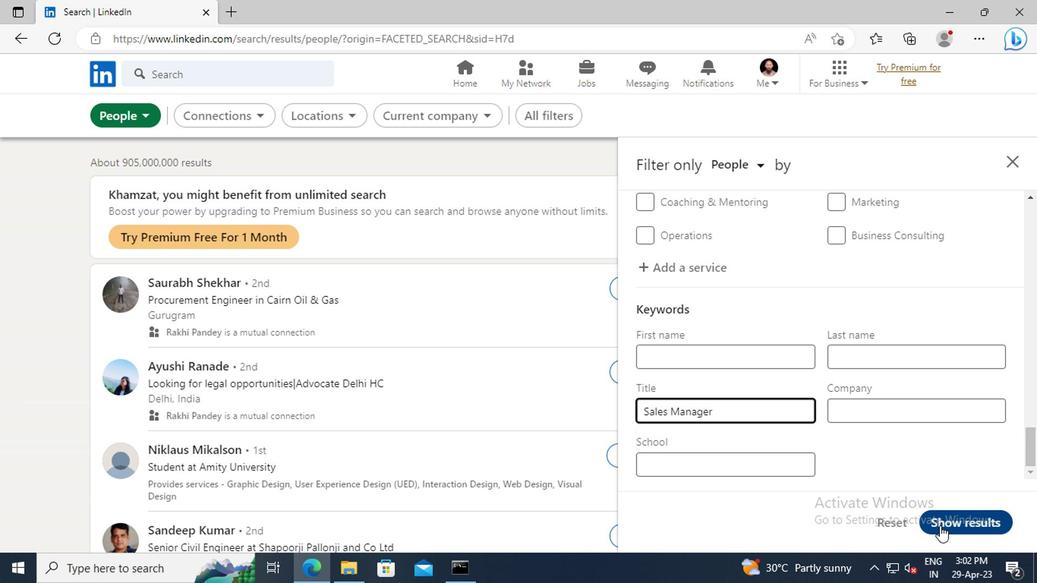 
